 Task: Look for space in Arras, France from 2nd June, 2023 to 9th June, 2023 for 5 adults in price range Rs.7000 to Rs.13000. Place can be shared room with 2 bedrooms having 5 beds and 2 bathrooms. Property type can be house, flat, guest house. Amenities needed are: wifi, washing machine. Booking option can be shelf check-in. Required host language is English.
Action: Mouse moved to (485, 185)
Screenshot: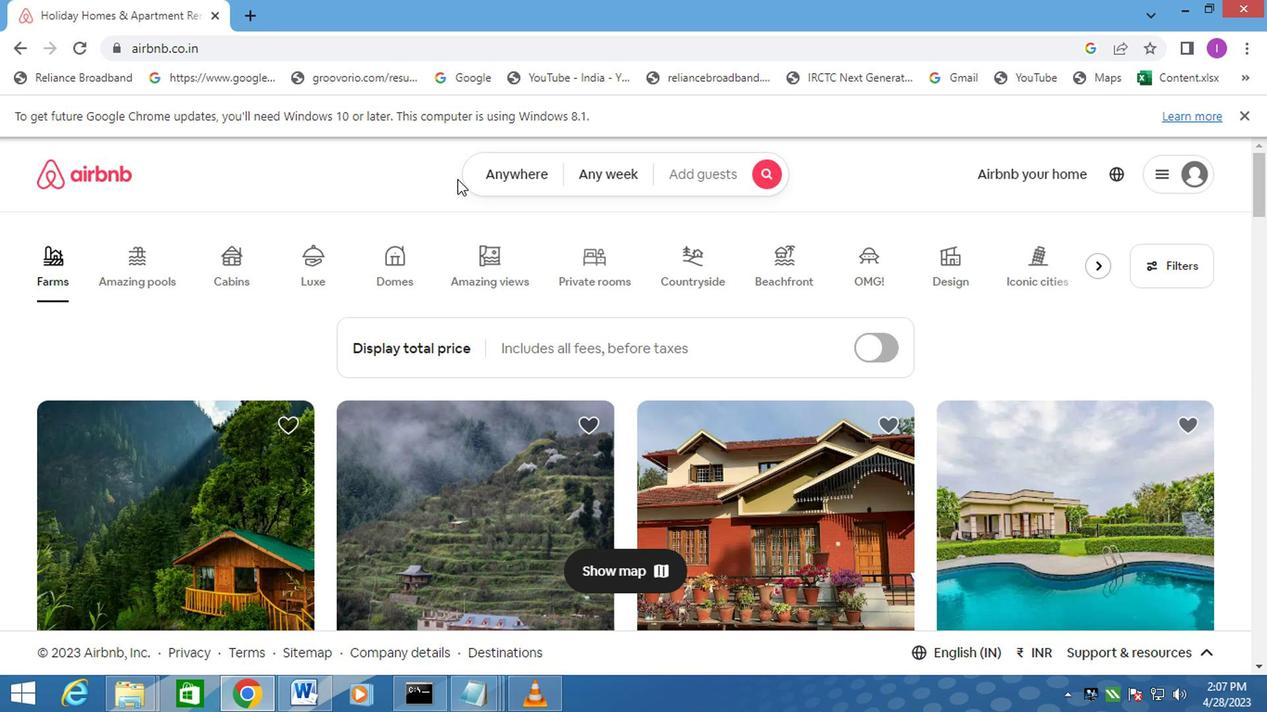 
Action: Mouse pressed left at (485, 185)
Screenshot: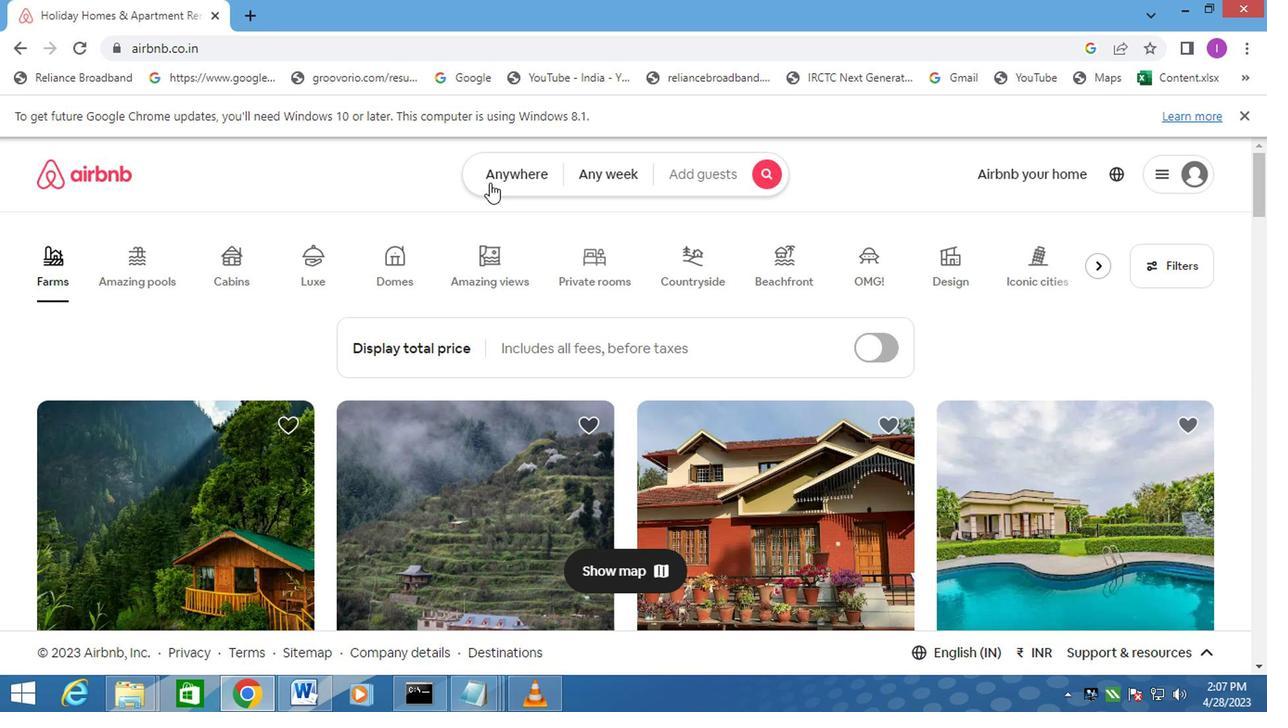 
Action: Mouse moved to (351, 255)
Screenshot: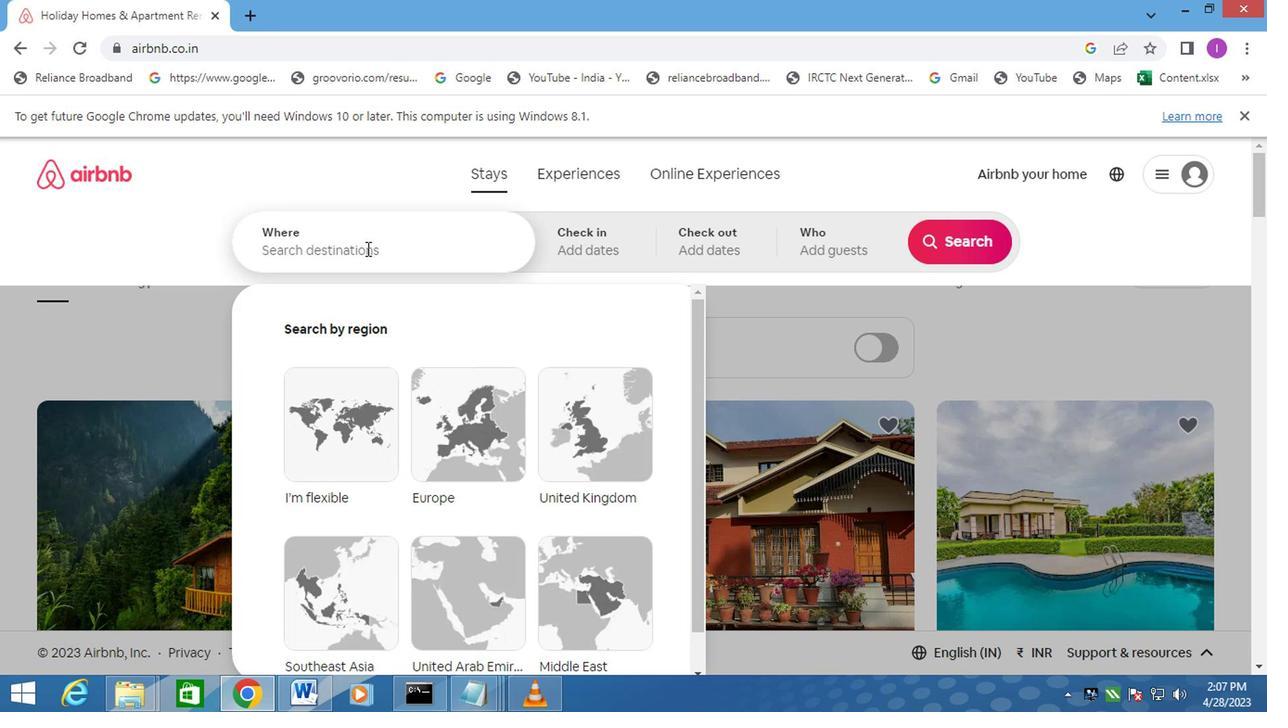 
Action: Mouse pressed left at (351, 255)
Screenshot: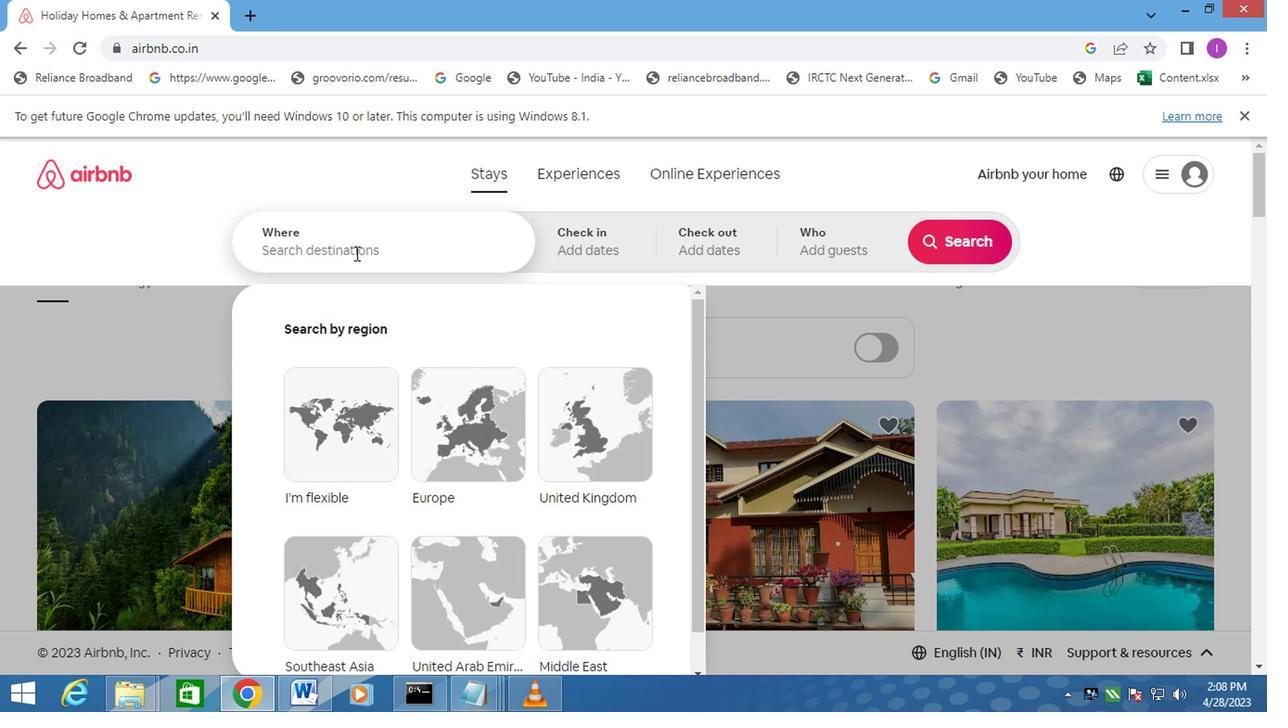 
Action: Mouse moved to (353, 256)
Screenshot: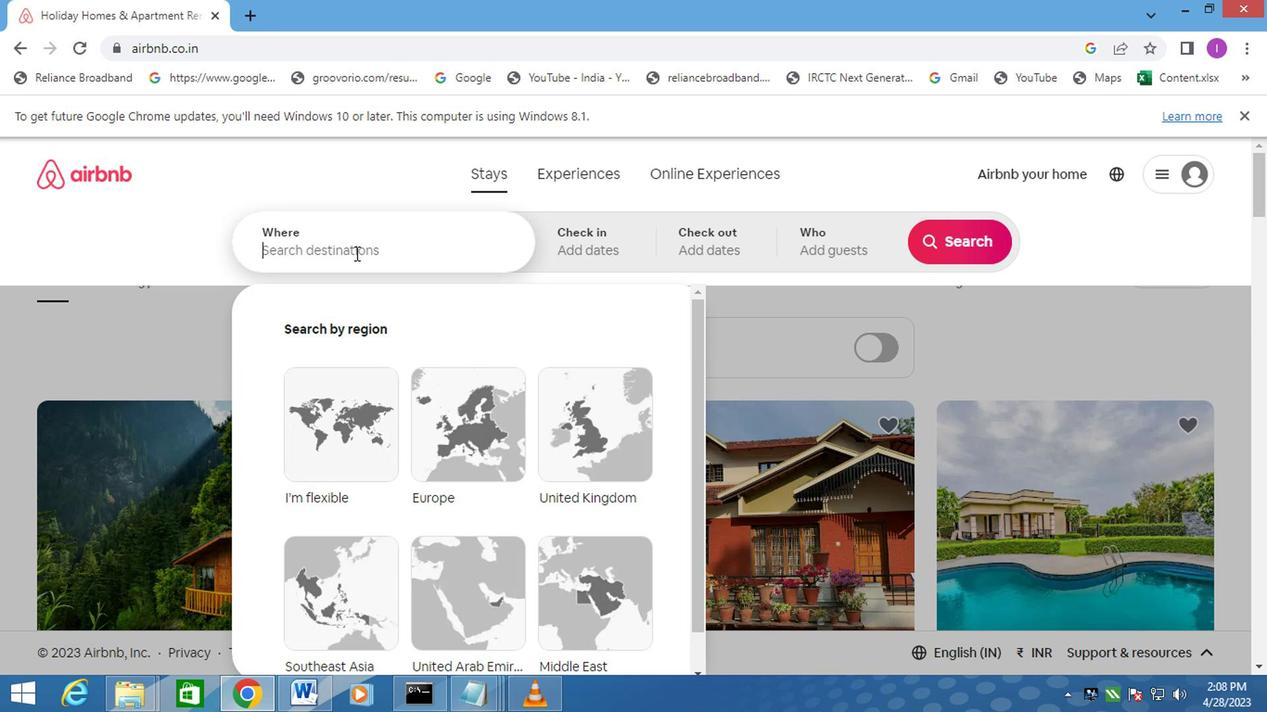 
Action: Key pressed <Key.shift>ARRAS,<Key.shift>FRANCE
Screenshot: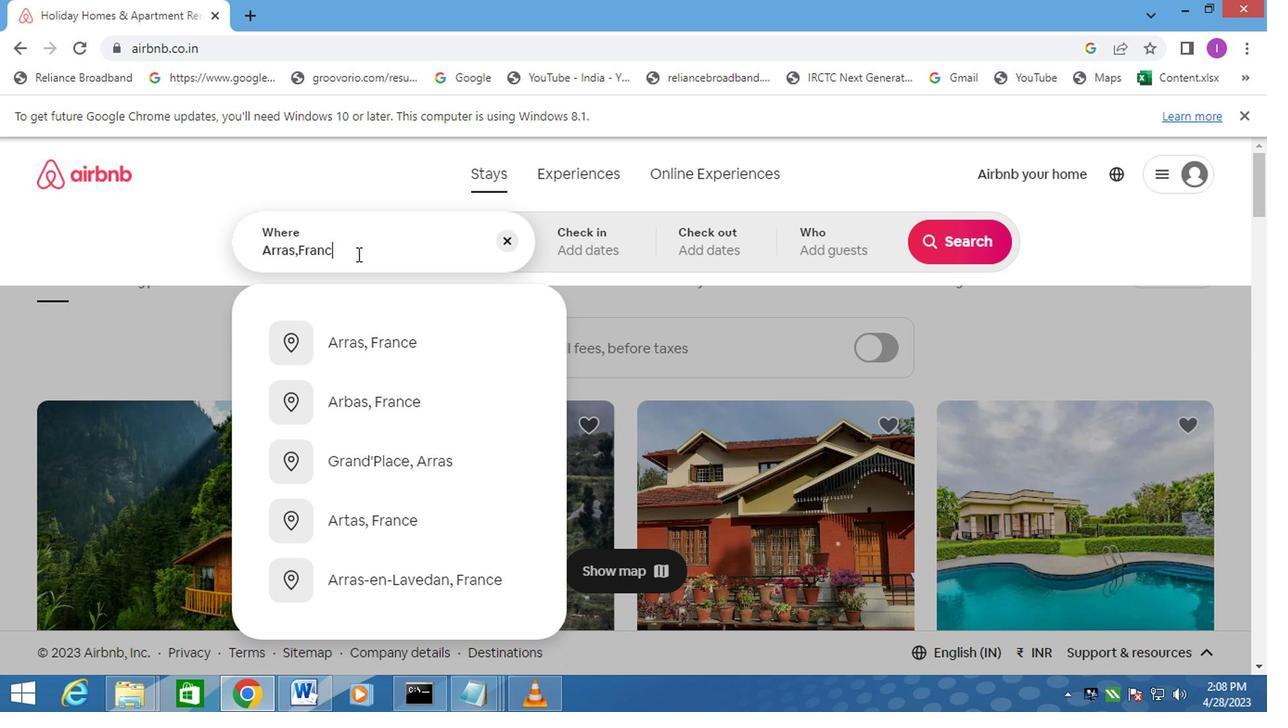 
Action: Mouse moved to (324, 342)
Screenshot: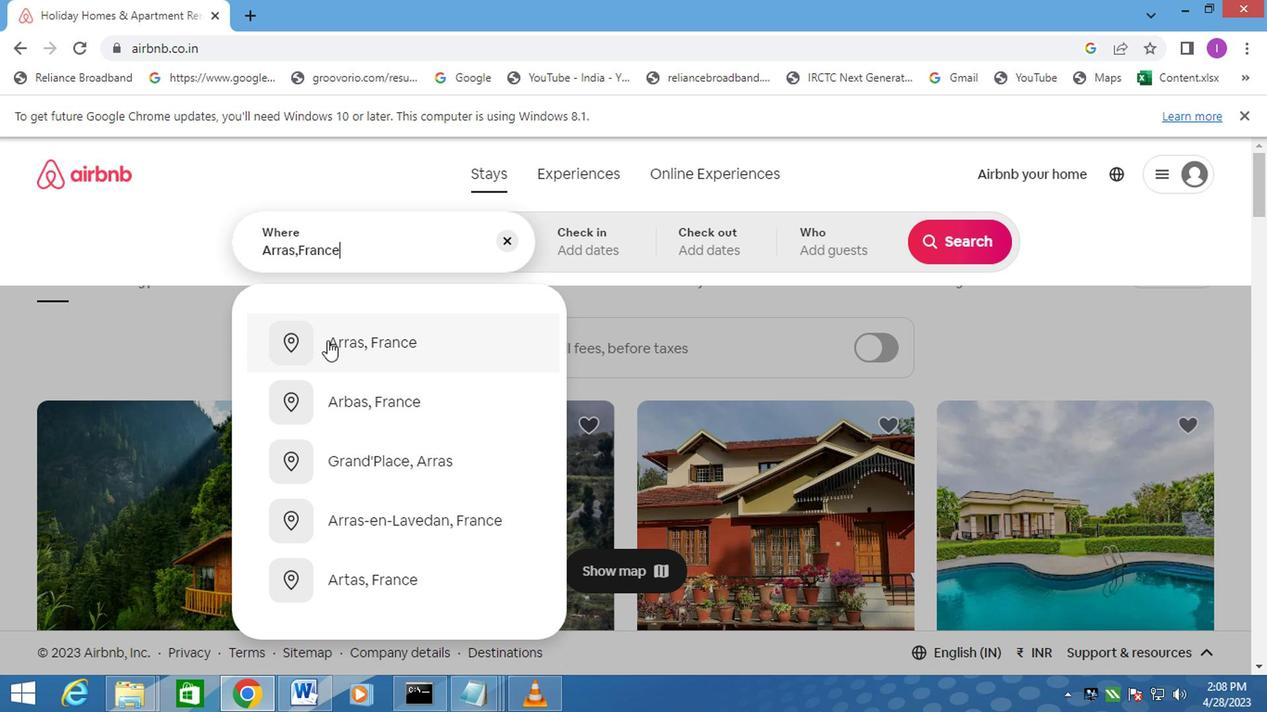 
Action: Mouse pressed left at (324, 342)
Screenshot: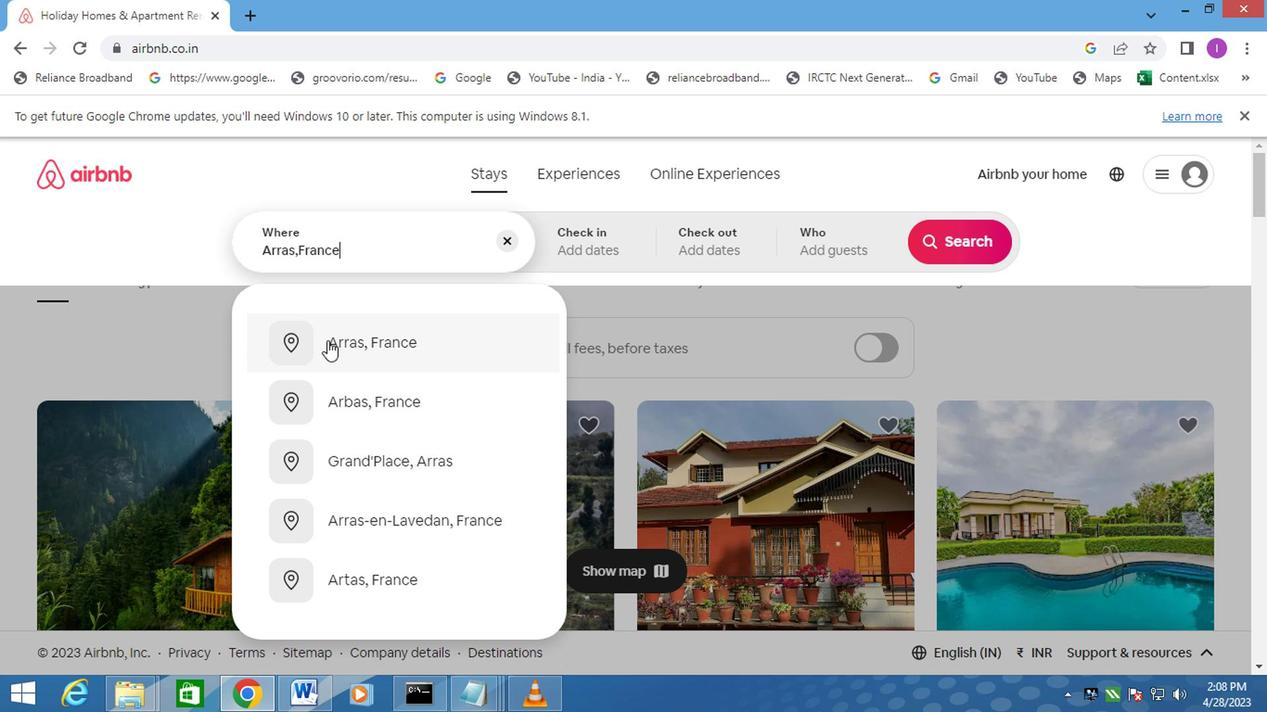 
Action: Mouse moved to (941, 395)
Screenshot: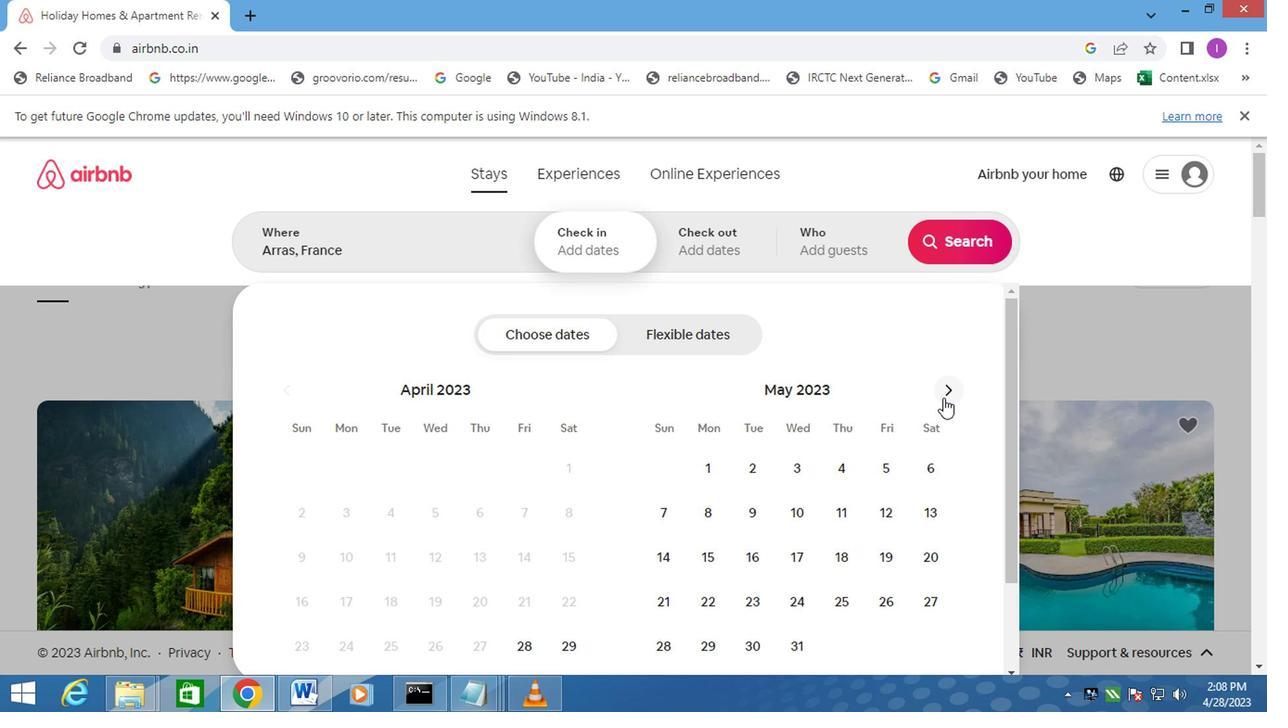 
Action: Mouse pressed left at (941, 395)
Screenshot: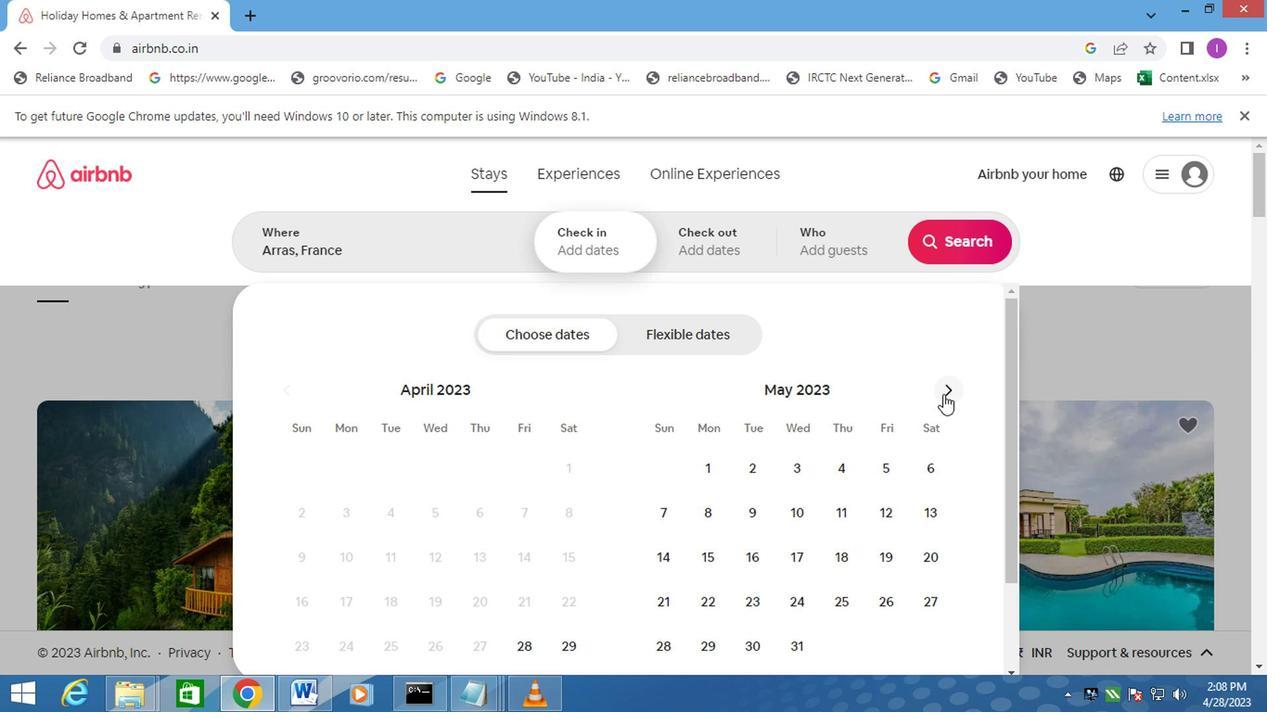
Action: Mouse pressed left at (941, 395)
Screenshot: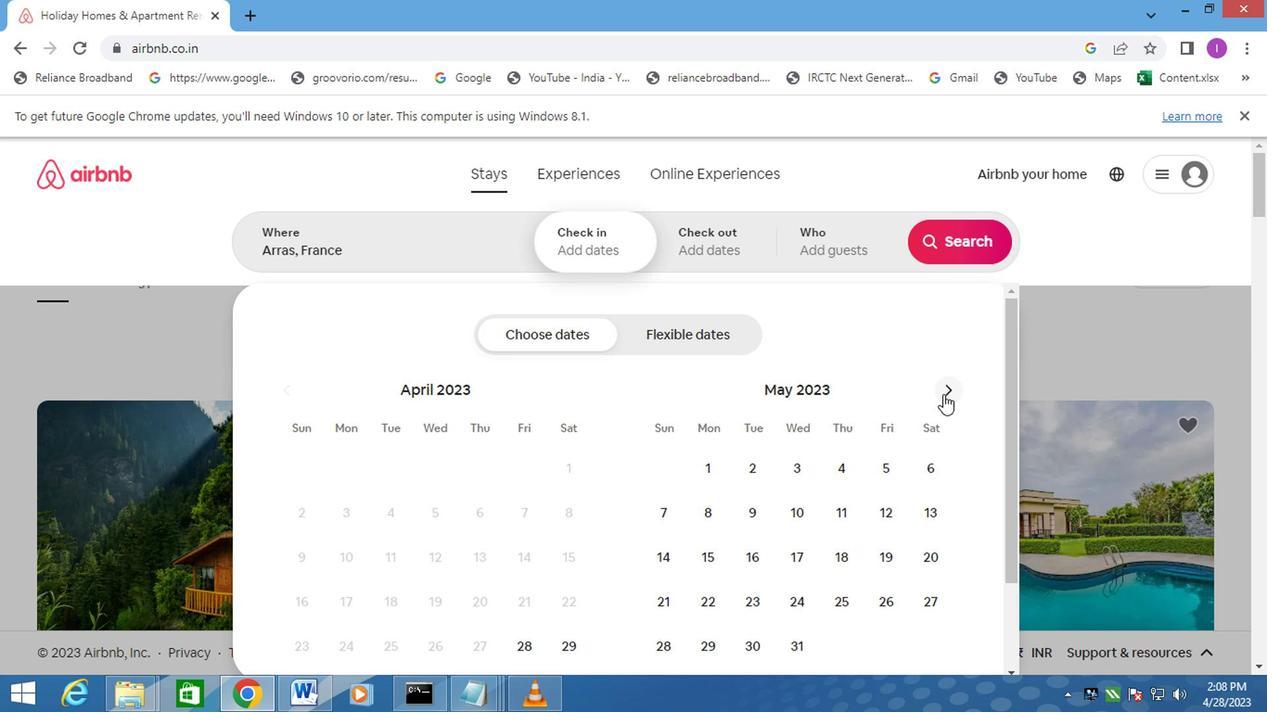 
Action: Mouse moved to (517, 467)
Screenshot: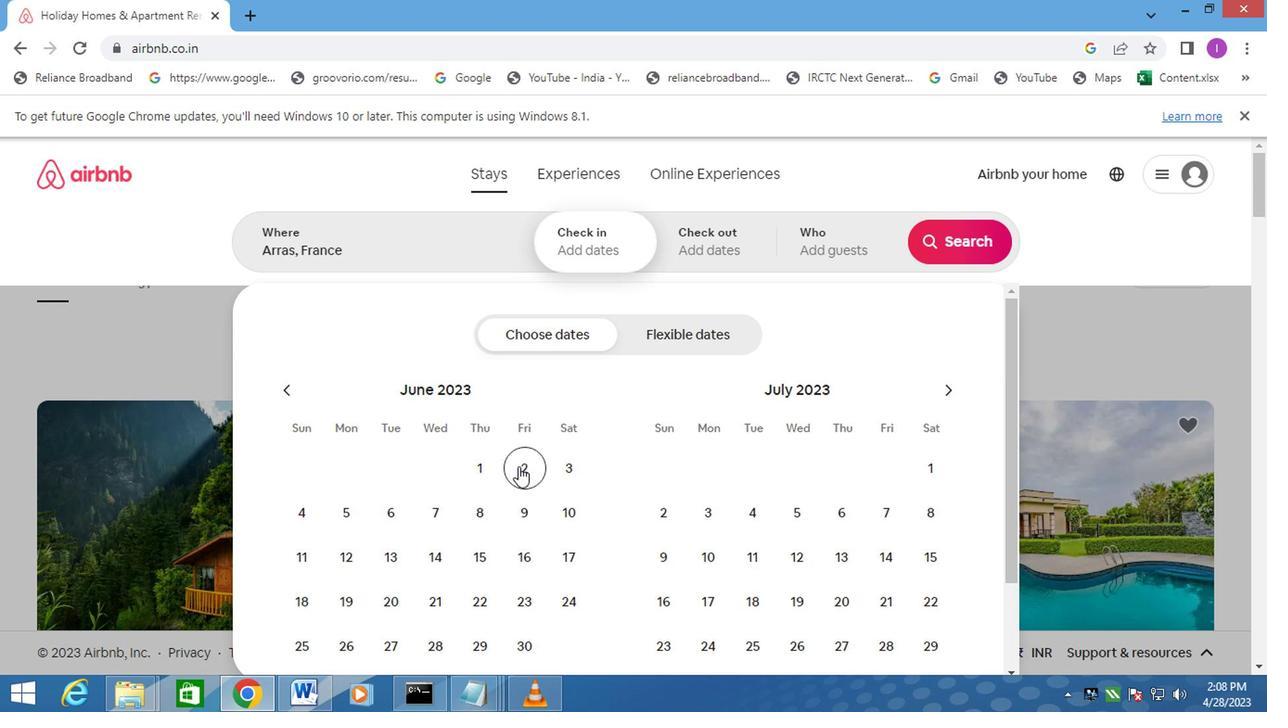 
Action: Mouse pressed left at (517, 467)
Screenshot: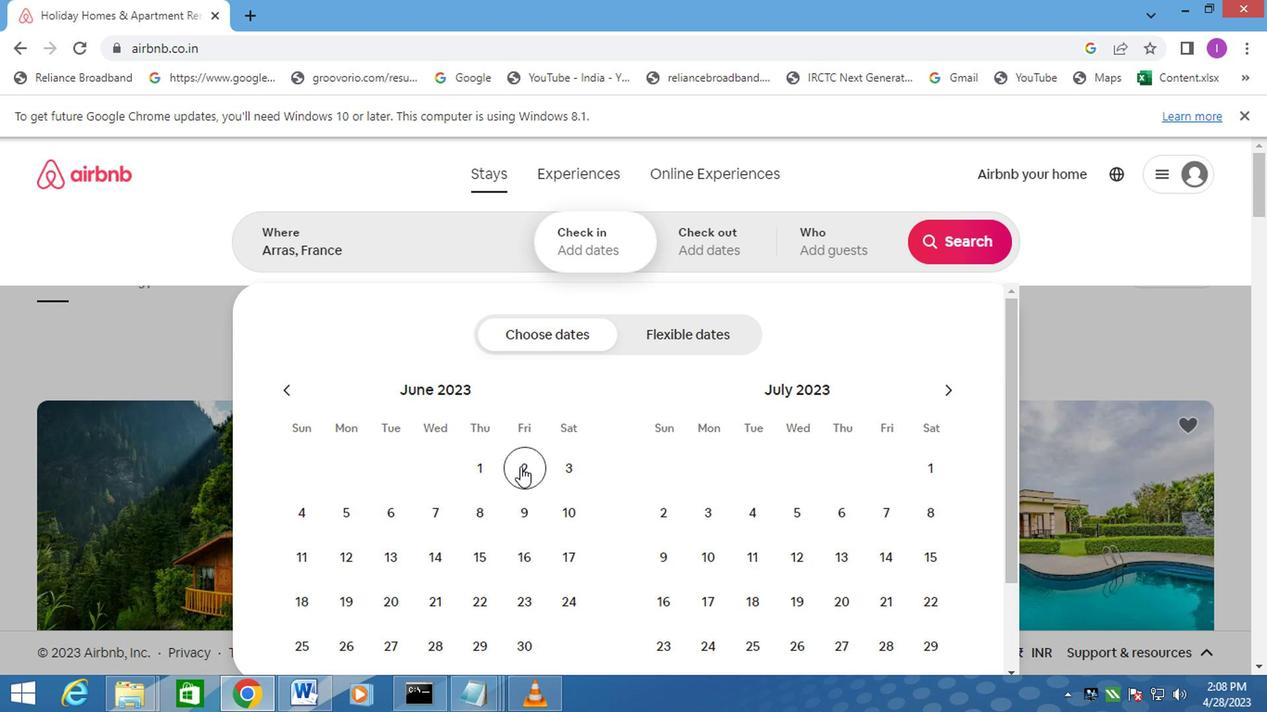 
Action: Mouse moved to (514, 504)
Screenshot: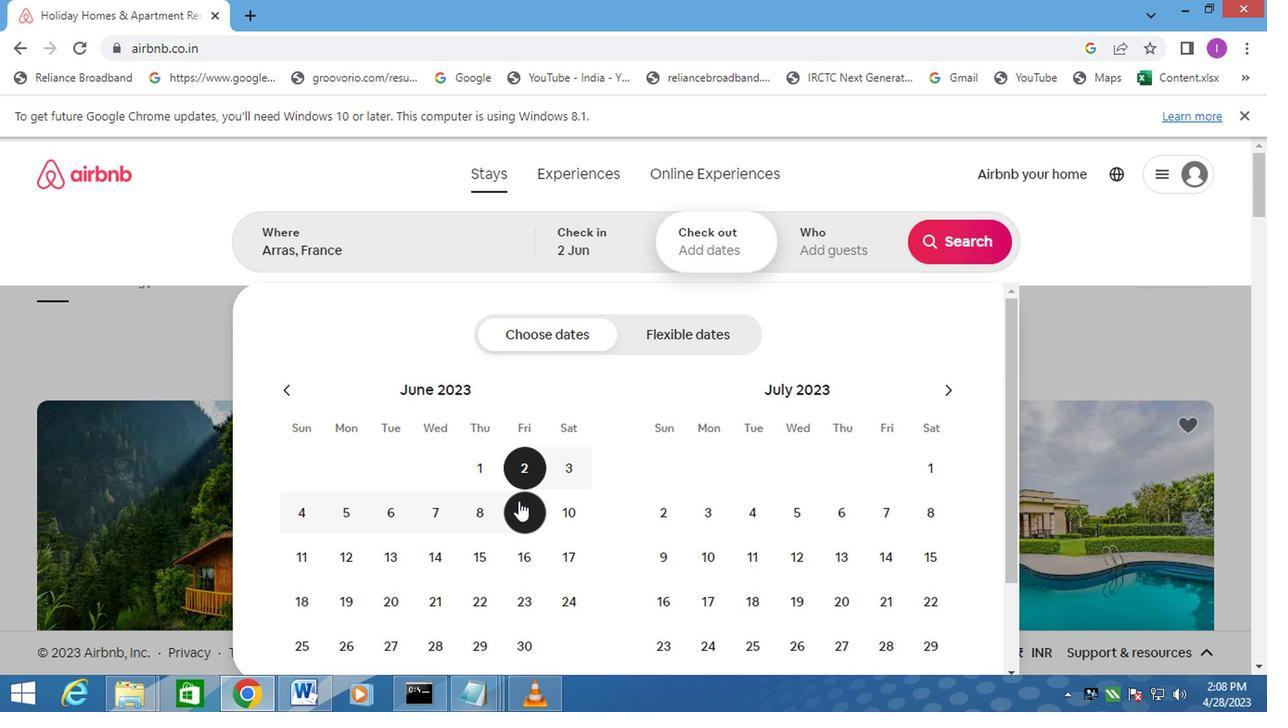 
Action: Mouse pressed left at (514, 504)
Screenshot: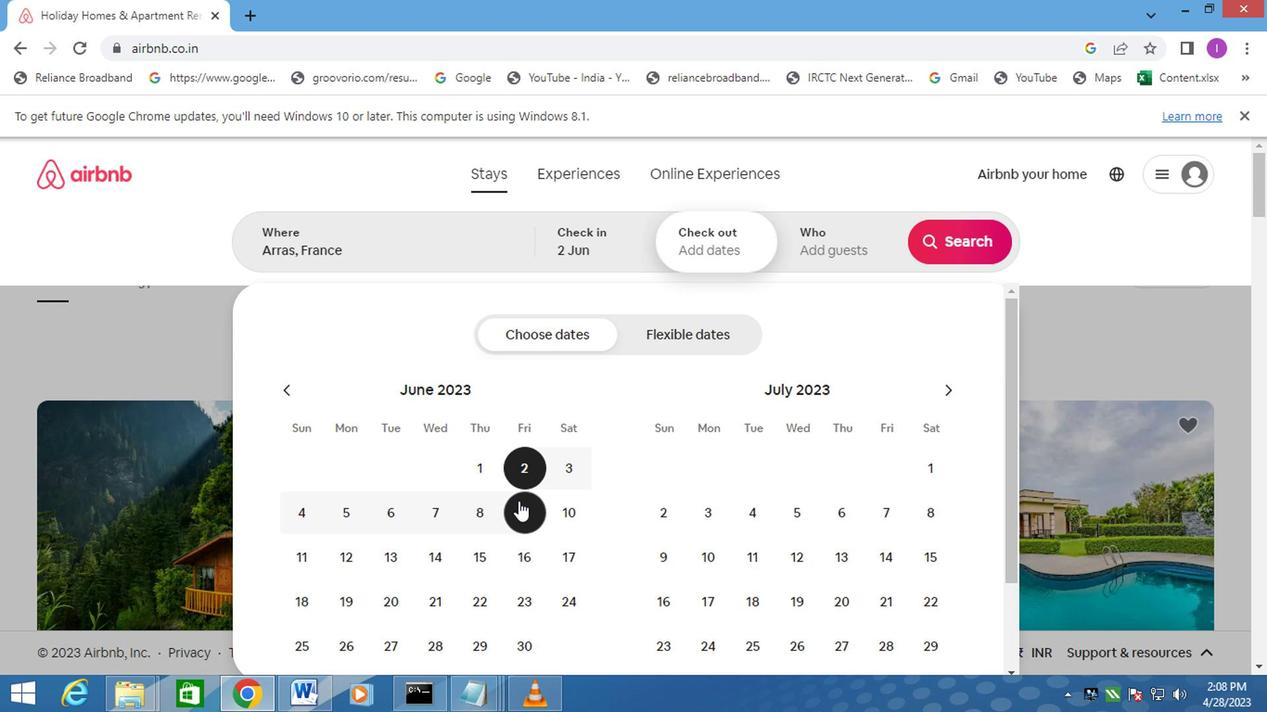 
Action: Mouse moved to (820, 254)
Screenshot: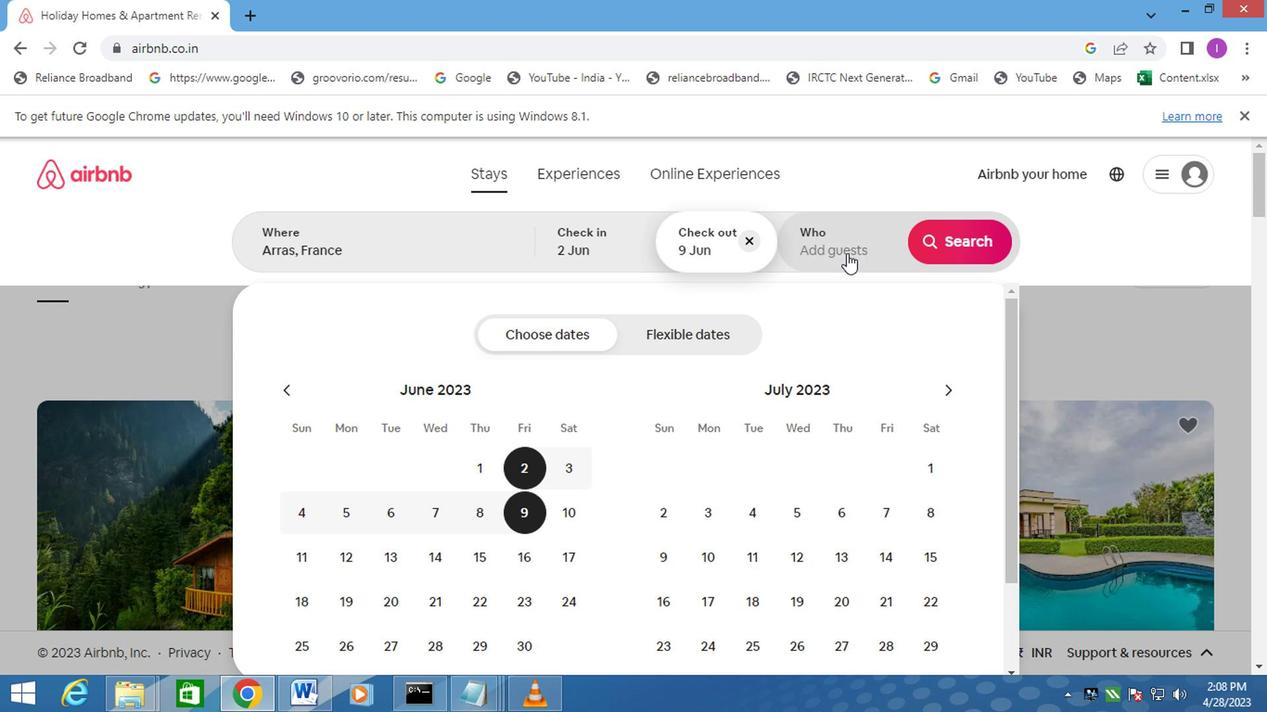 
Action: Mouse pressed left at (820, 254)
Screenshot: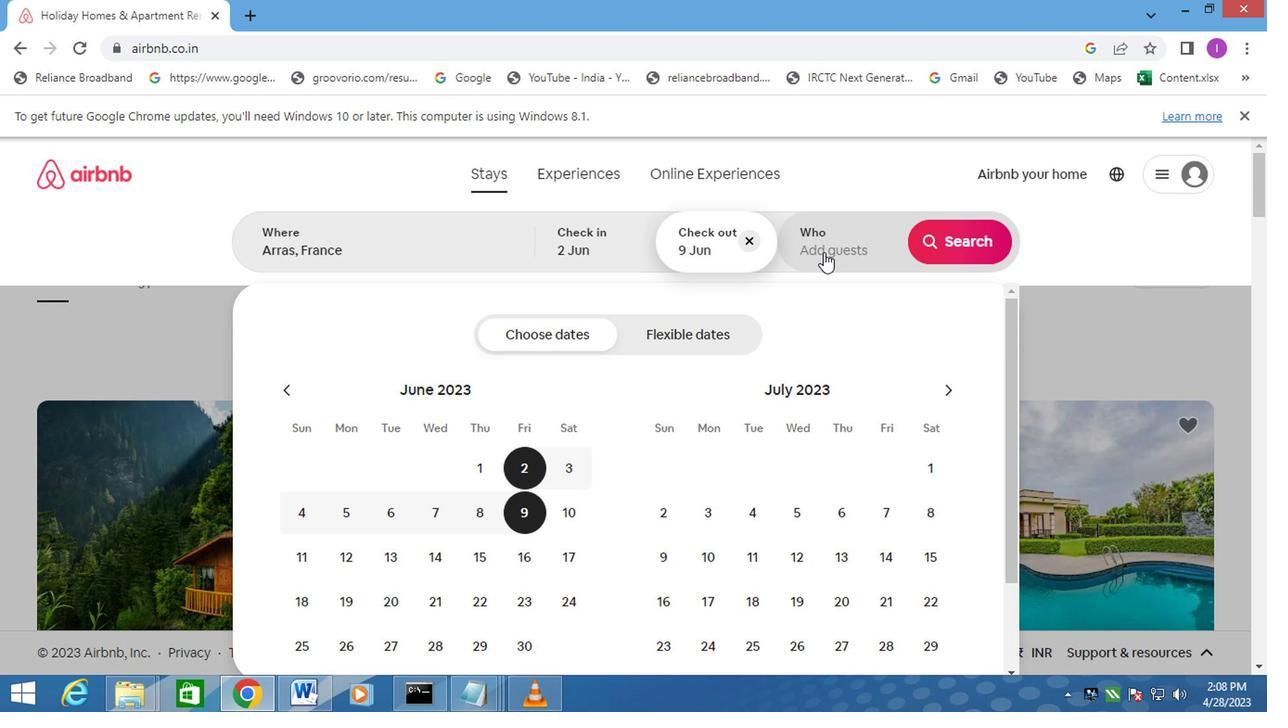 
Action: Mouse moved to (951, 339)
Screenshot: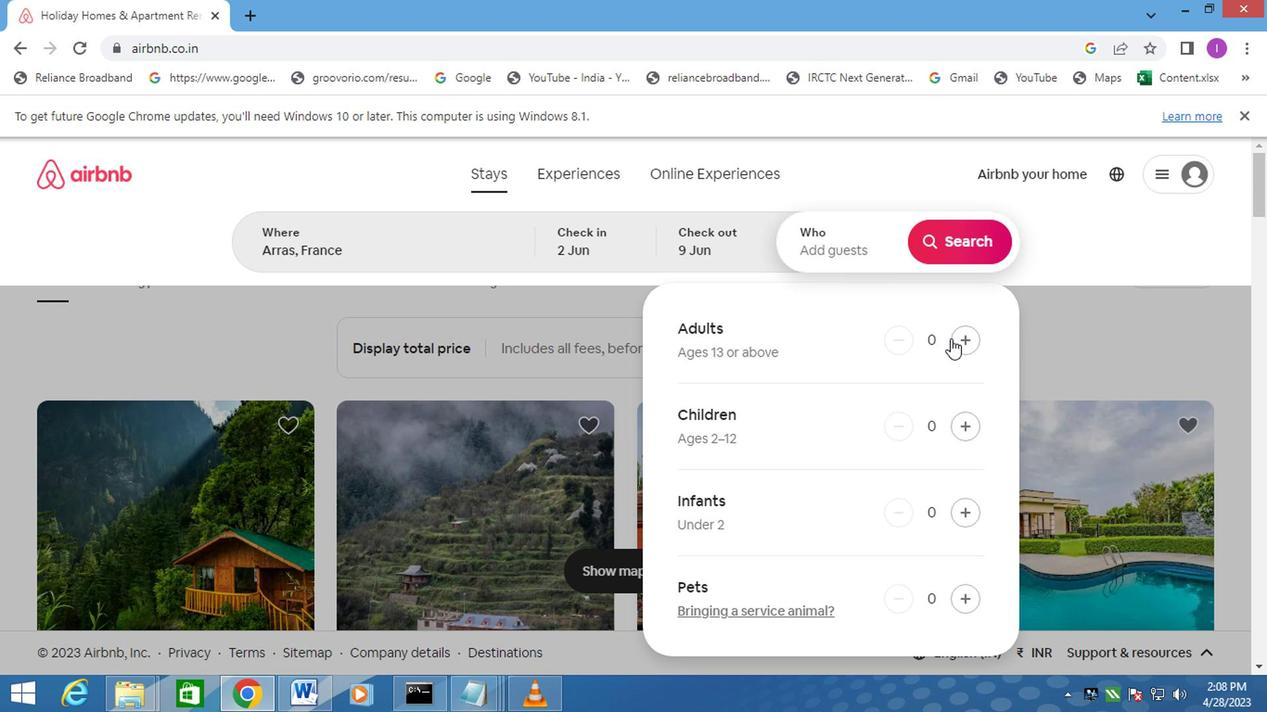 
Action: Mouse pressed left at (951, 339)
Screenshot: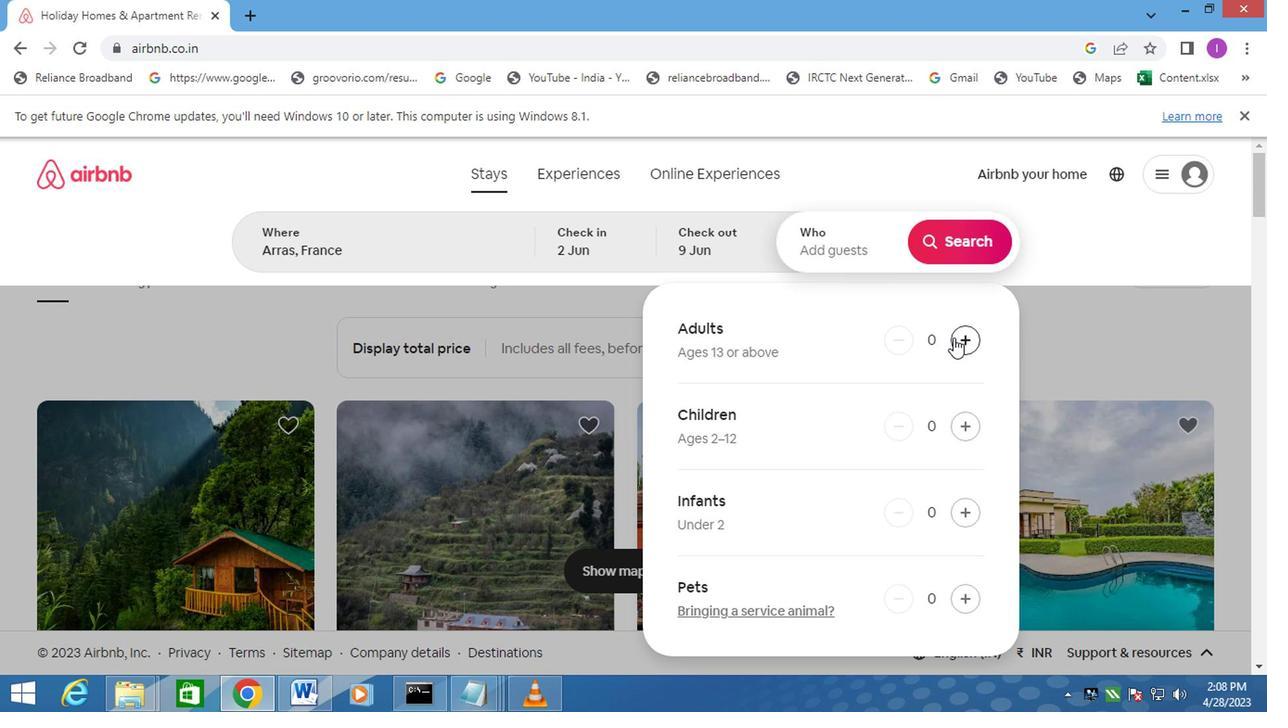 
Action: Mouse pressed left at (951, 339)
Screenshot: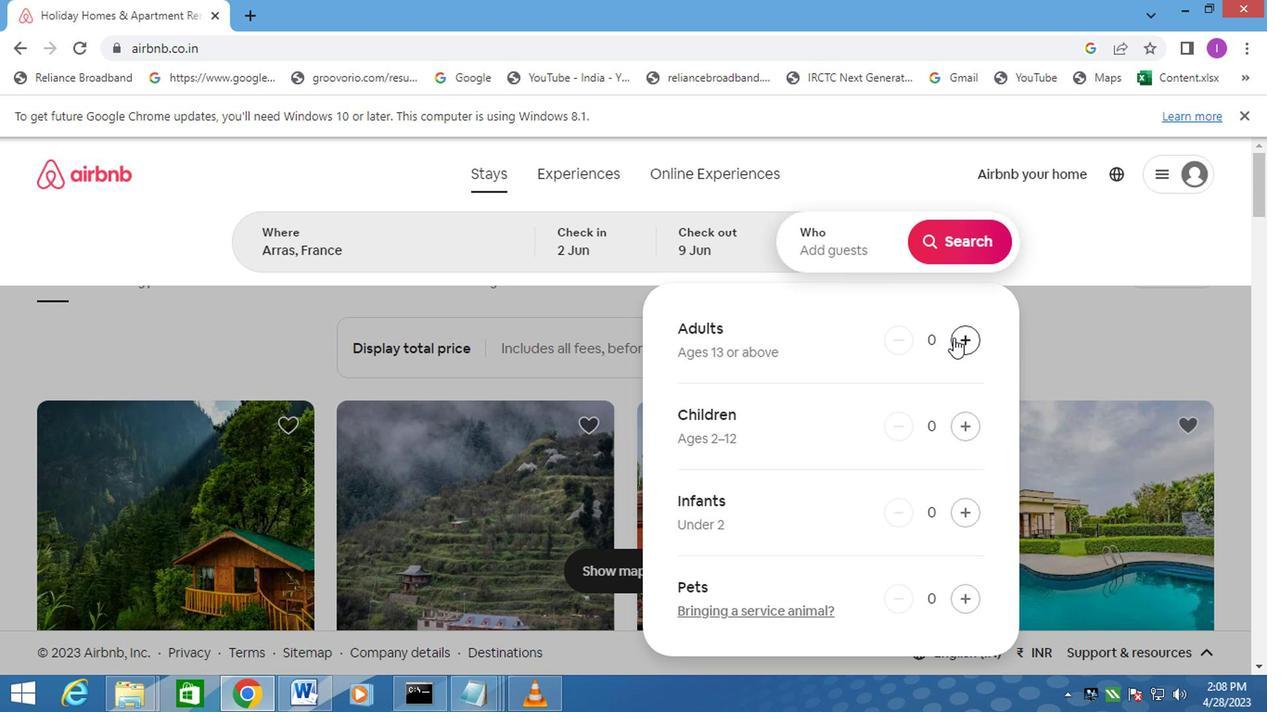 
Action: Mouse moved to (953, 339)
Screenshot: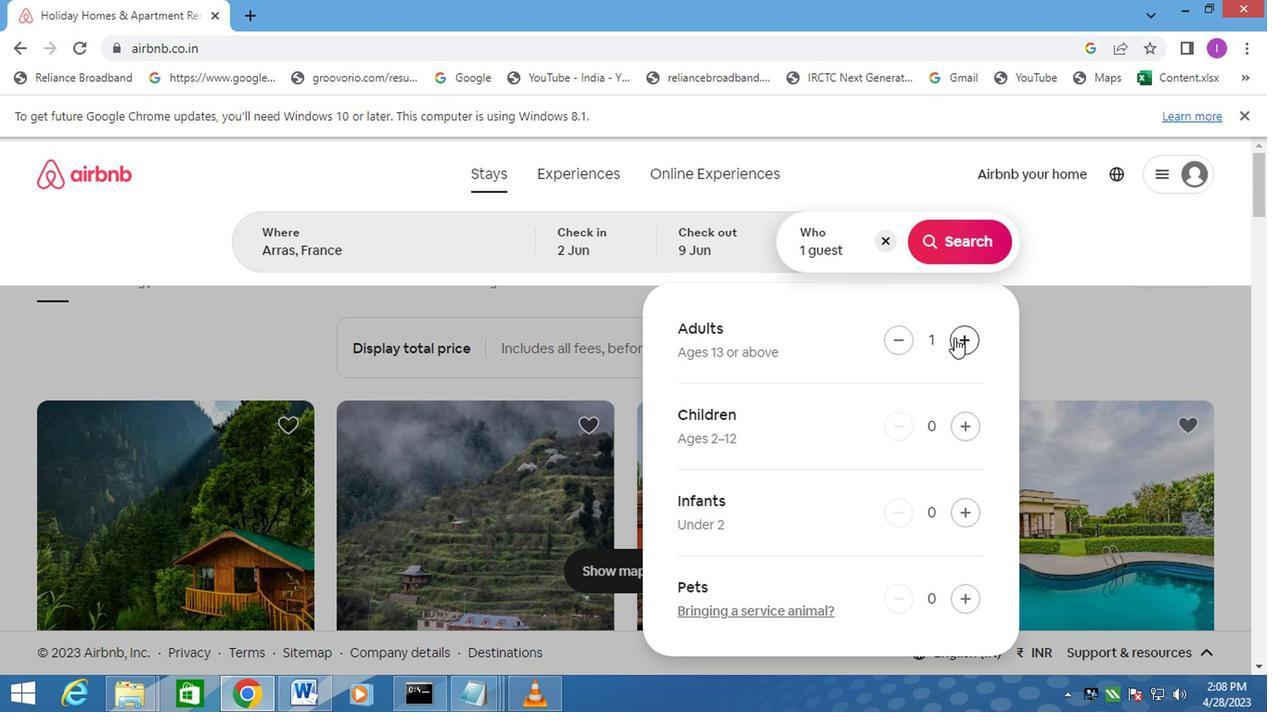 
Action: Mouse pressed left at (953, 339)
Screenshot: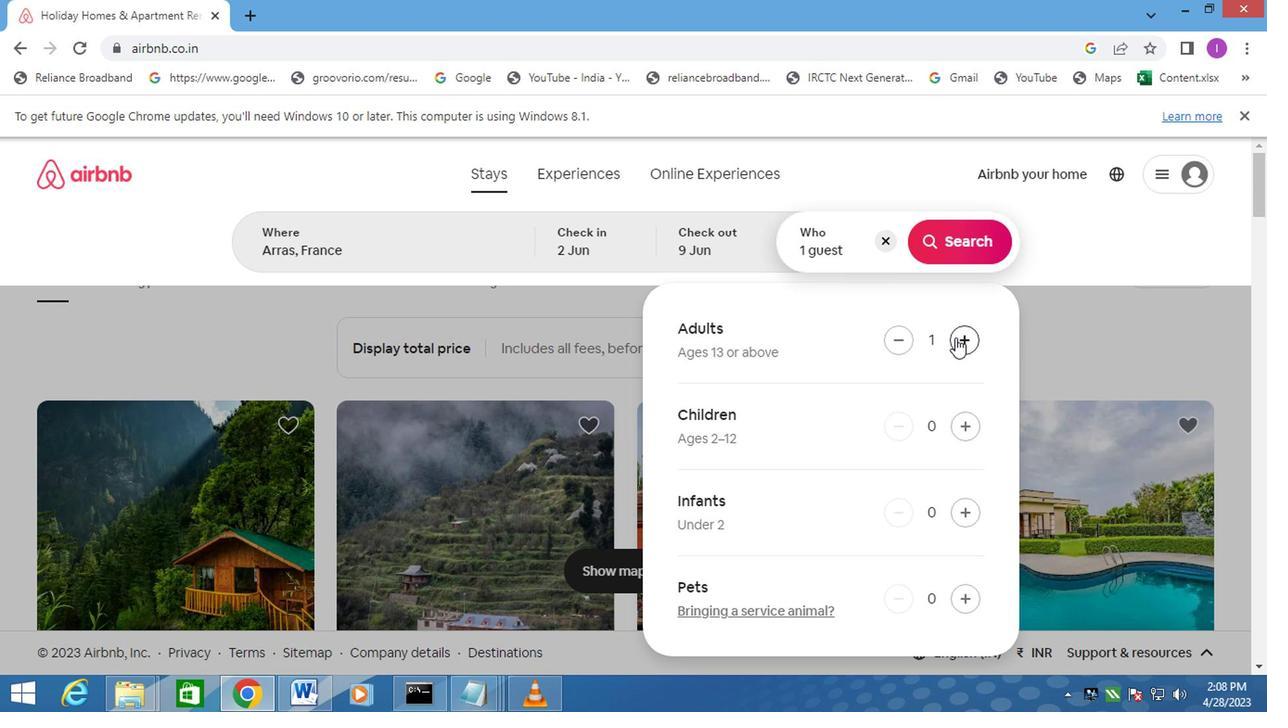 
Action: Mouse moved to (954, 339)
Screenshot: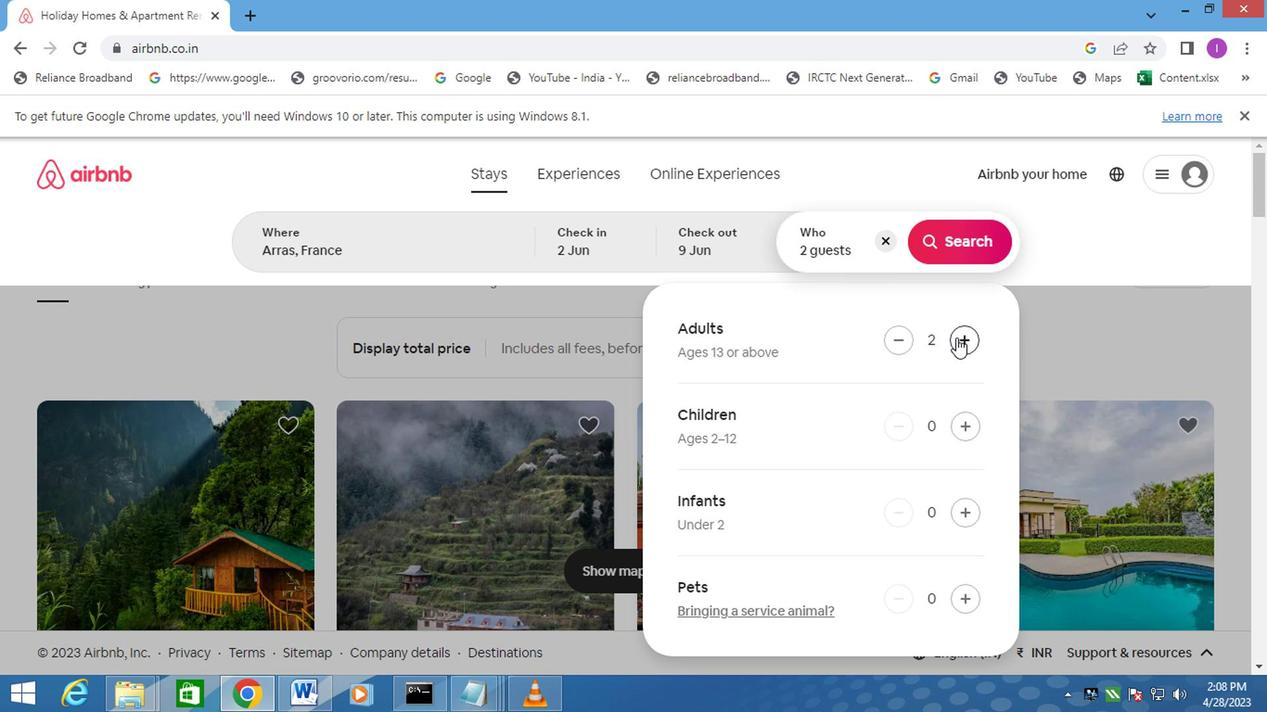 
Action: Mouse pressed left at (954, 339)
Screenshot: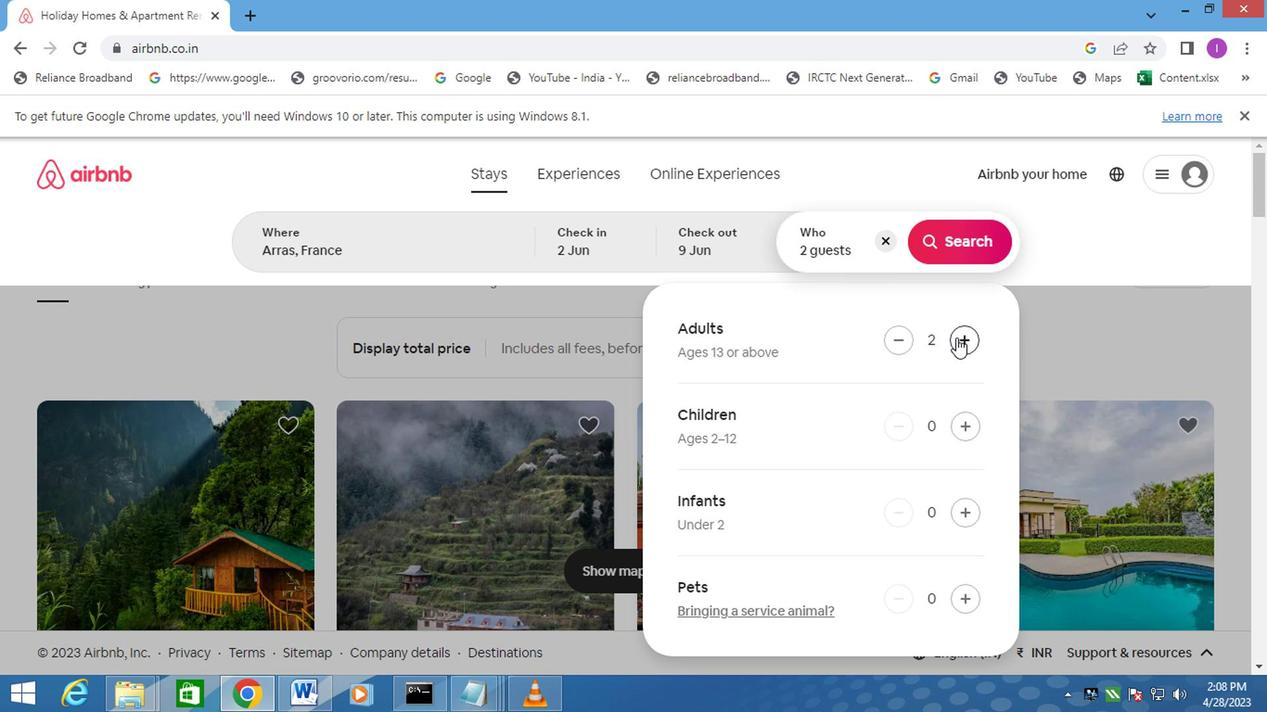 
Action: Mouse moved to (958, 338)
Screenshot: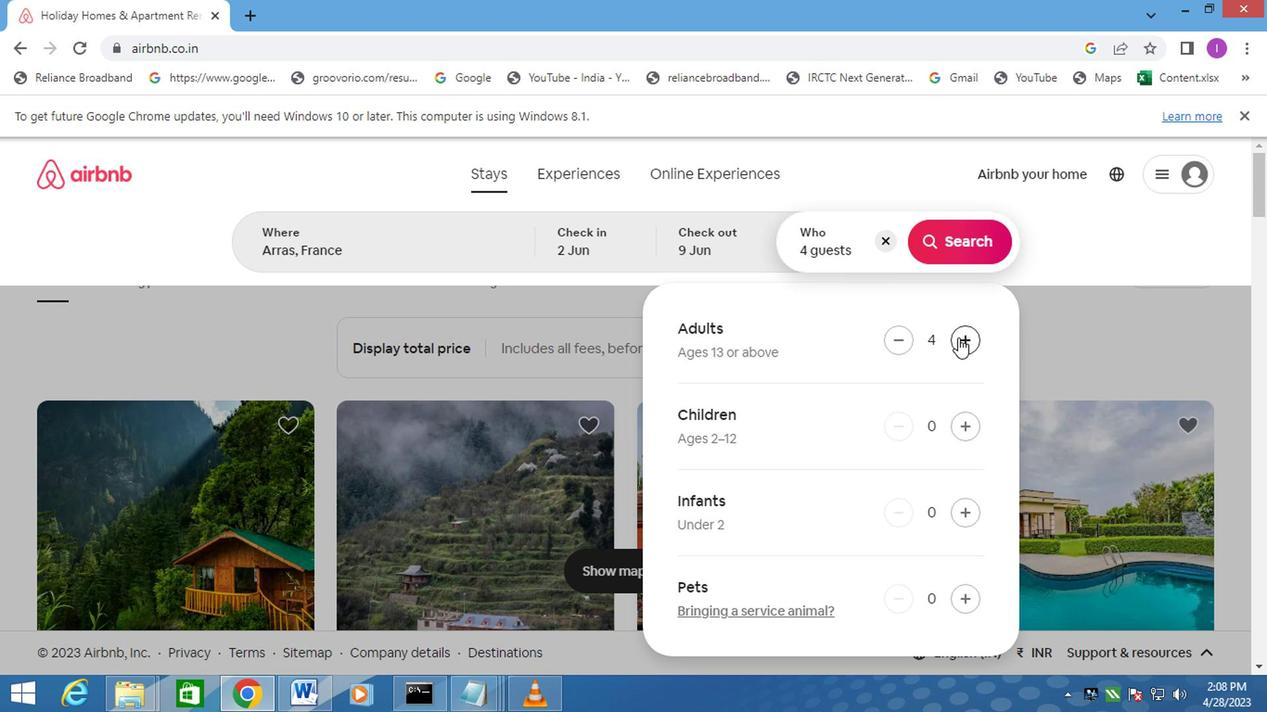 
Action: Mouse pressed left at (958, 338)
Screenshot: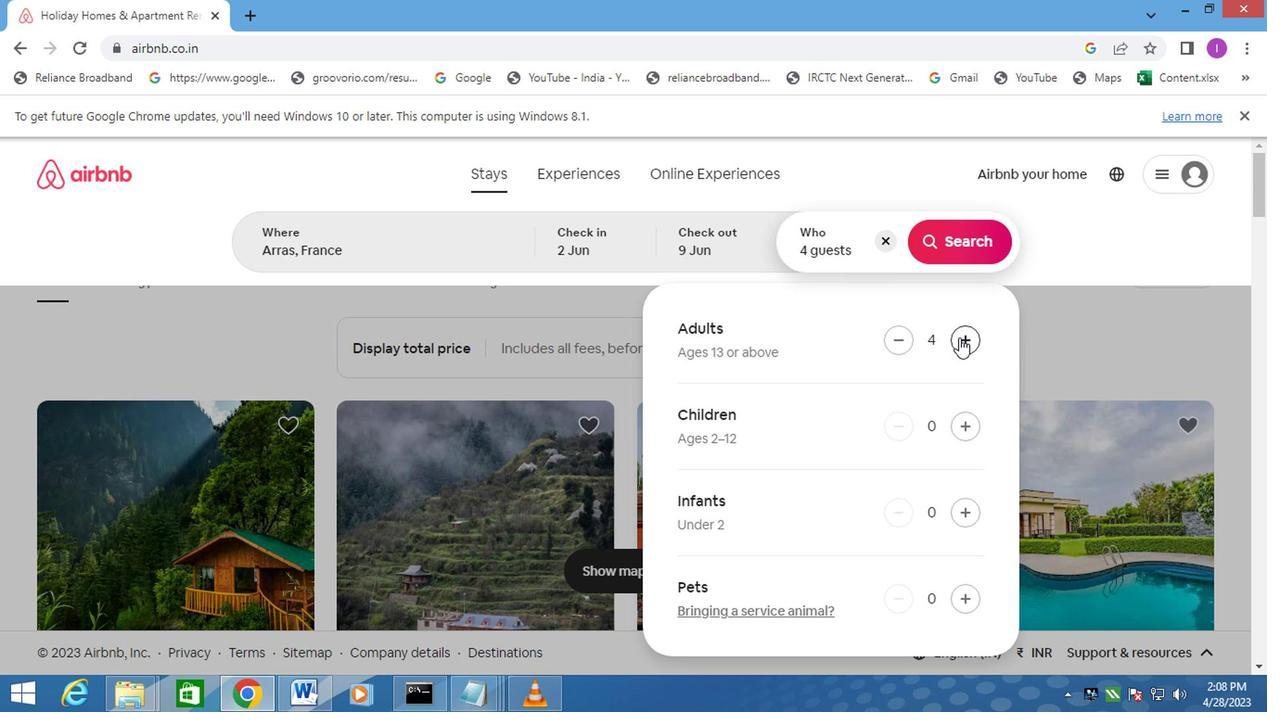 
Action: Mouse moved to (953, 236)
Screenshot: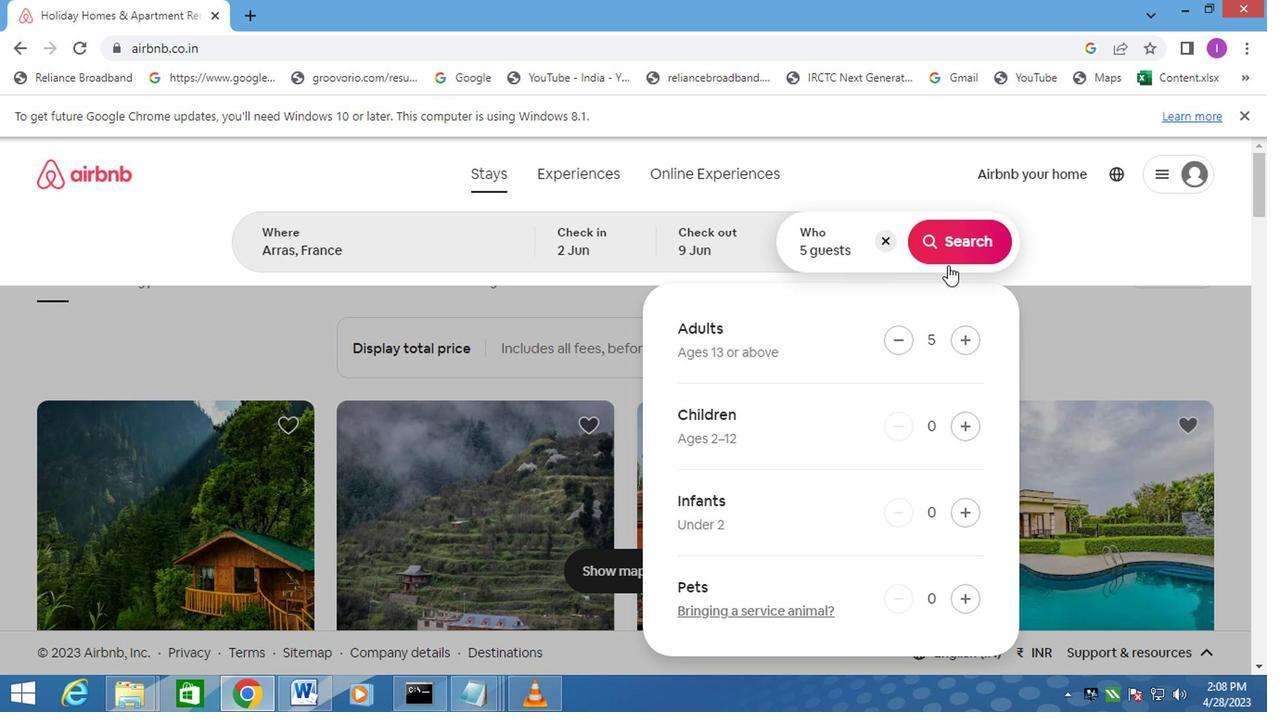 
Action: Mouse pressed left at (953, 236)
Screenshot: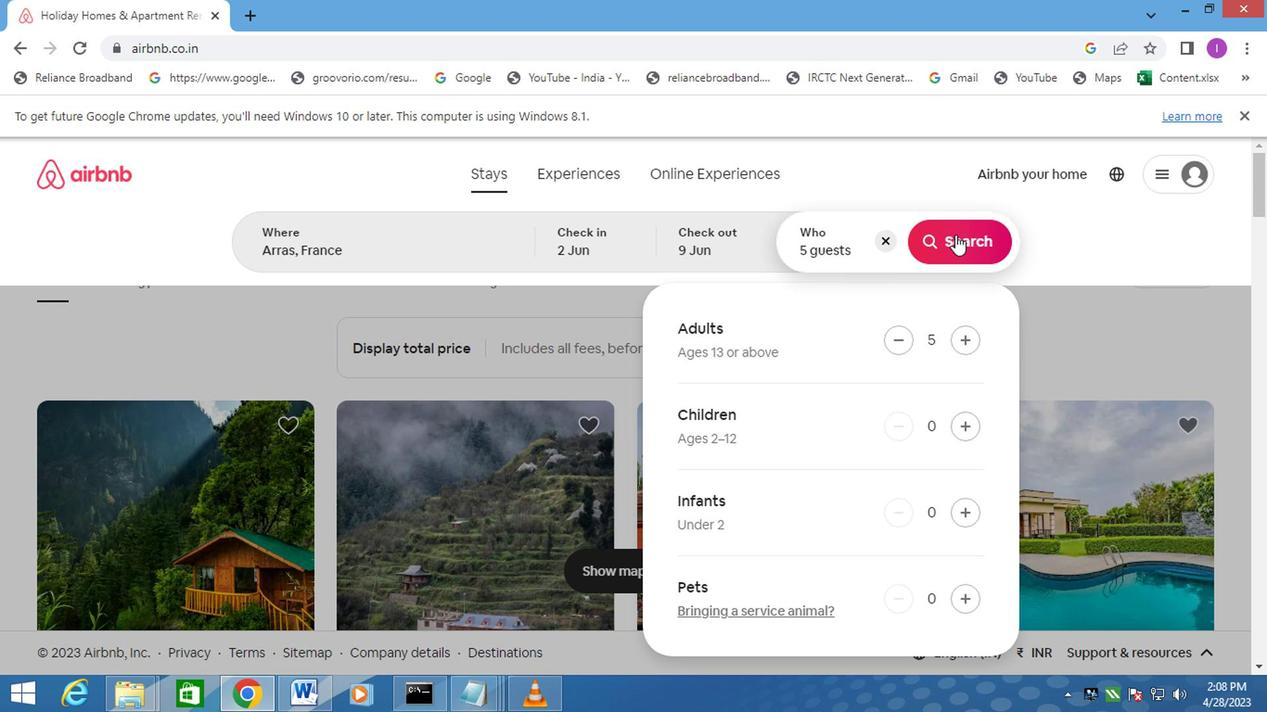 
Action: Mouse moved to (1197, 254)
Screenshot: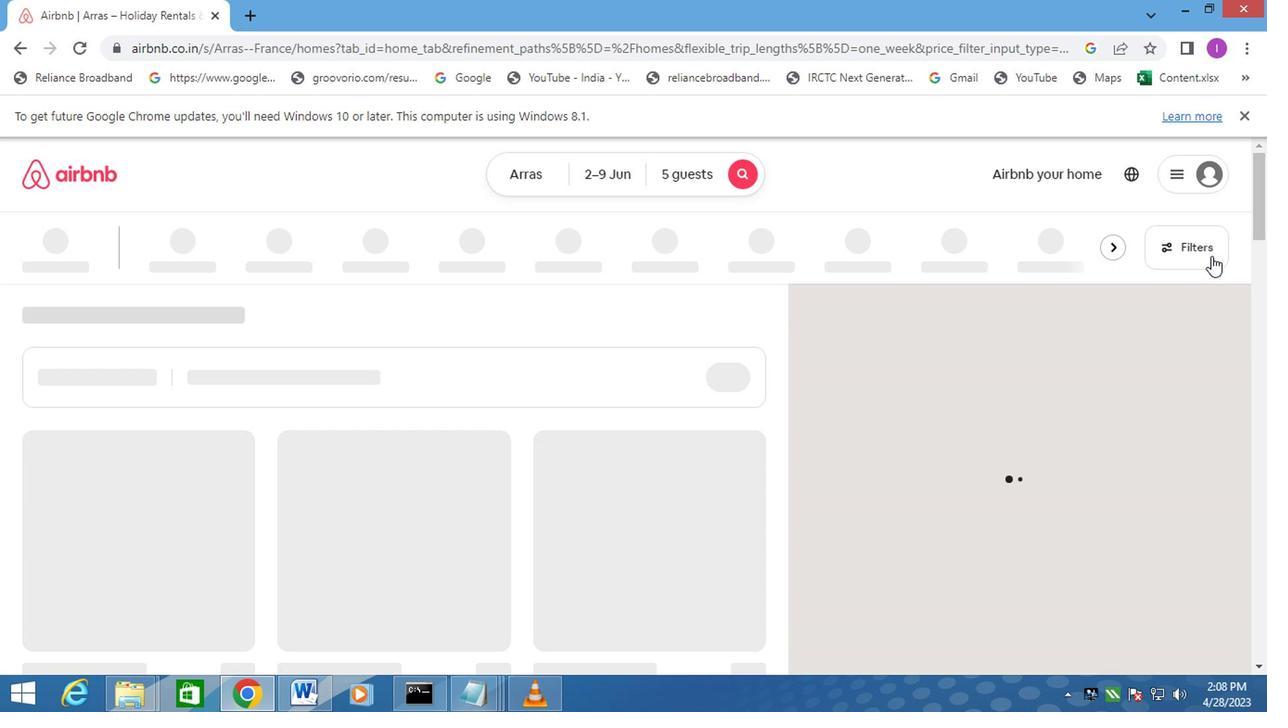 
Action: Mouse pressed left at (1197, 254)
Screenshot: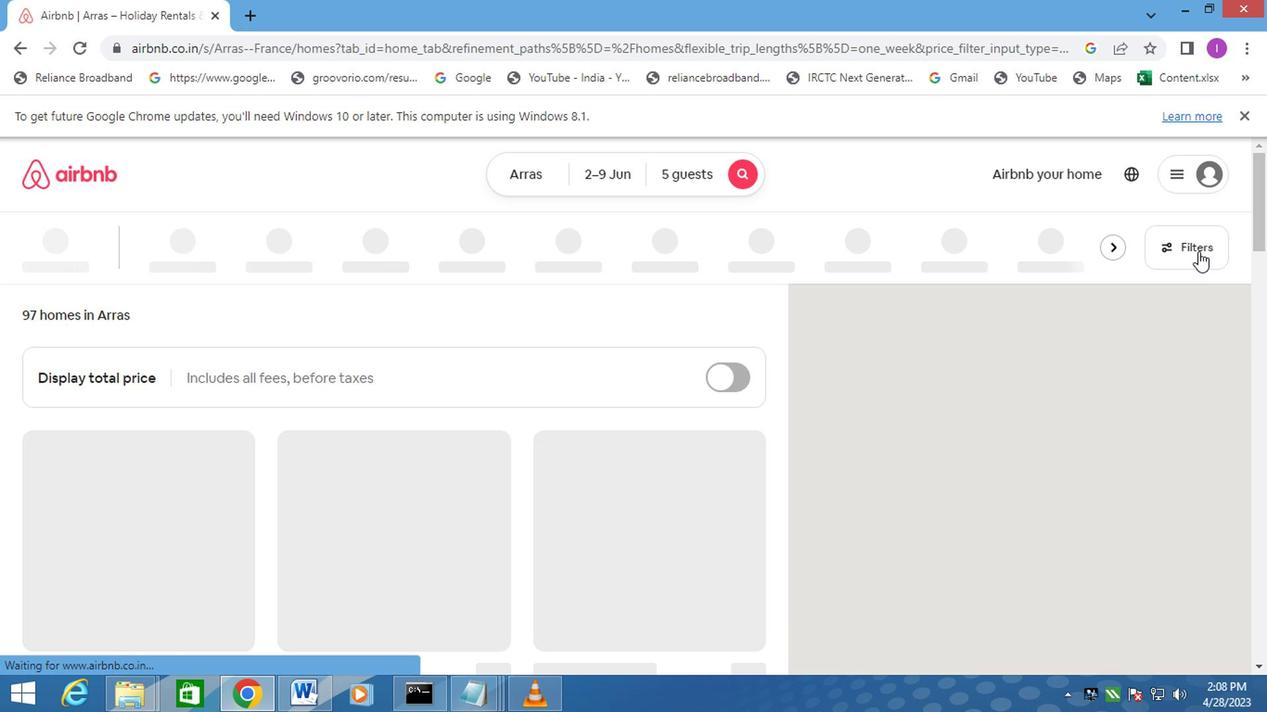 
Action: Mouse moved to (384, 482)
Screenshot: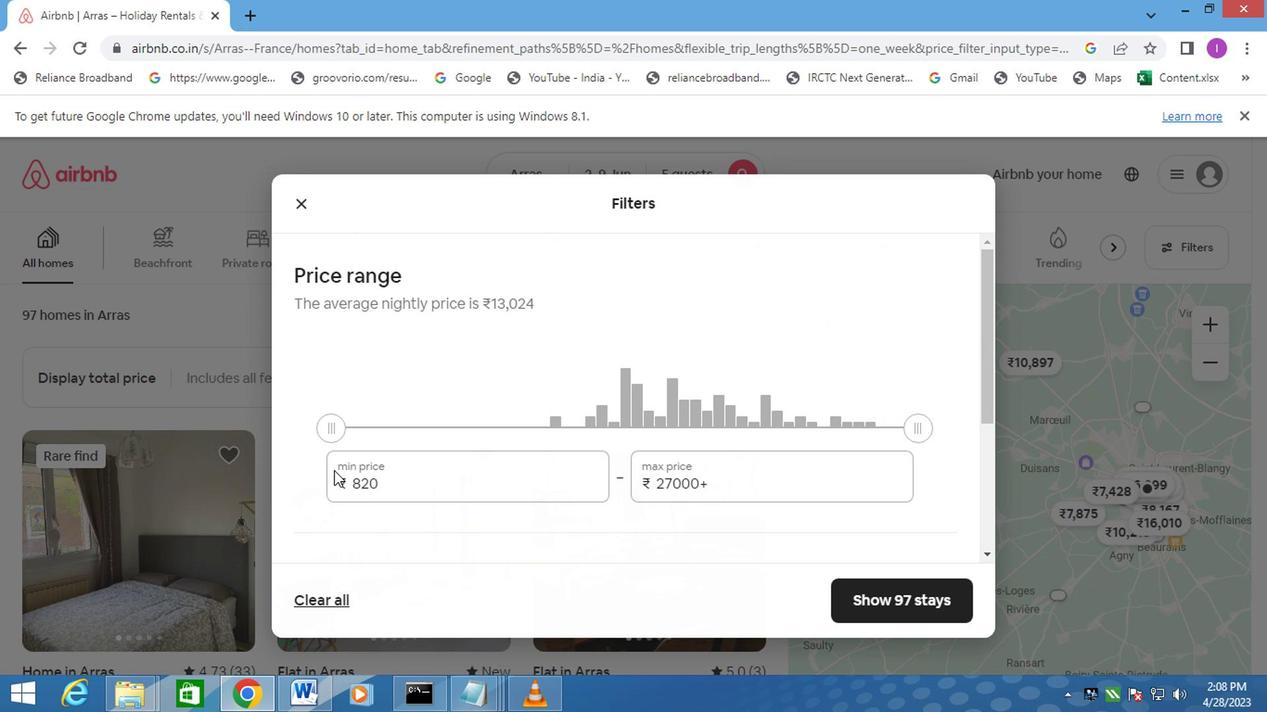 
Action: Mouse pressed left at (384, 482)
Screenshot: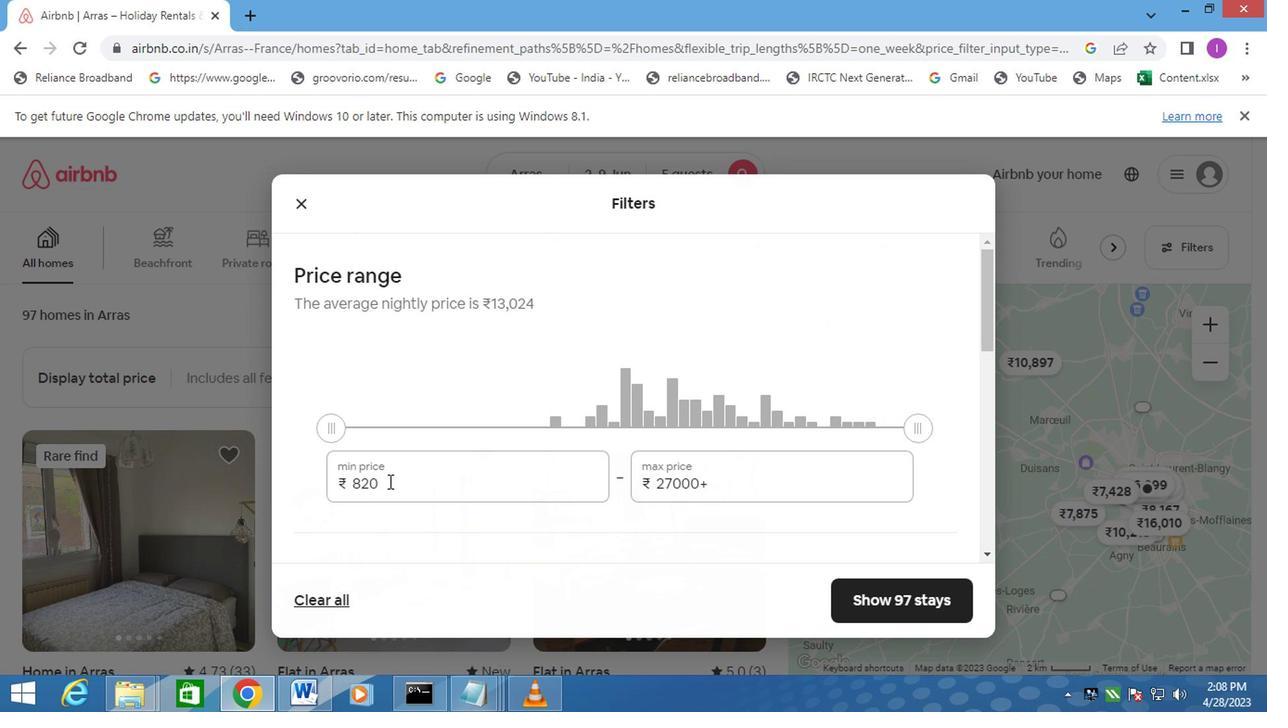 
Action: Mouse moved to (337, 482)
Screenshot: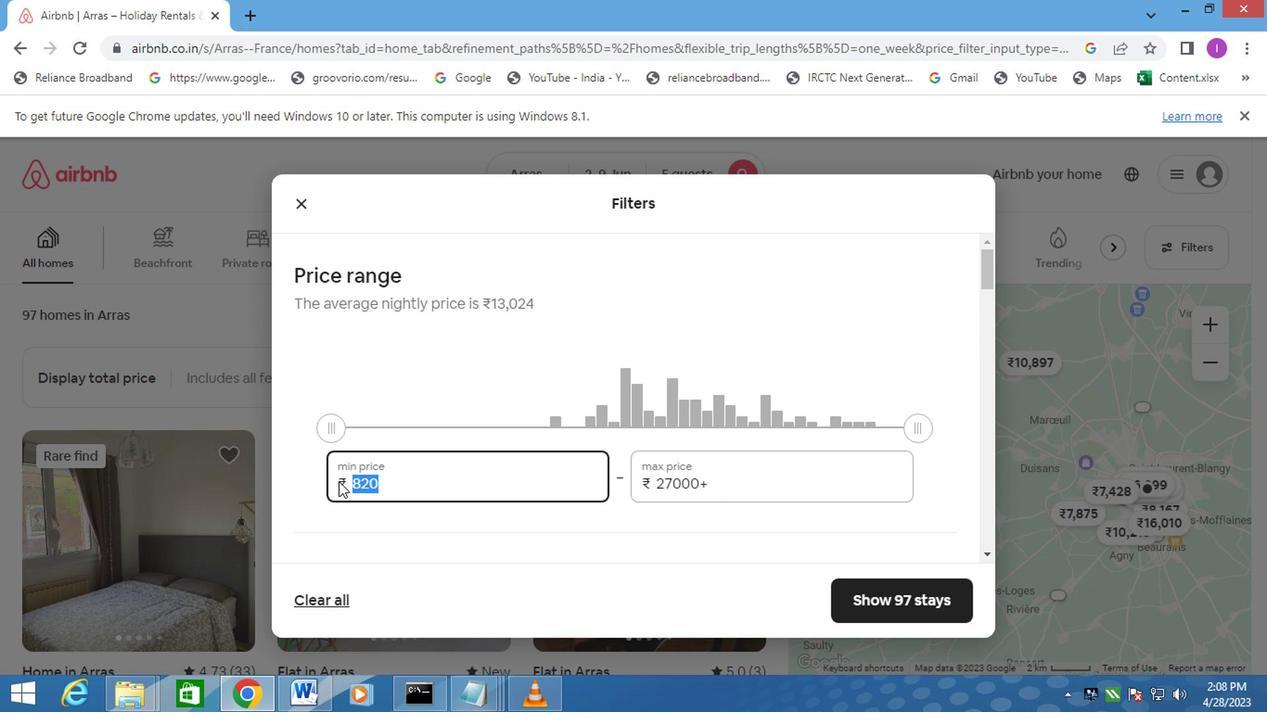 
Action: Key pressed 7000
Screenshot: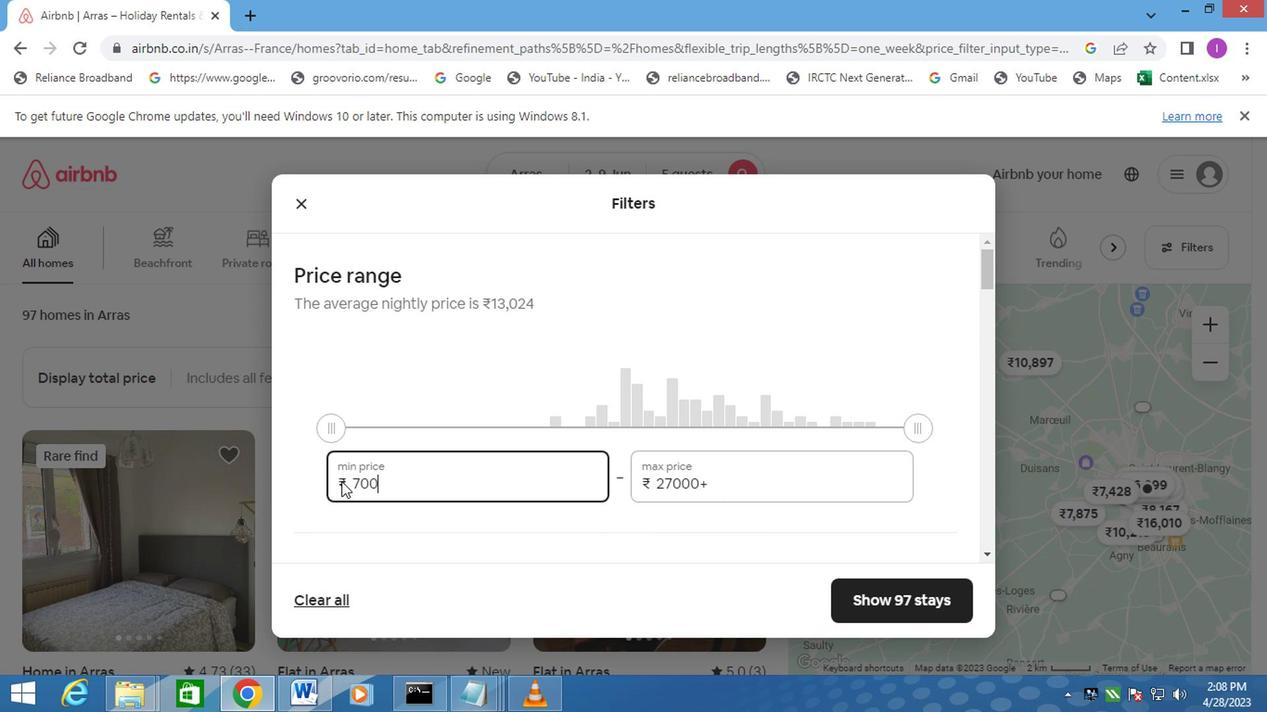 
Action: Mouse moved to (711, 484)
Screenshot: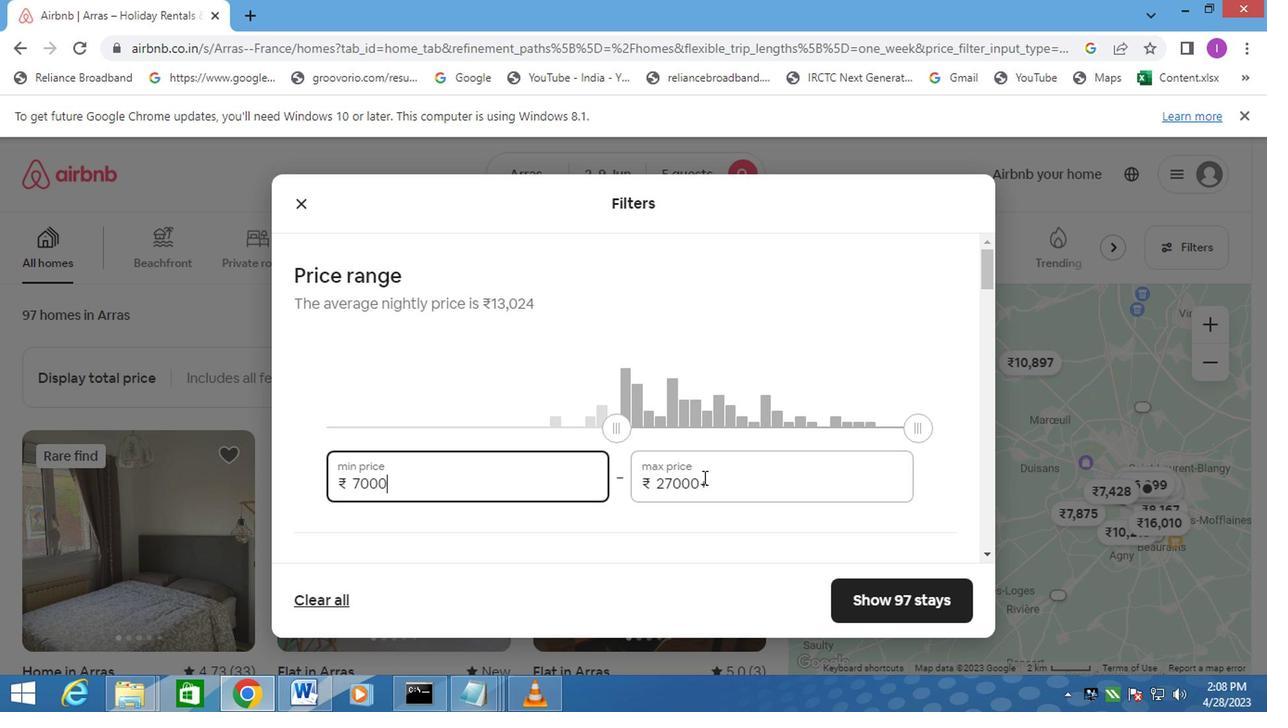 
Action: Mouse pressed left at (711, 484)
Screenshot: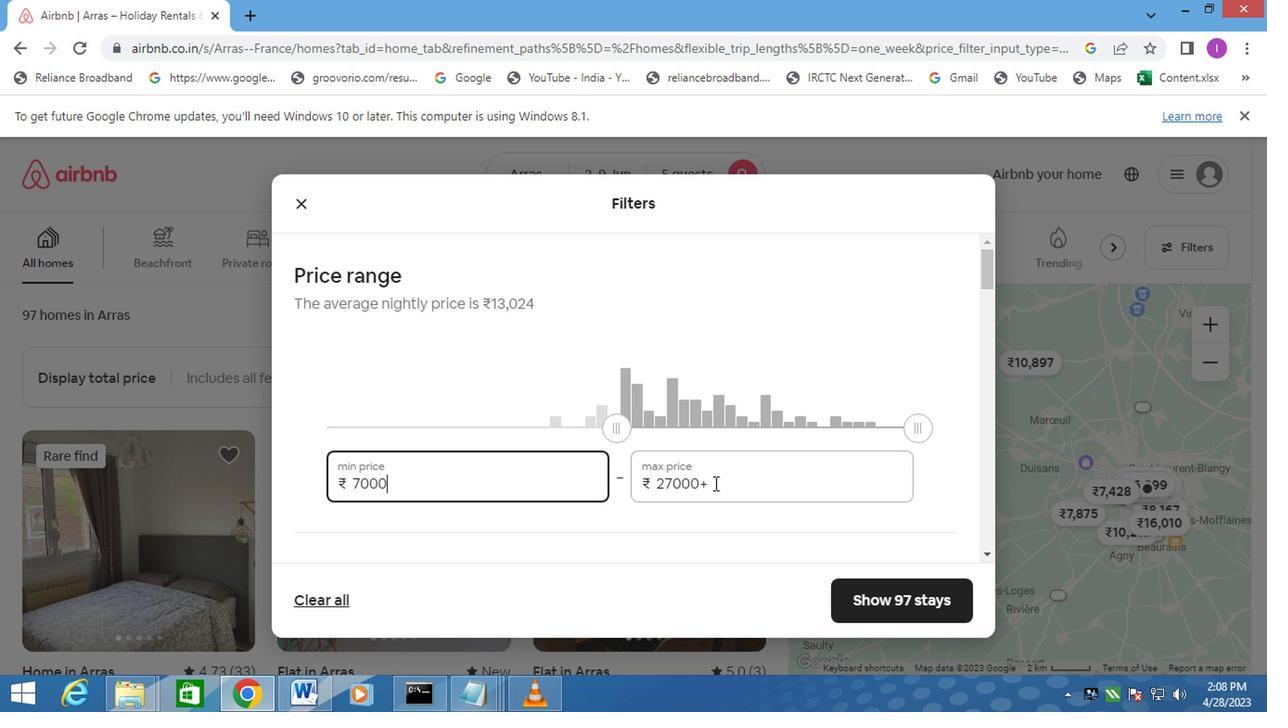 
Action: Mouse moved to (632, 485)
Screenshot: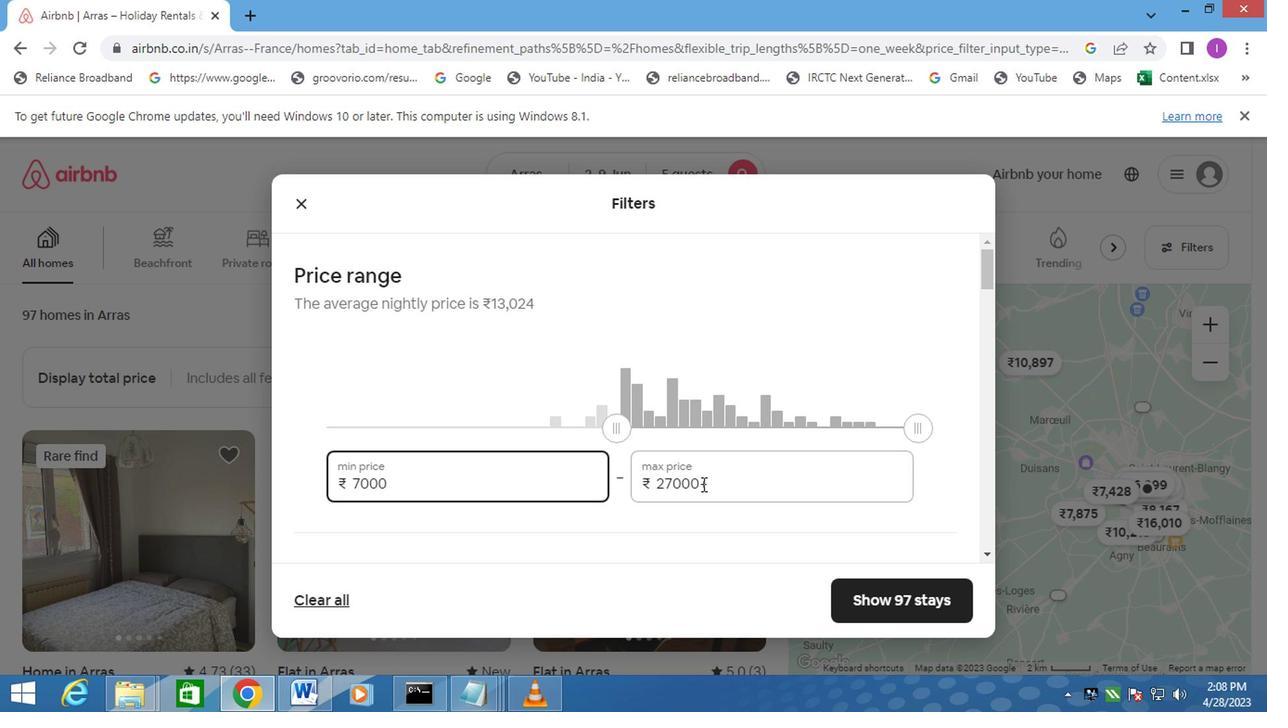 
Action: Key pressed 13000
Screenshot: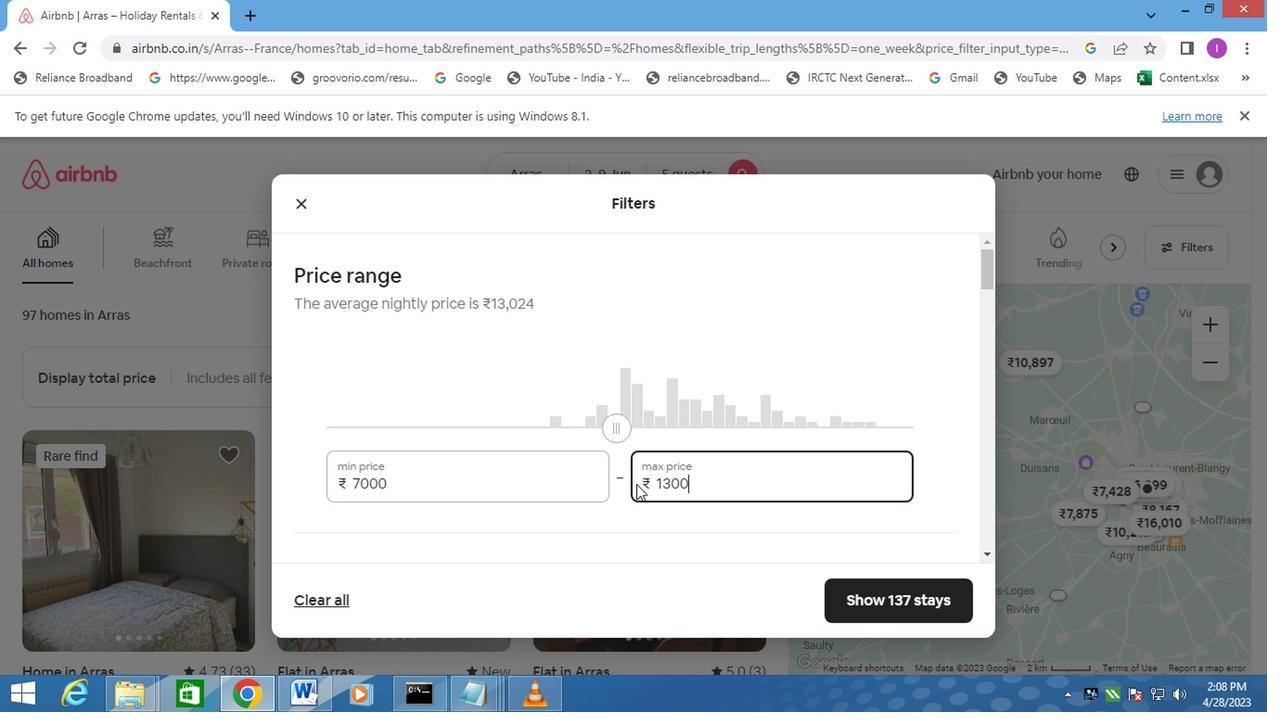 
Action: Mouse moved to (564, 390)
Screenshot: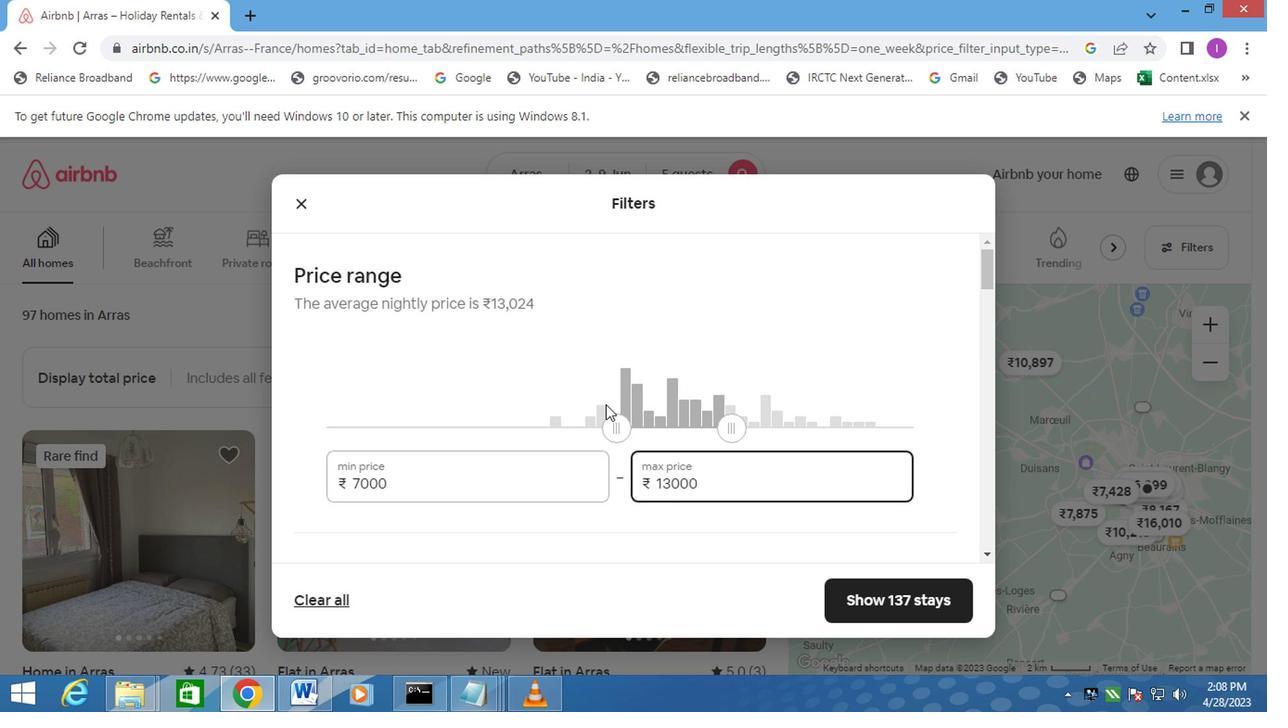 
Action: Mouse scrolled (564, 389) with delta (0, -1)
Screenshot: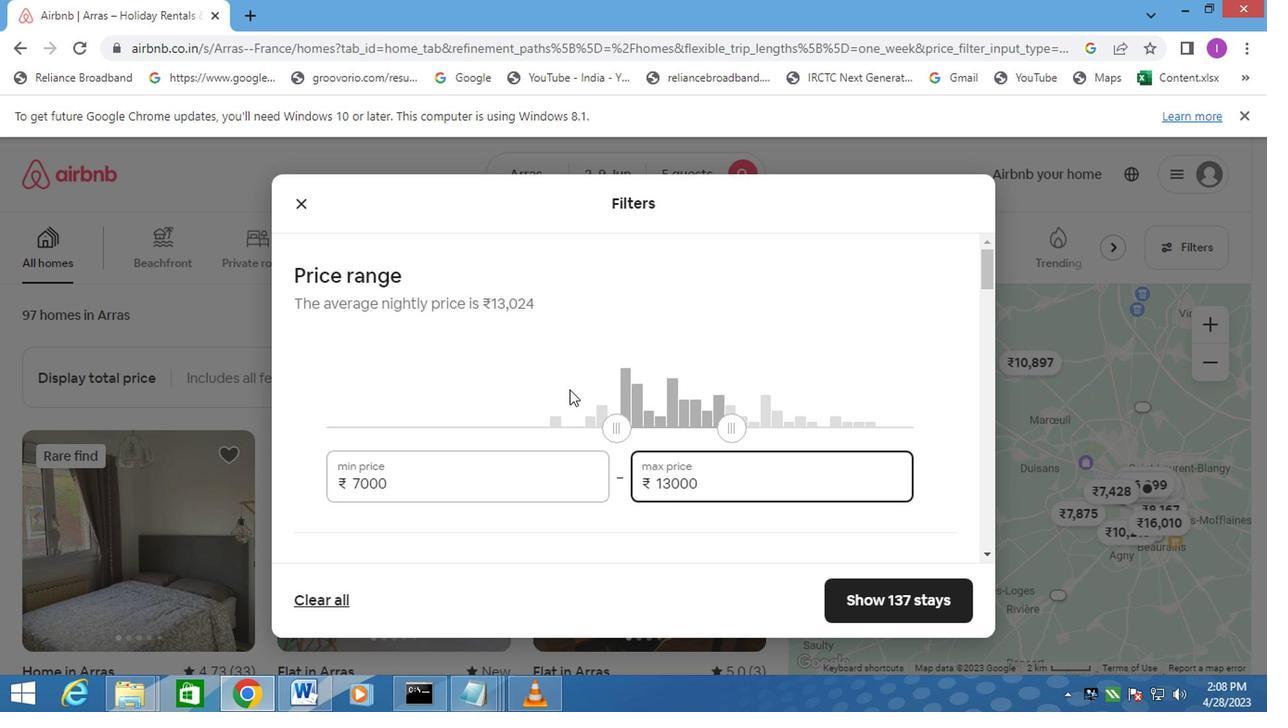 
Action: Mouse scrolled (564, 389) with delta (0, -1)
Screenshot: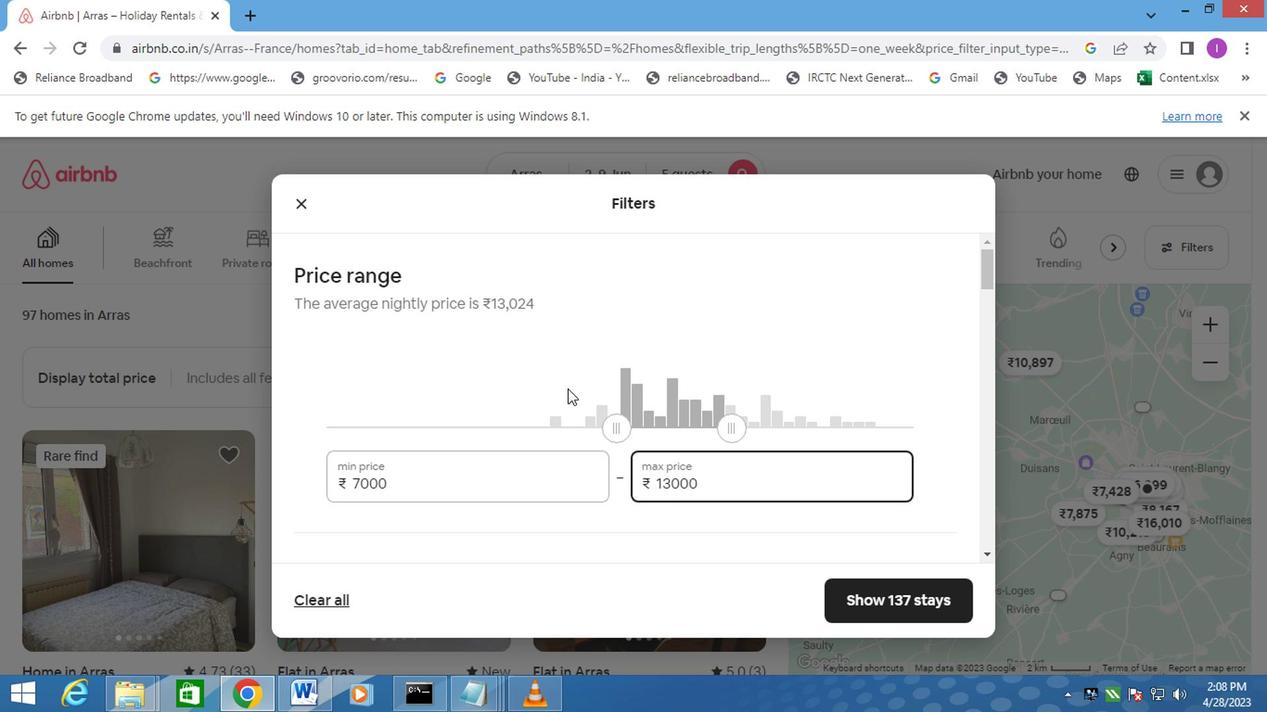 
Action: Mouse scrolled (564, 389) with delta (0, -1)
Screenshot: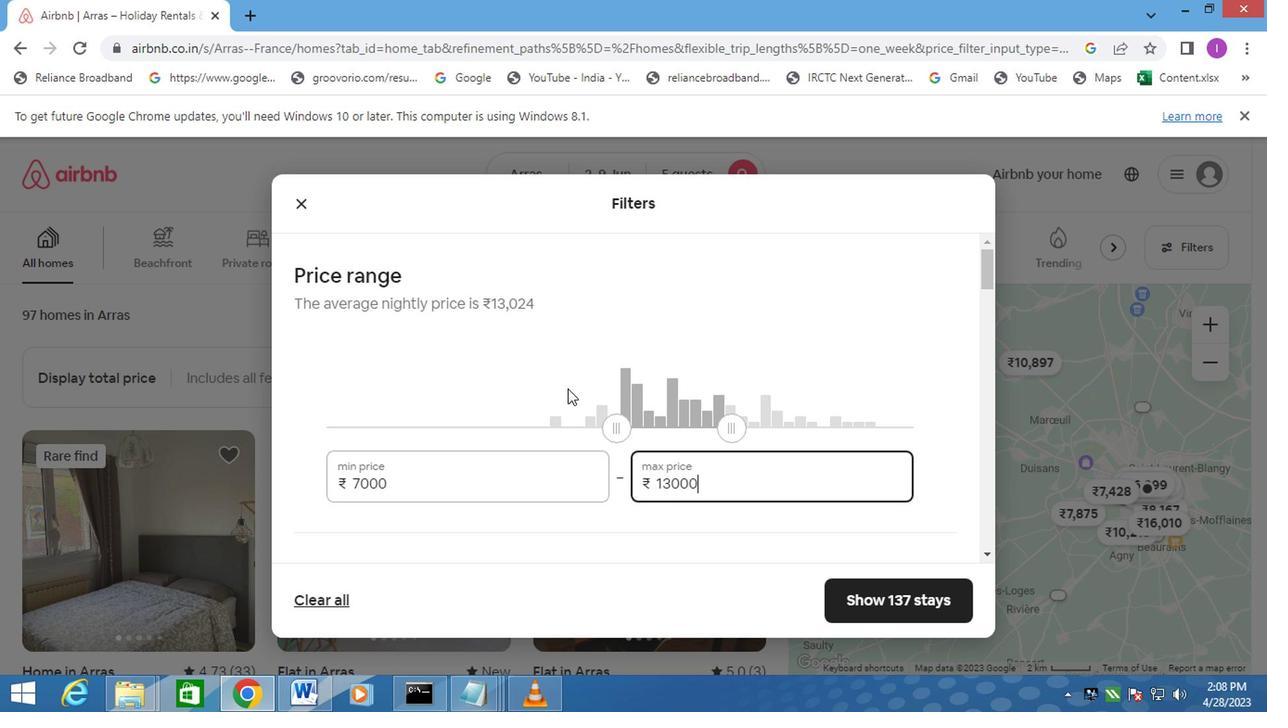
Action: Mouse moved to (308, 350)
Screenshot: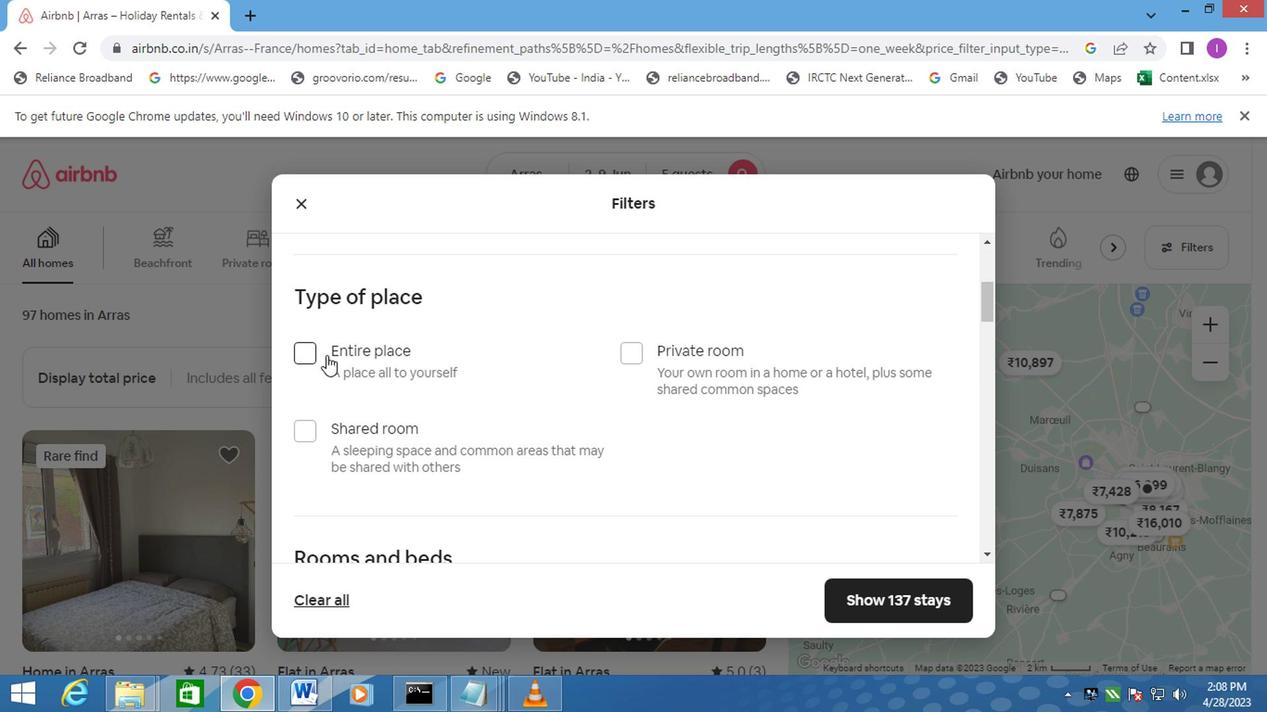 
Action: Mouse pressed left at (308, 350)
Screenshot: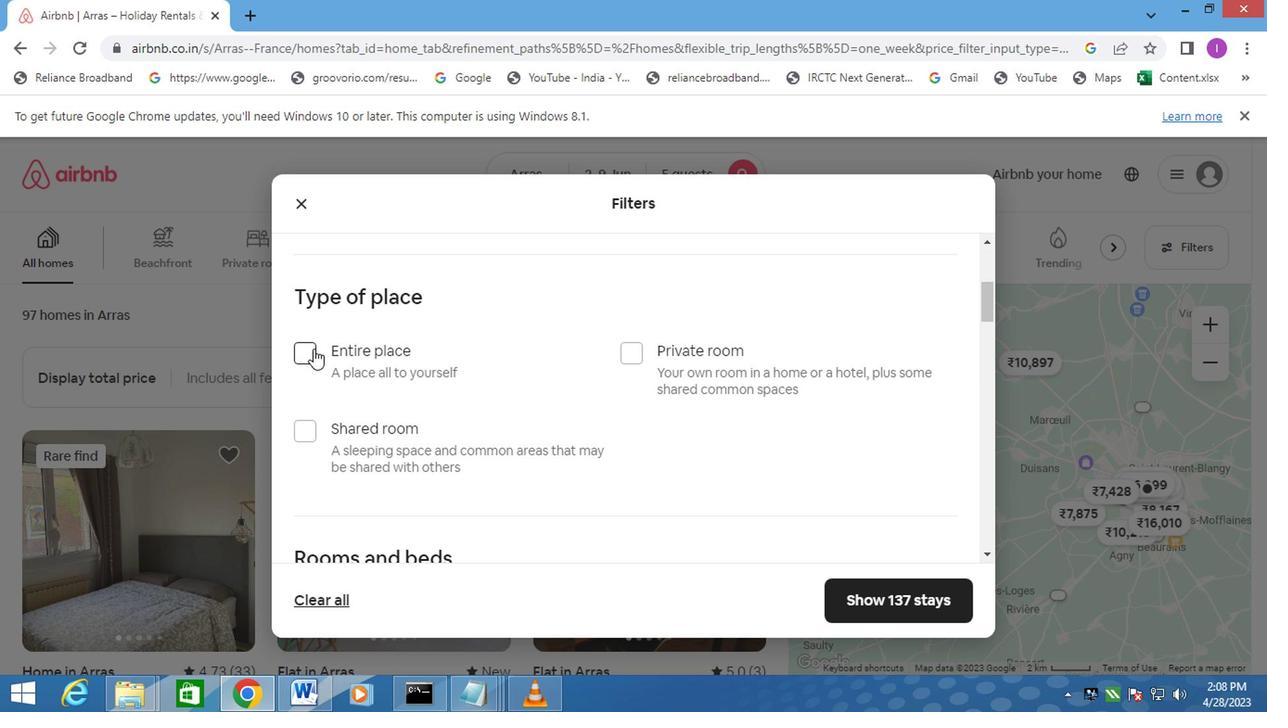 
Action: Mouse moved to (421, 337)
Screenshot: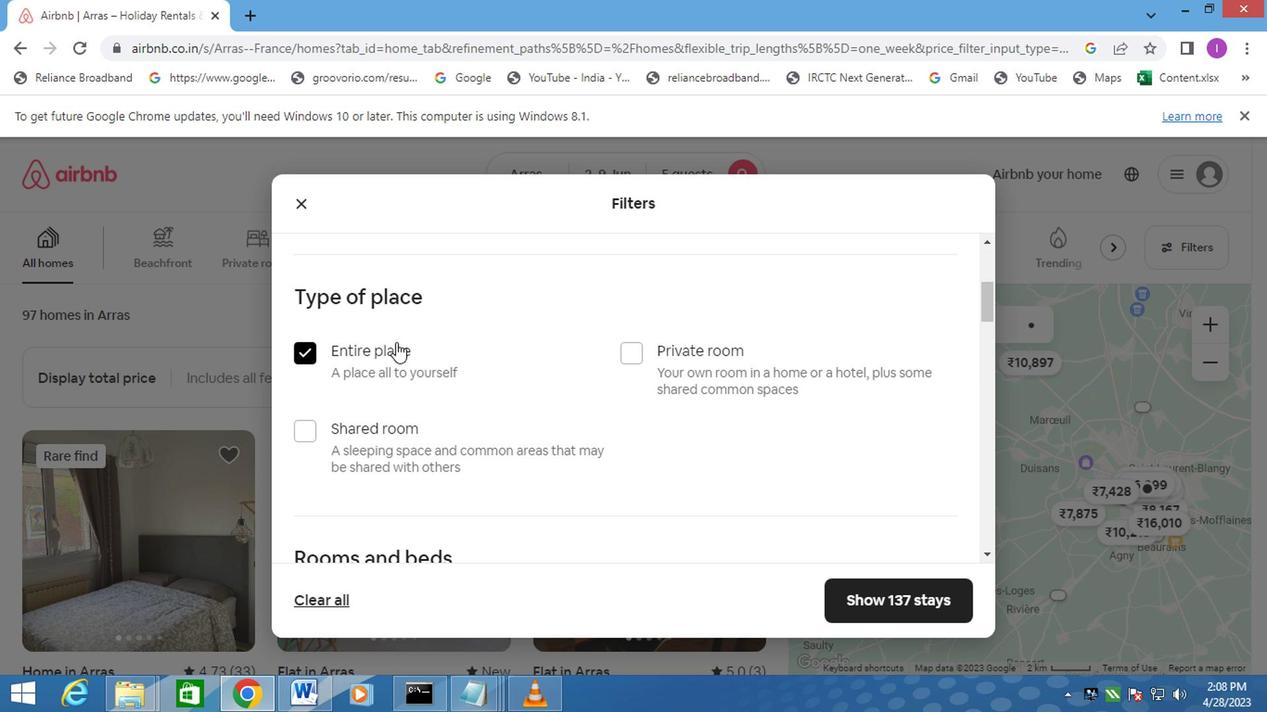 
Action: Mouse scrolled (421, 336) with delta (0, -1)
Screenshot: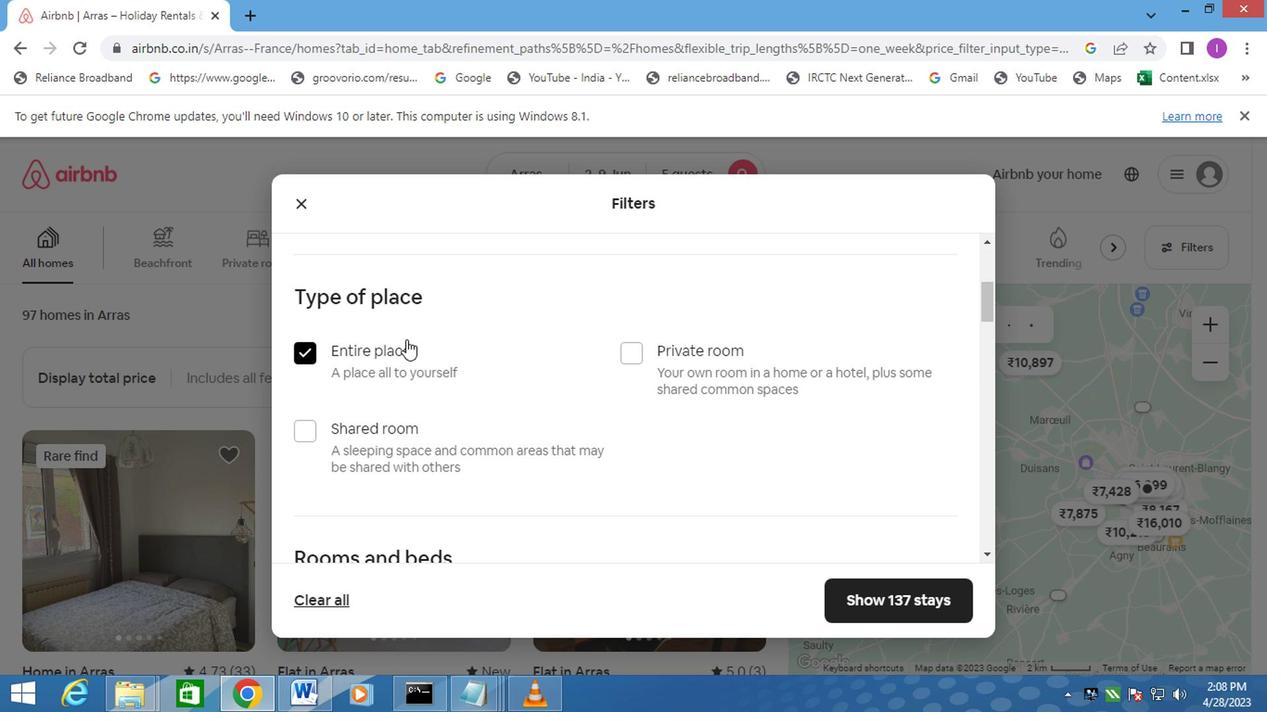 
Action: Mouse scrolled (421, 336) with delta (0, -1)
Screenshot: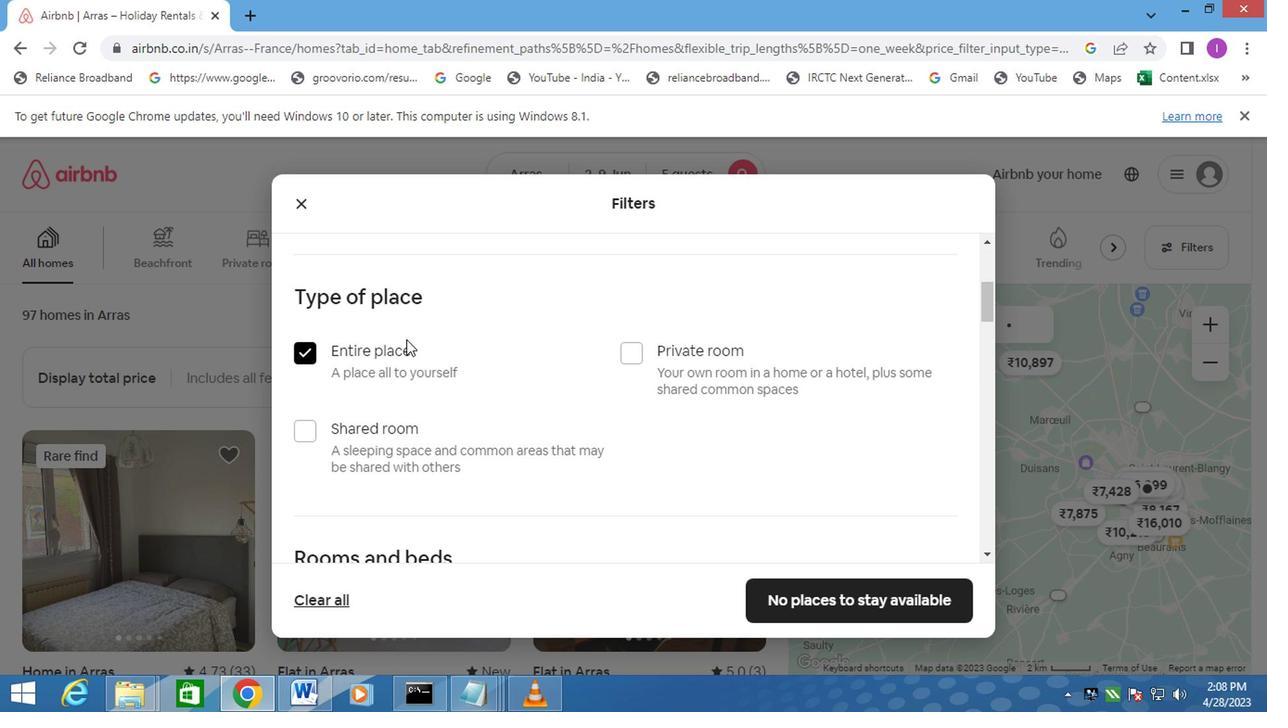 
Action: Mouse moved to (426, 335)
Screenshot: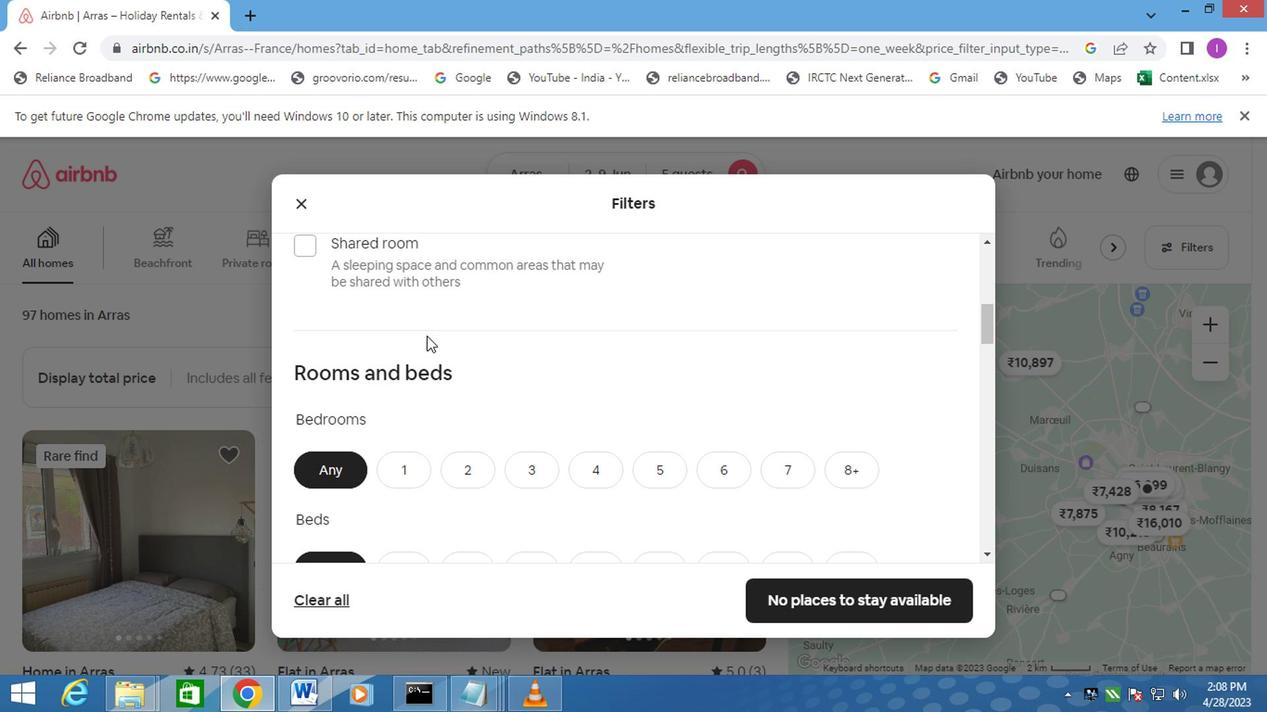 
Action: Mouse scrolled (426, 335) with delta (0, 0)
Screenshot: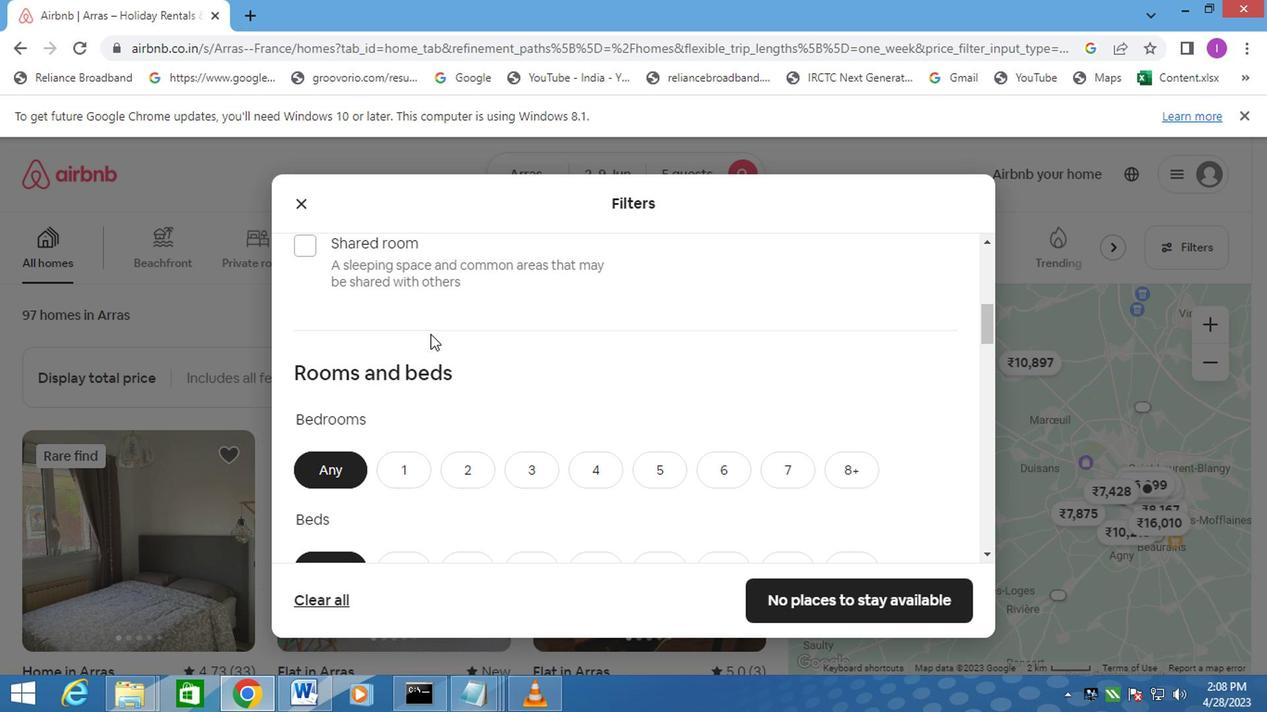 
Action: Mouse scrolled (426, 335) with delta (0, 0)
Screenshot: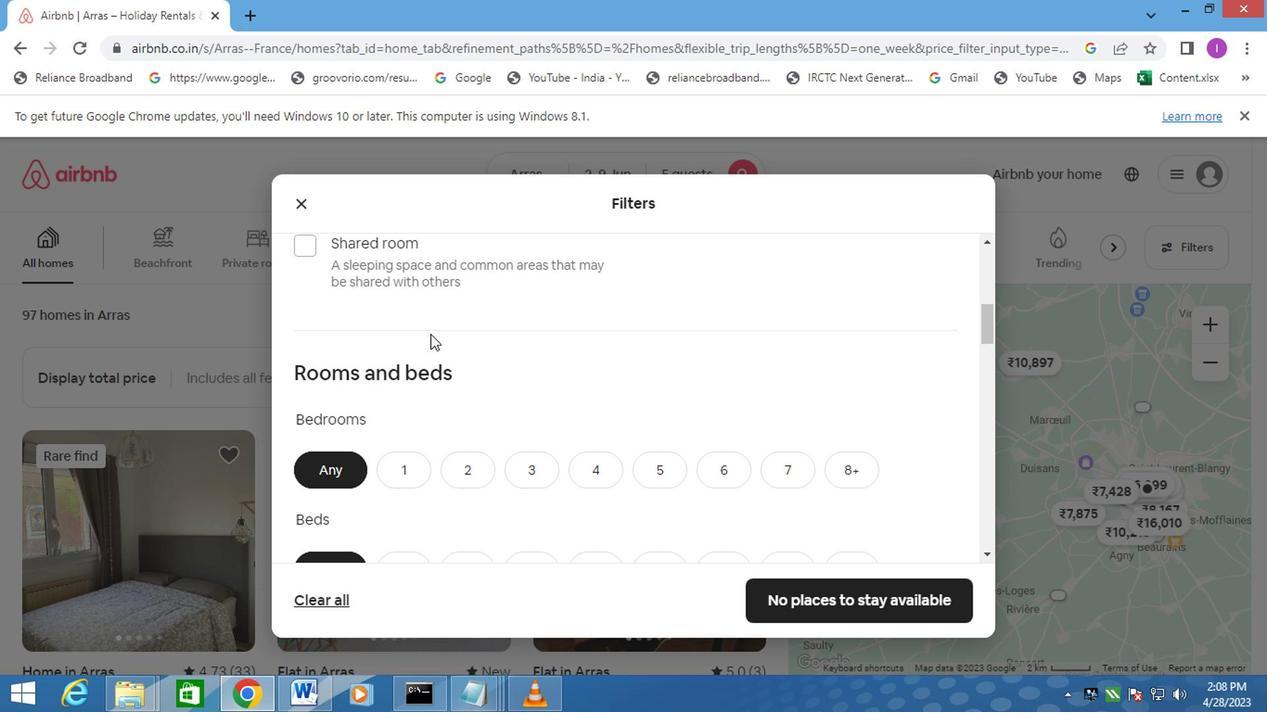 
Action: Mouse moved to (480, 291)
Screenshot: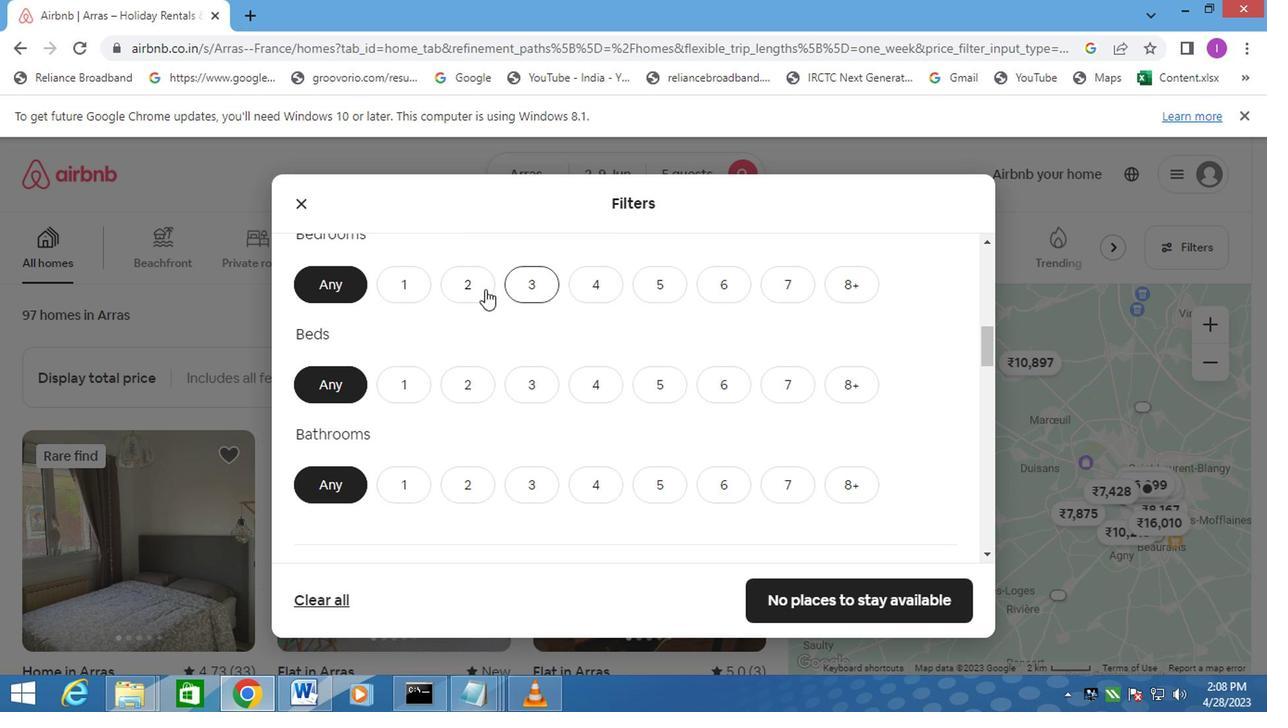 
Action: Mouse pressed left at (480, 291)
Screenshot: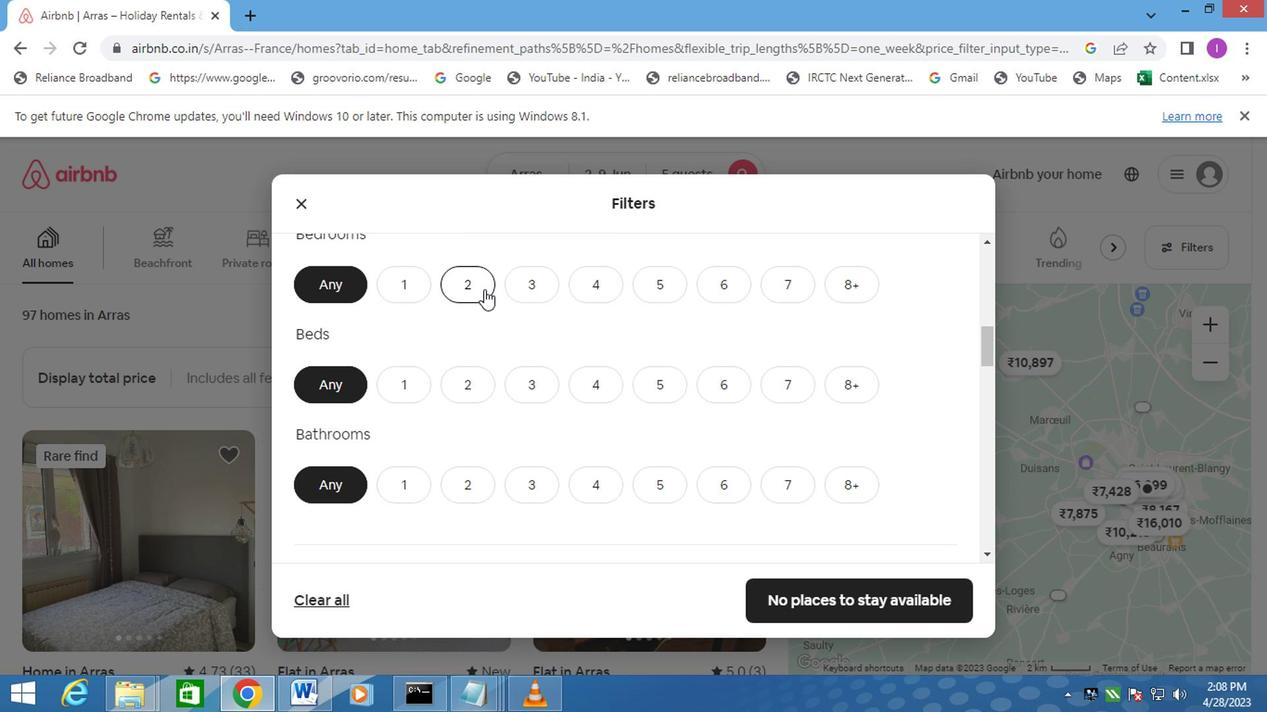 
Action: Mouse moved to (650, 381)
Screenshot: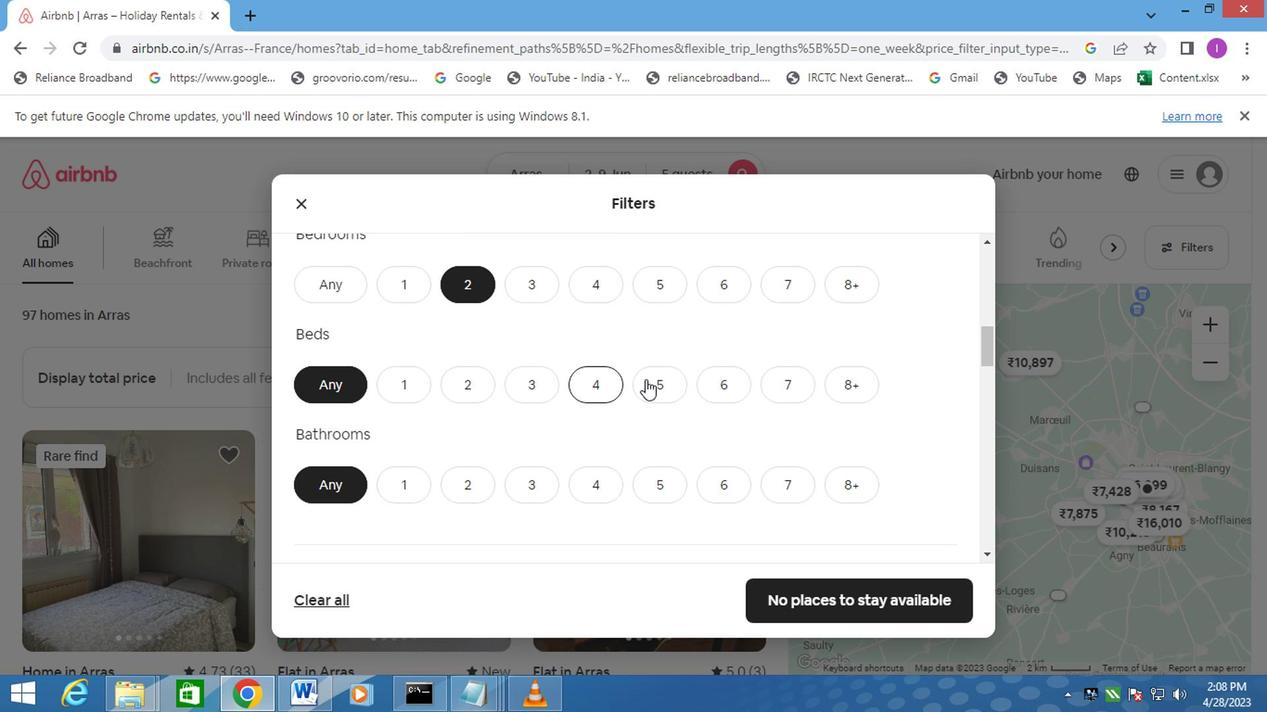 
Action: Mouse pressed left at (650, 381)
Screenshot: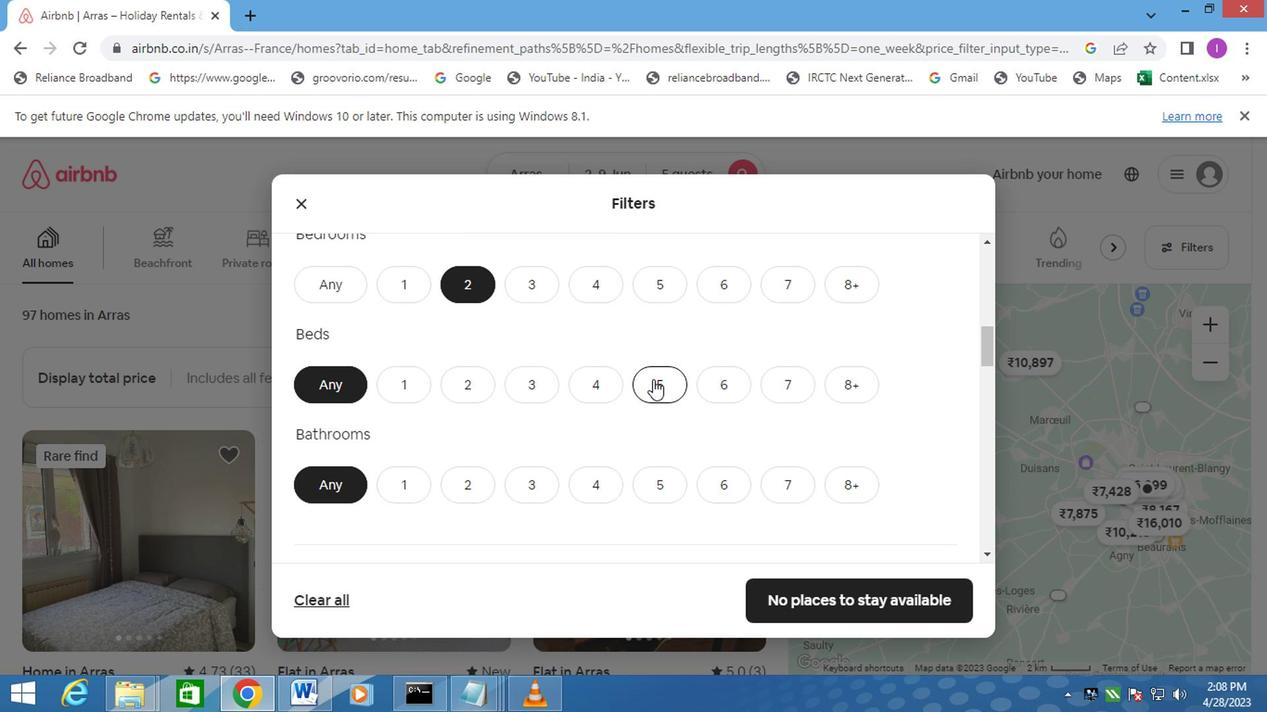 
Action: Mouse moved to (473, 477)
Screenshot: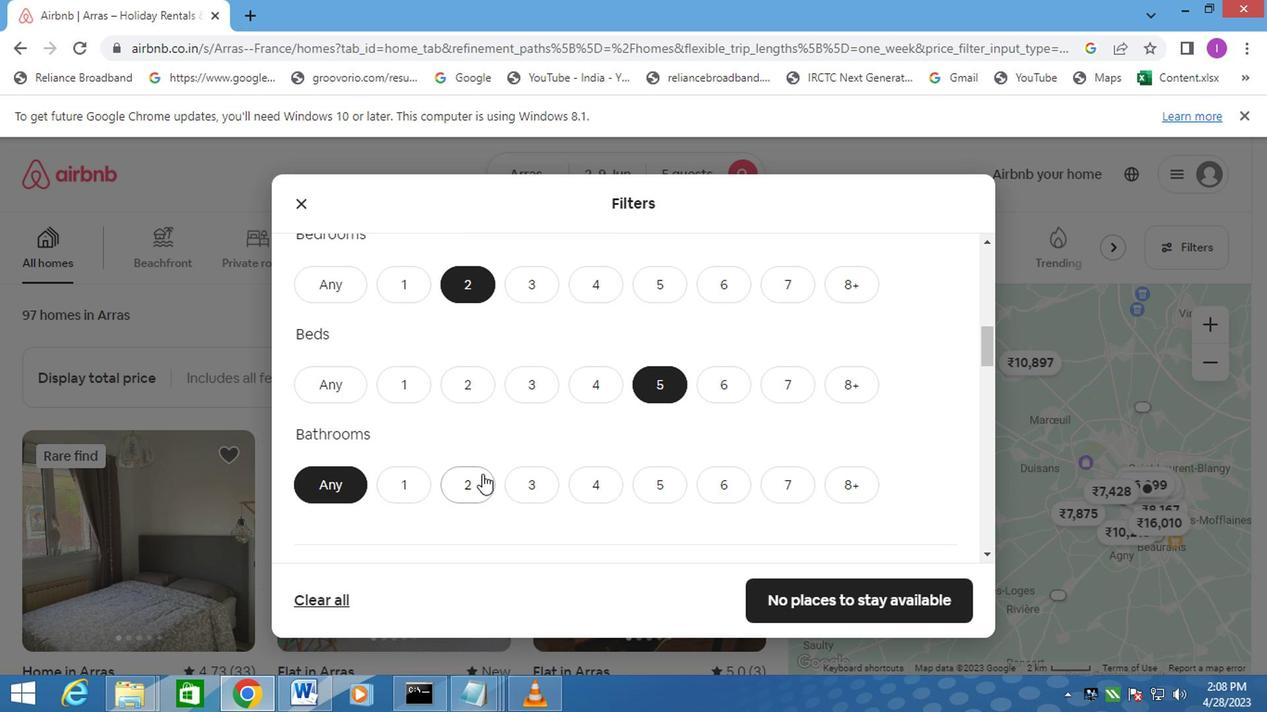 
Action: Mouse pressed left at (473, 477)
Screenshot: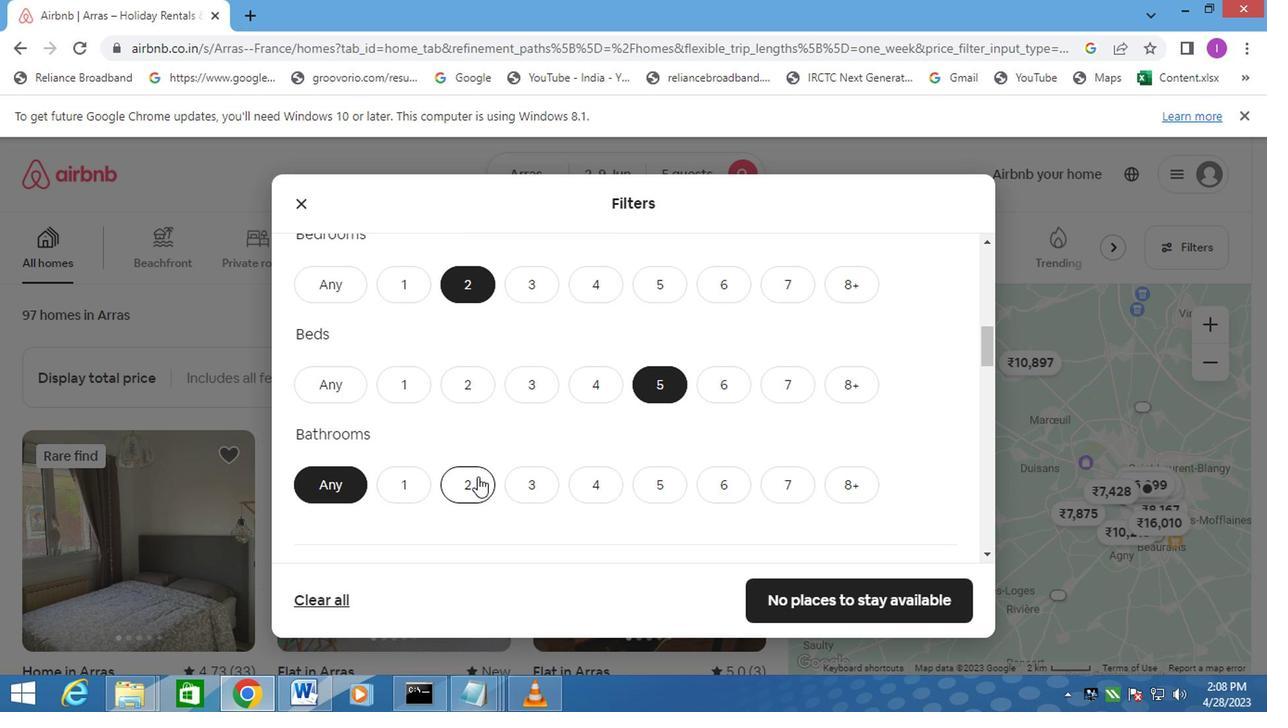 
Action: Mouse moved to (591, 439)
Screenshot: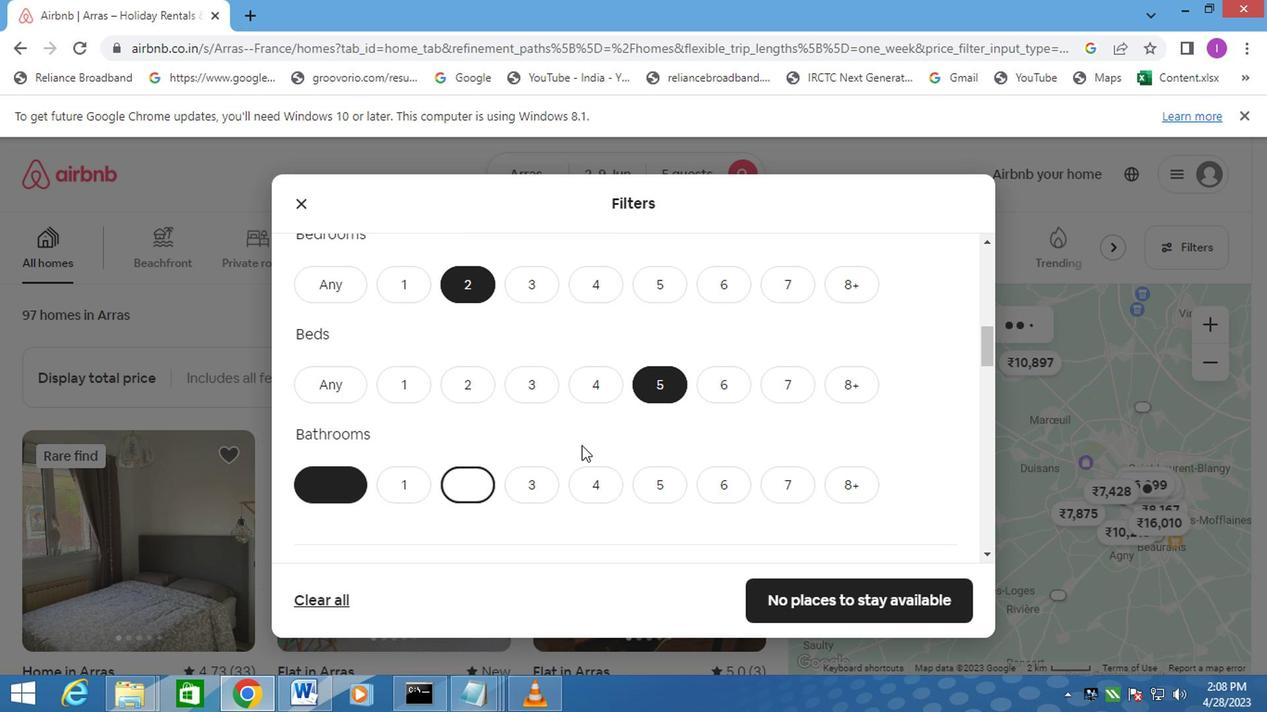 
Action: Mouse scrolled (591, 438) with delta (0, -1)
Screenshot: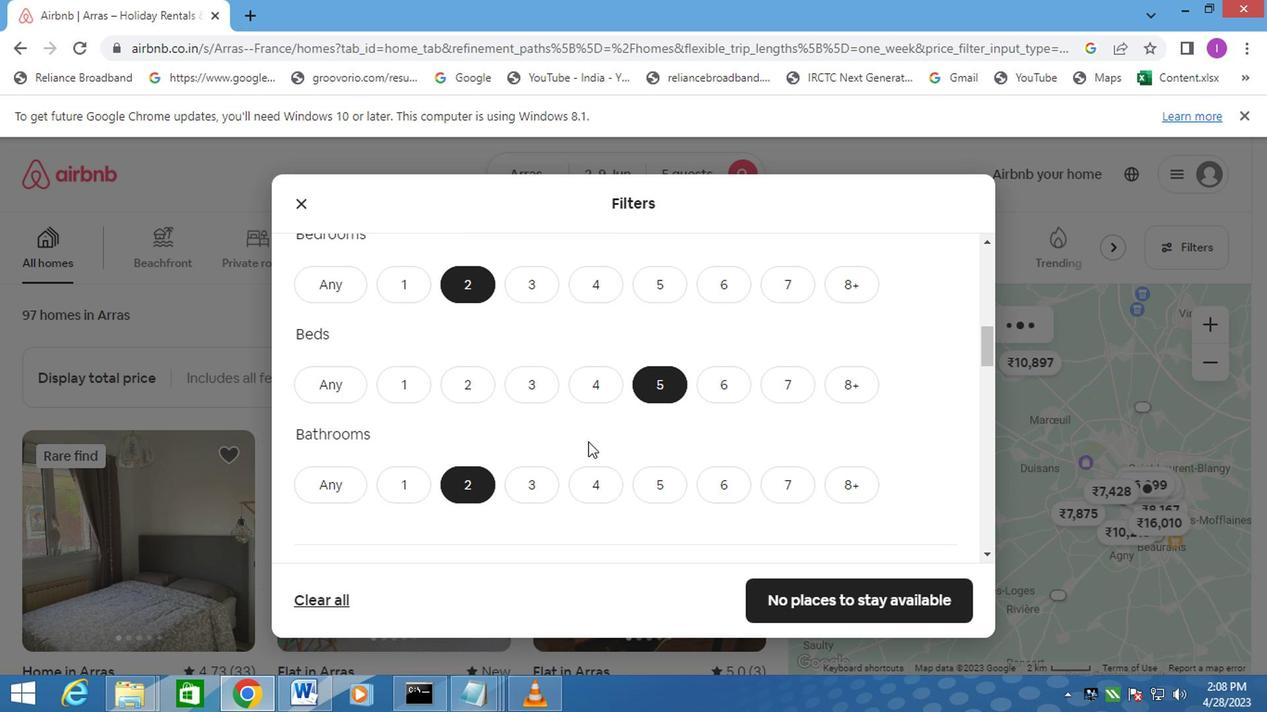 
Action: Mouse scrolled (591, 438) with delta (0, -1)
Screenshot: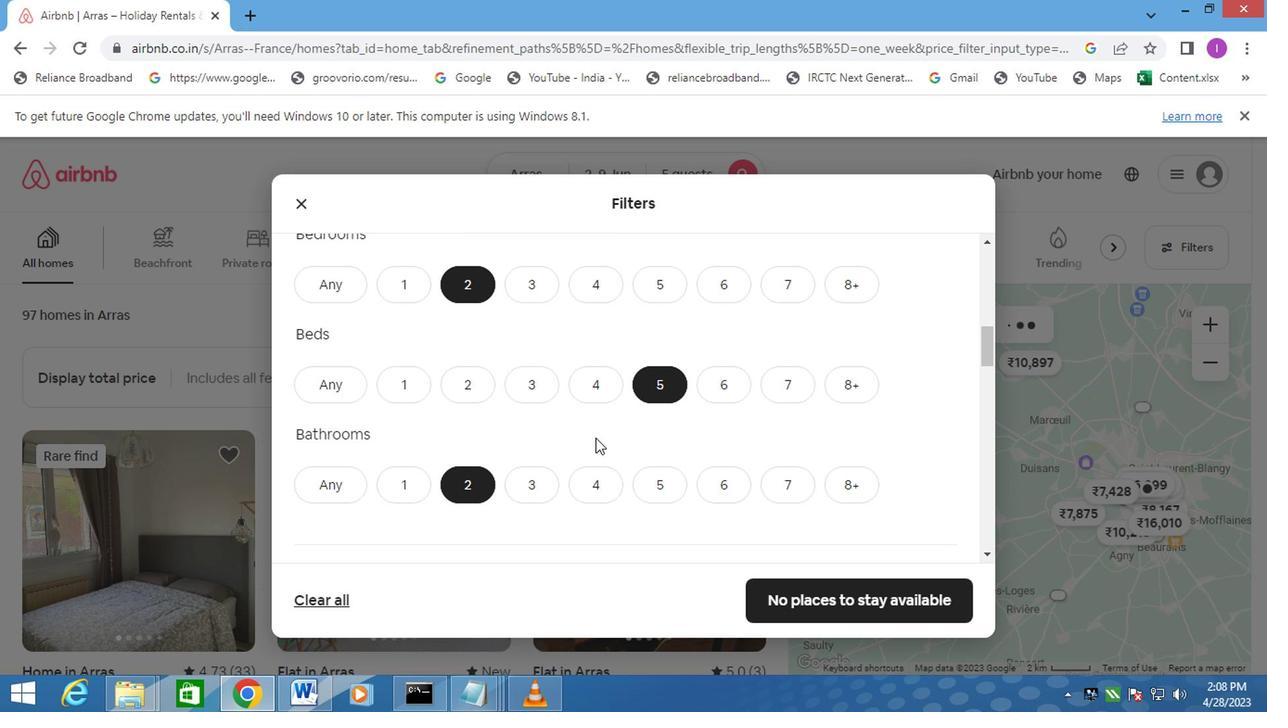 
Action: Mouse moved to (405, 489)
Screenshot: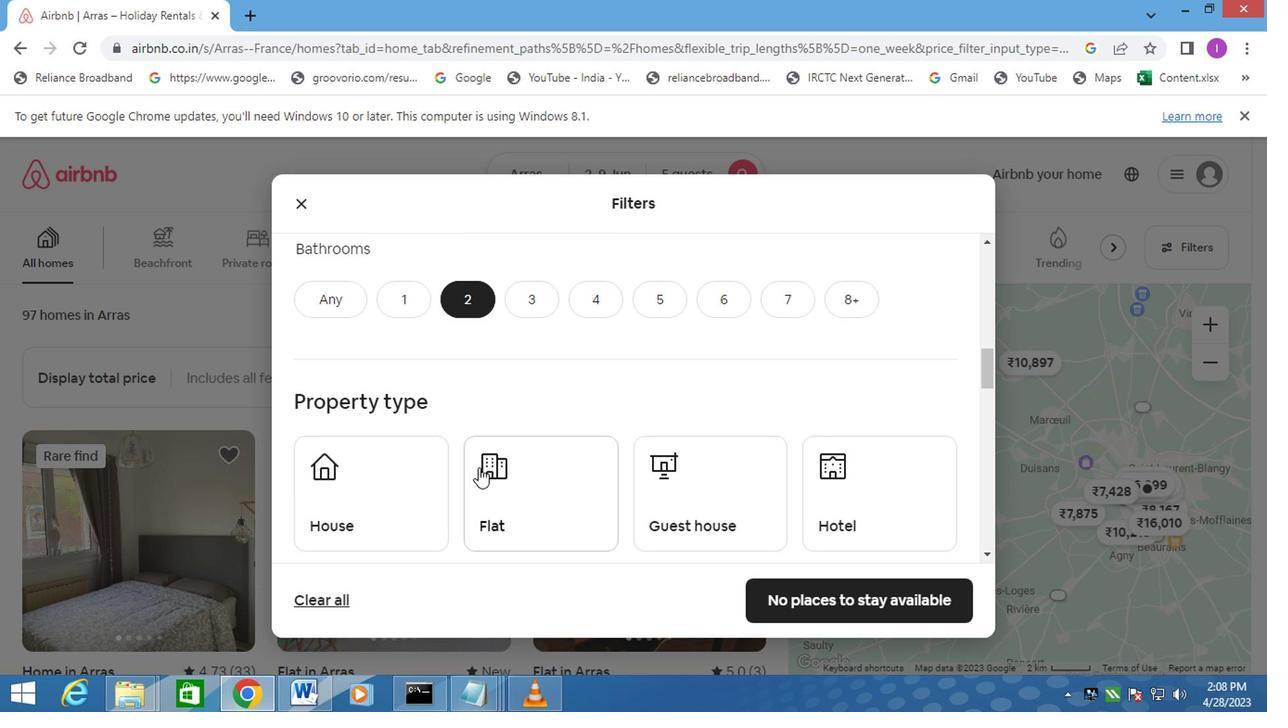 
Action: Mouse pressed left at (405, 489)
Screenshot: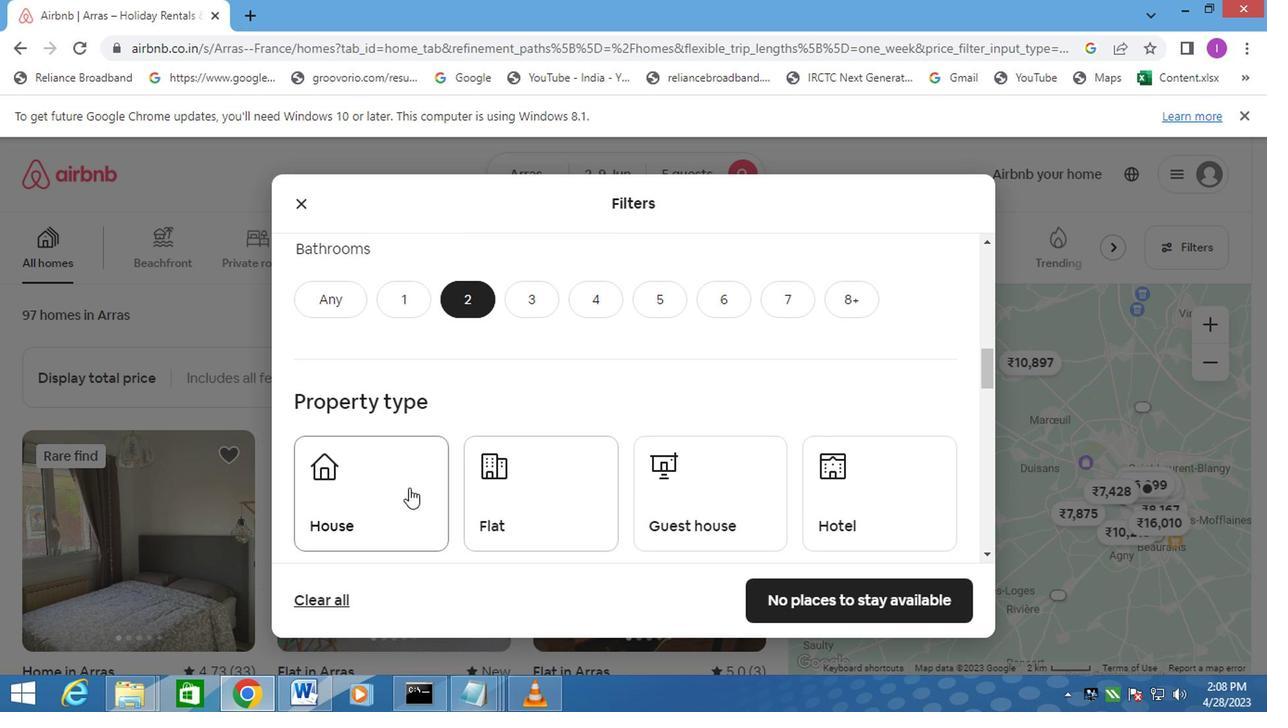 
Action: Mouse moved to (539, 473)
Screenshot: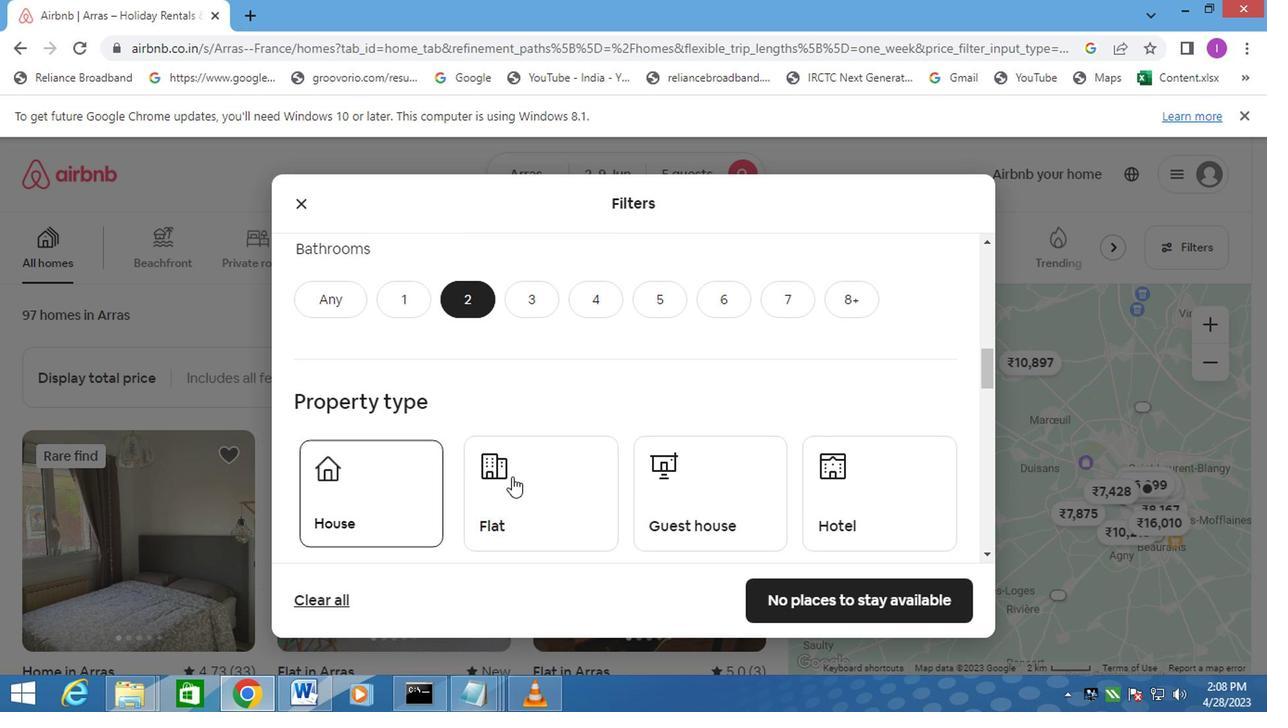 
Action: Mouse pressed left at (539, 473)
Screenshot: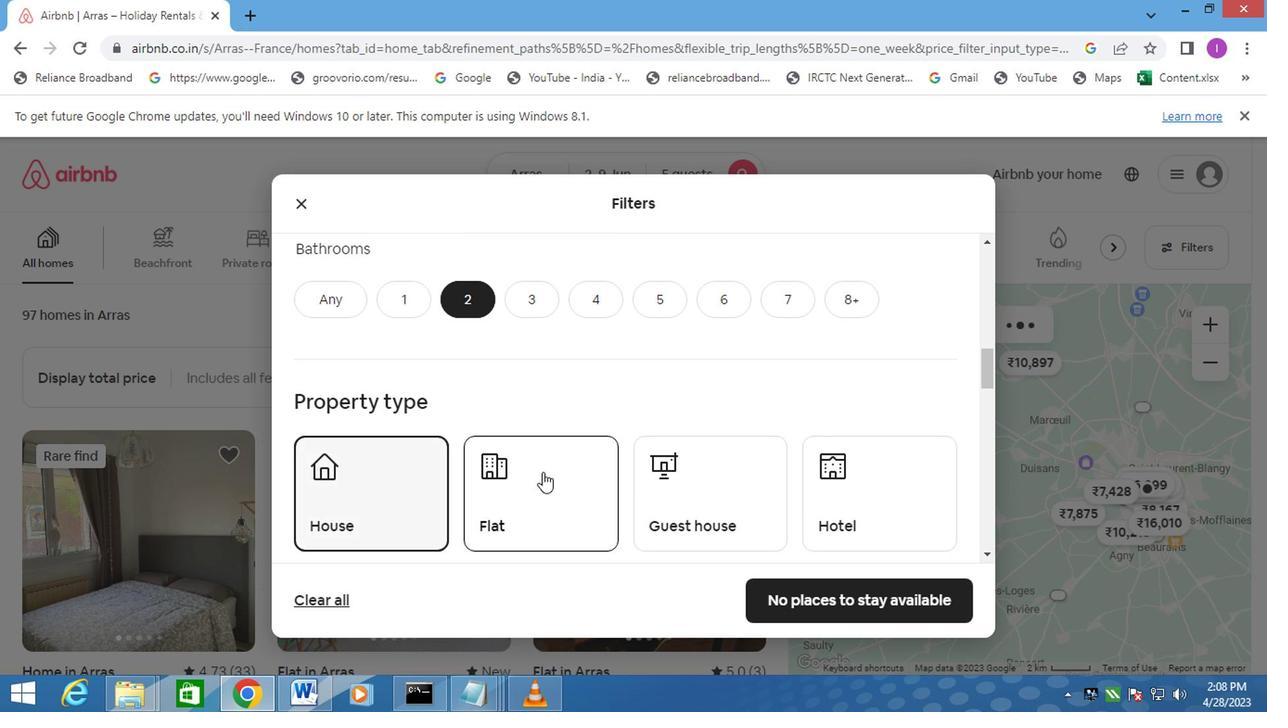 
Action: Mouse moved to (694, 491)
Screenshot: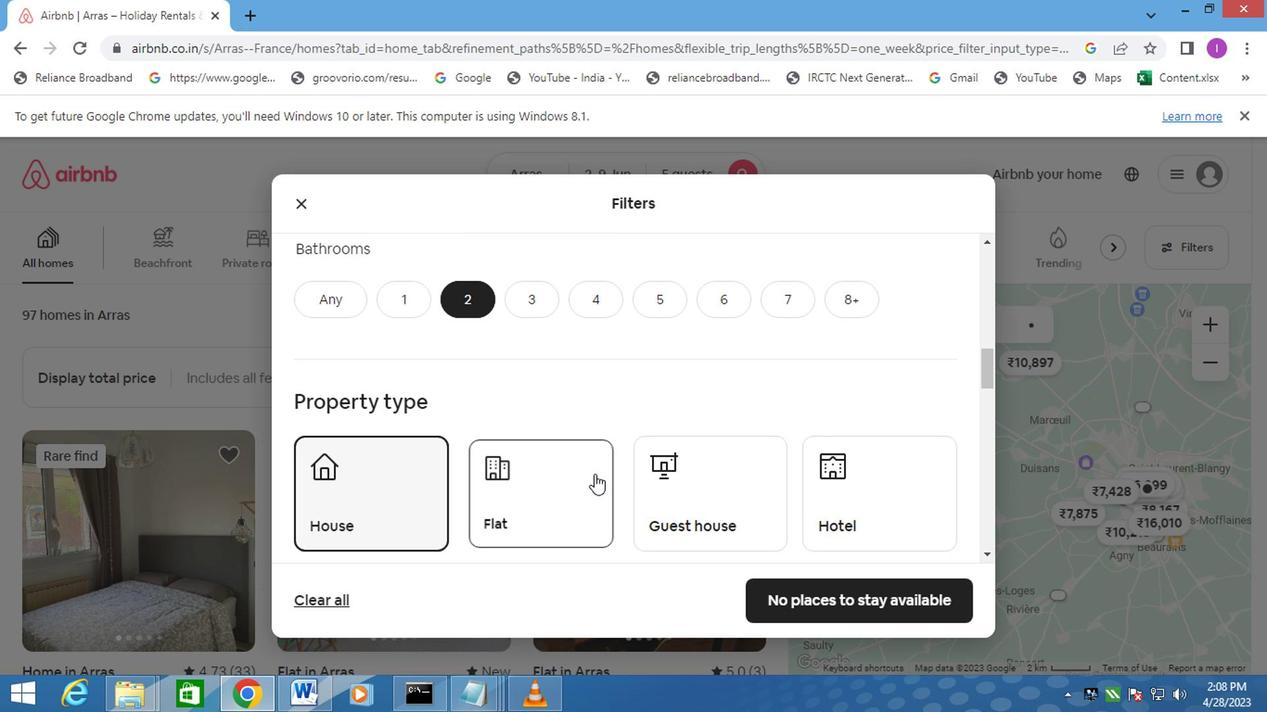 
Action: Mouse pressed left at (694, 491)
Screenshot: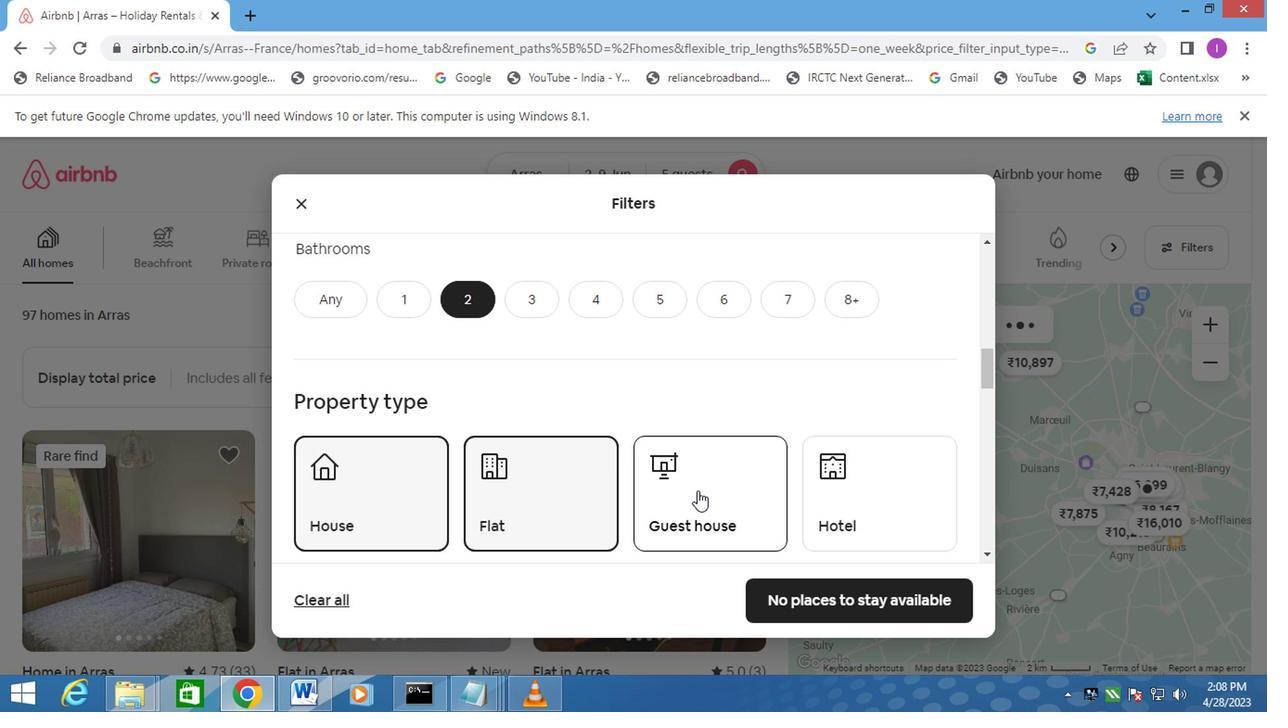 
Action: Mouse moved to (683, 504)
Screenshot: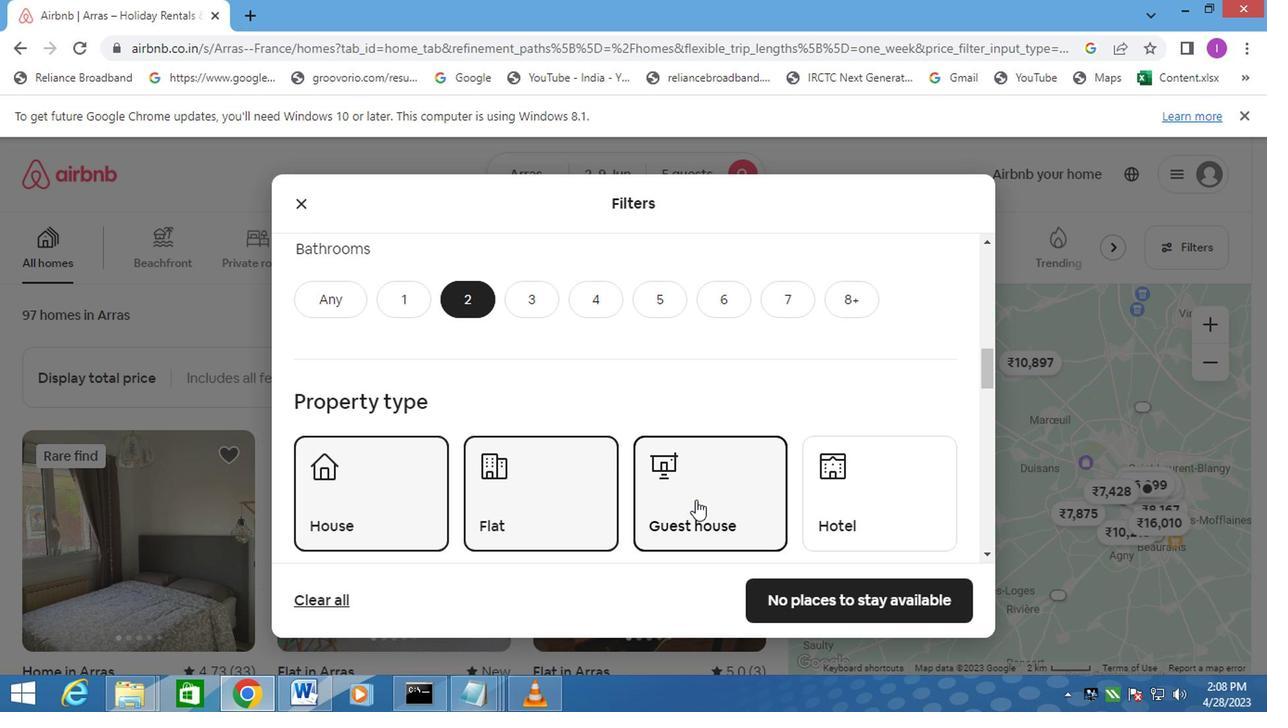 
Action: Mouse scrolled (683, 502) with delta (0, -1)
Screenshot: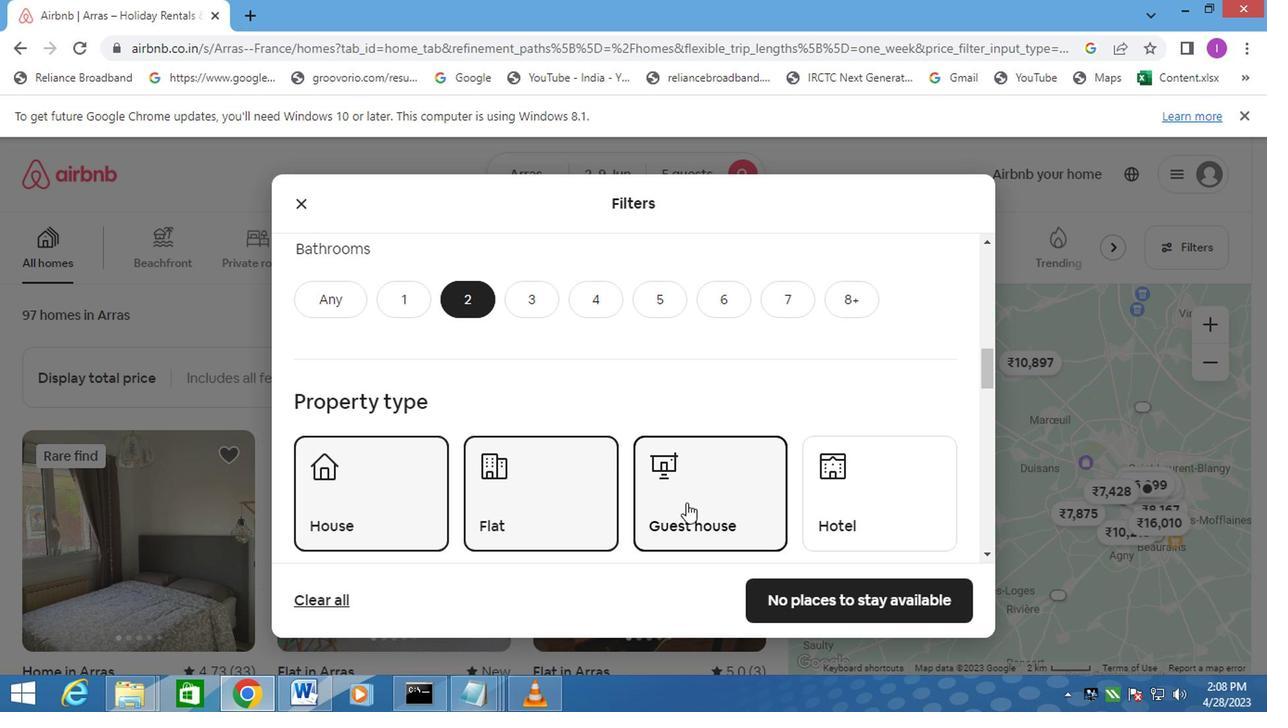 
Action: Mouse scrolled (683, 502) with delta (0, -1)
Screenshot: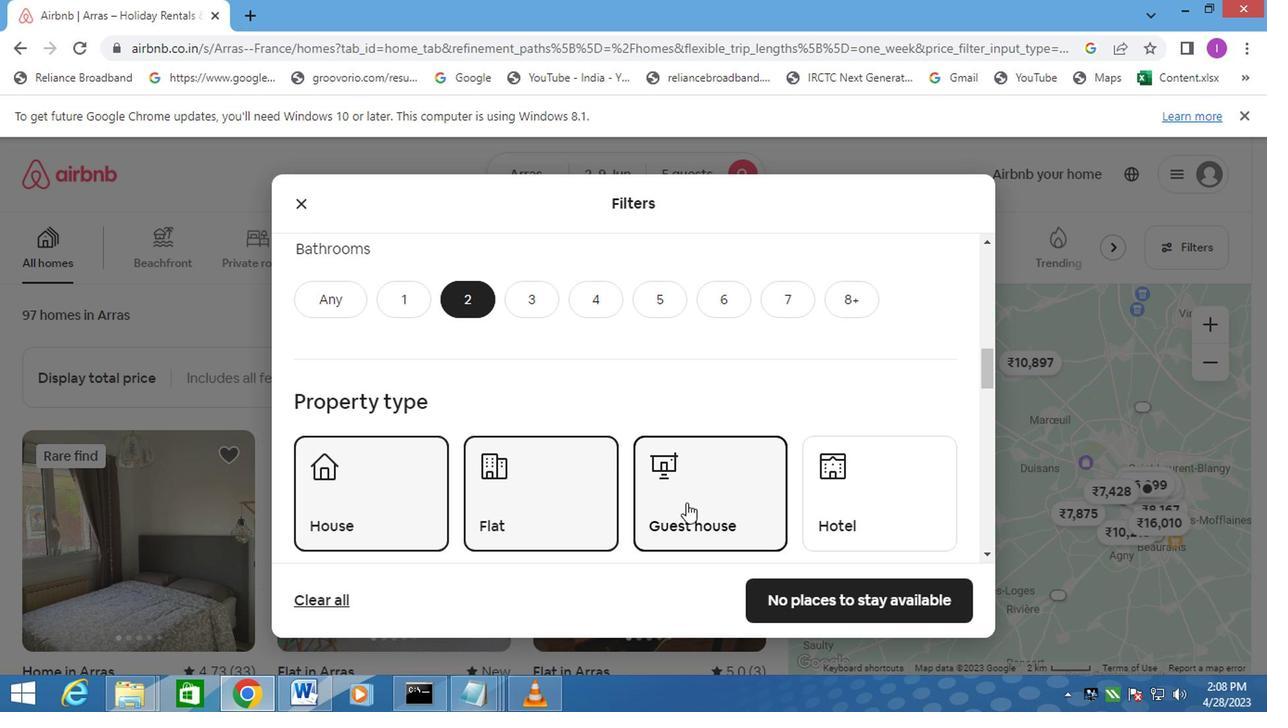
Action: Mouse scrolled (683, 502) with delta (0, -1)
Screenshot: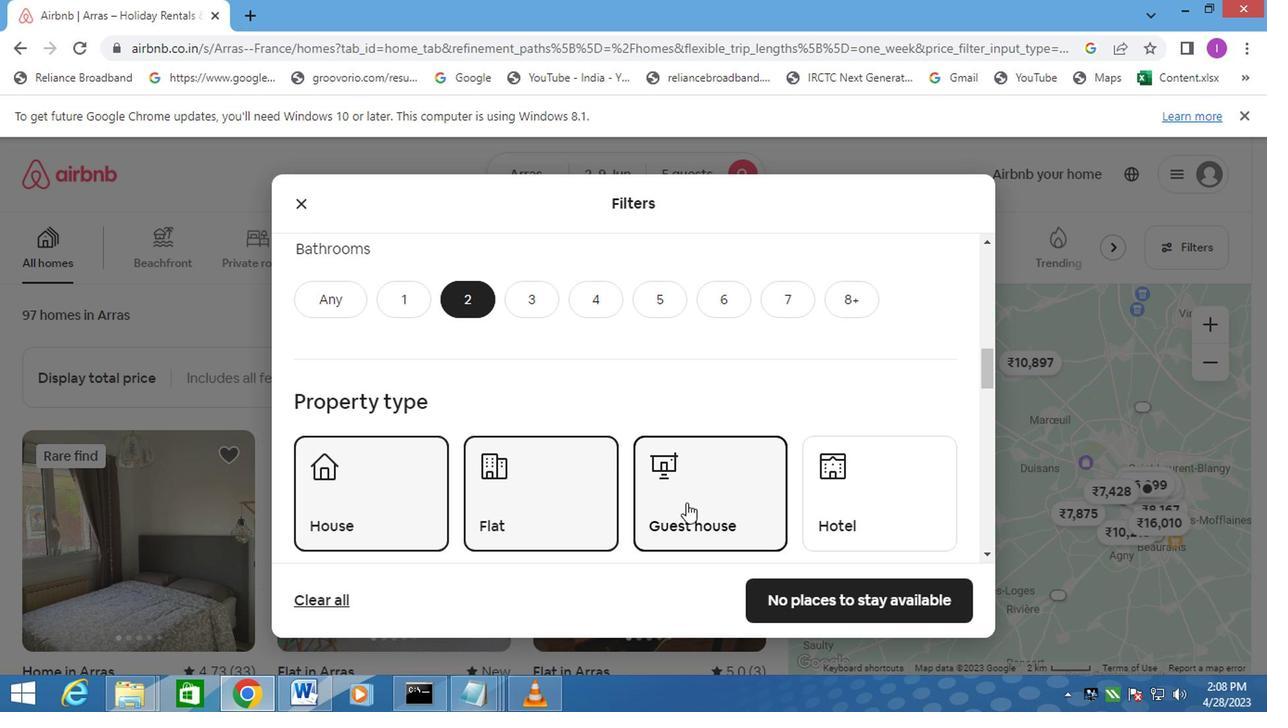 
Action: Mouse moved to (673, 489)
Screenshot: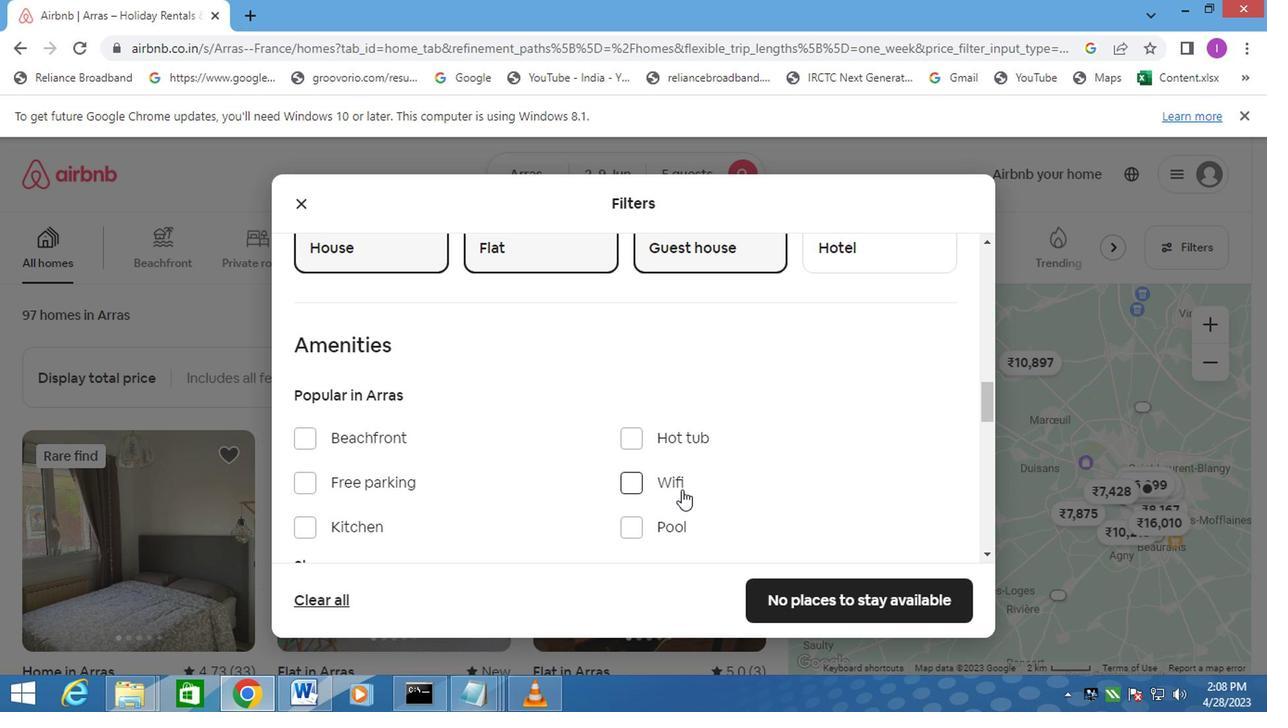 
Action: Mouse scrolled (673, 488) with delta (0, 0)
Screenshot: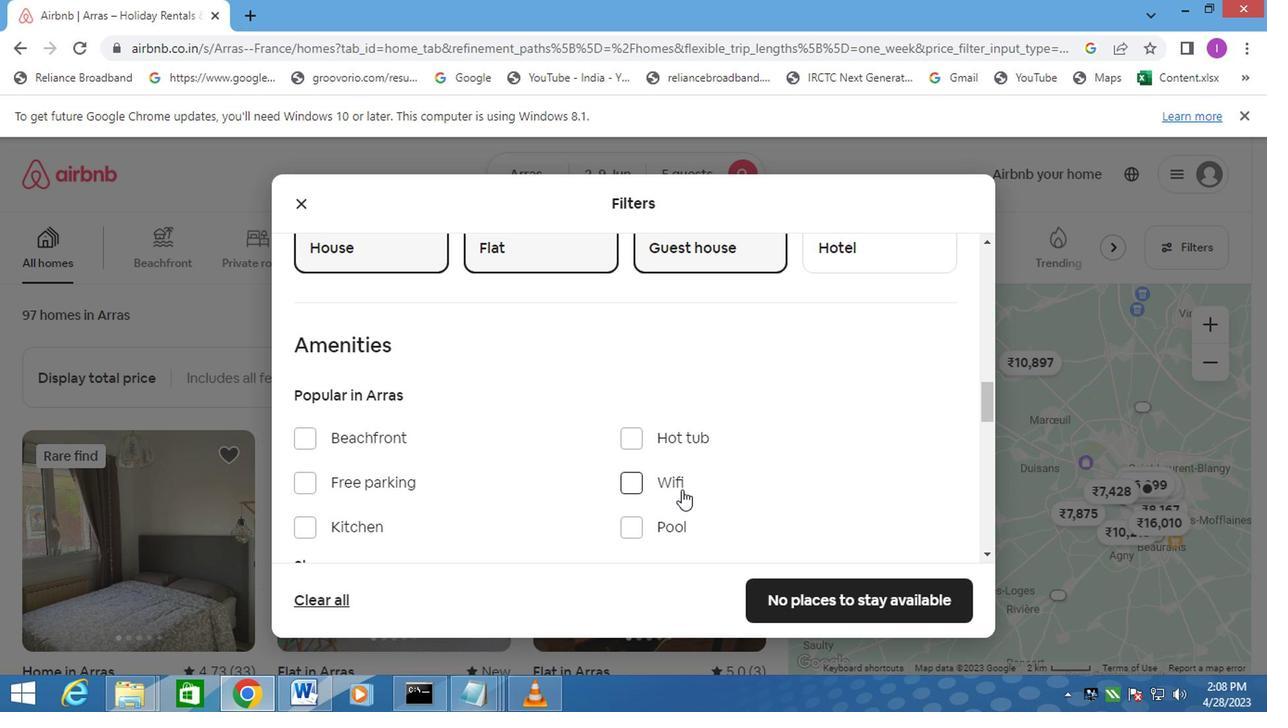 
Action: Mouse moved to (636, 391)
Screenshot: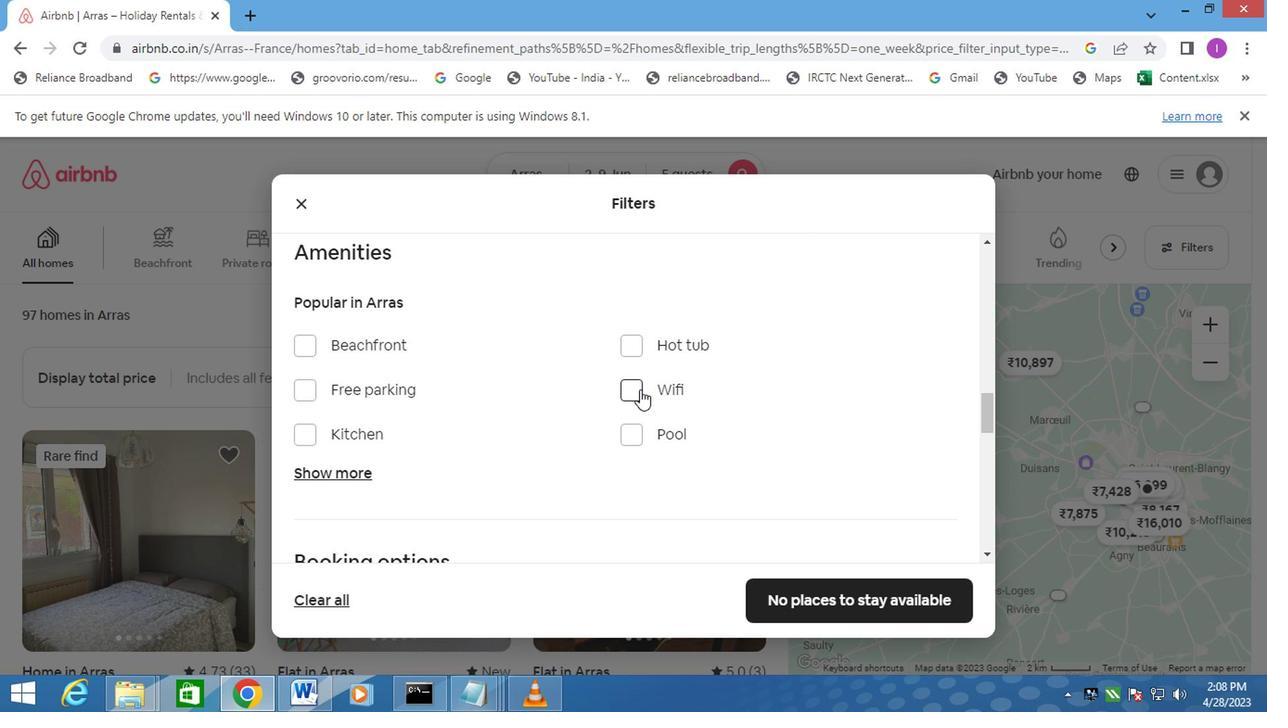 
Action: Mouse pressed left at (636, 391)
Screenshot: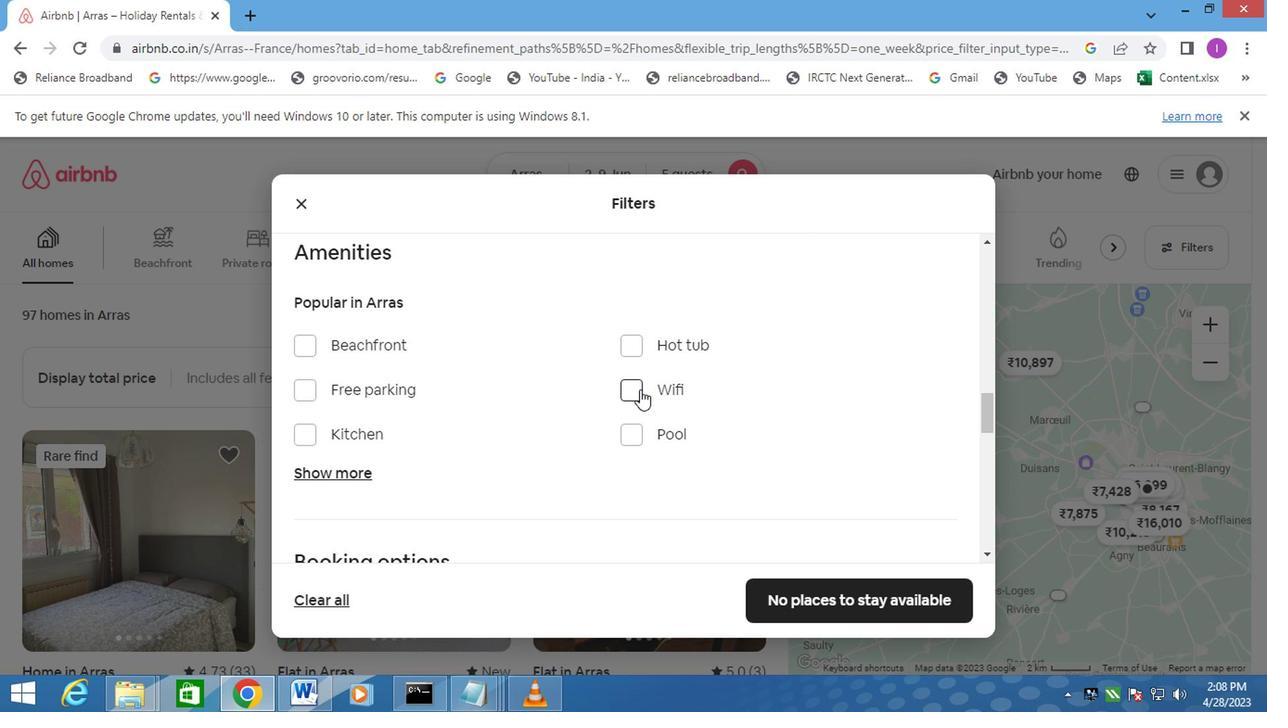 
Action: Mouse moved to (328, 476)
Screenshot: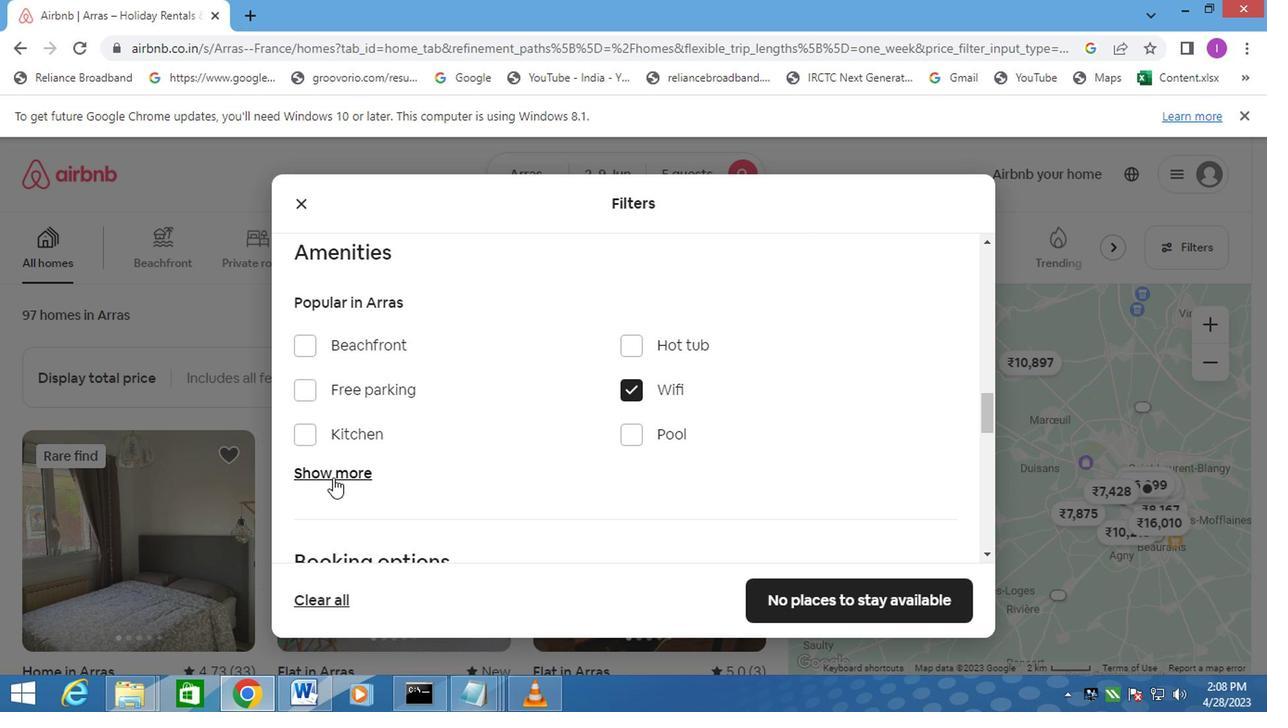 
Action: Mouse pressed left at (328, 476)
Screenshot: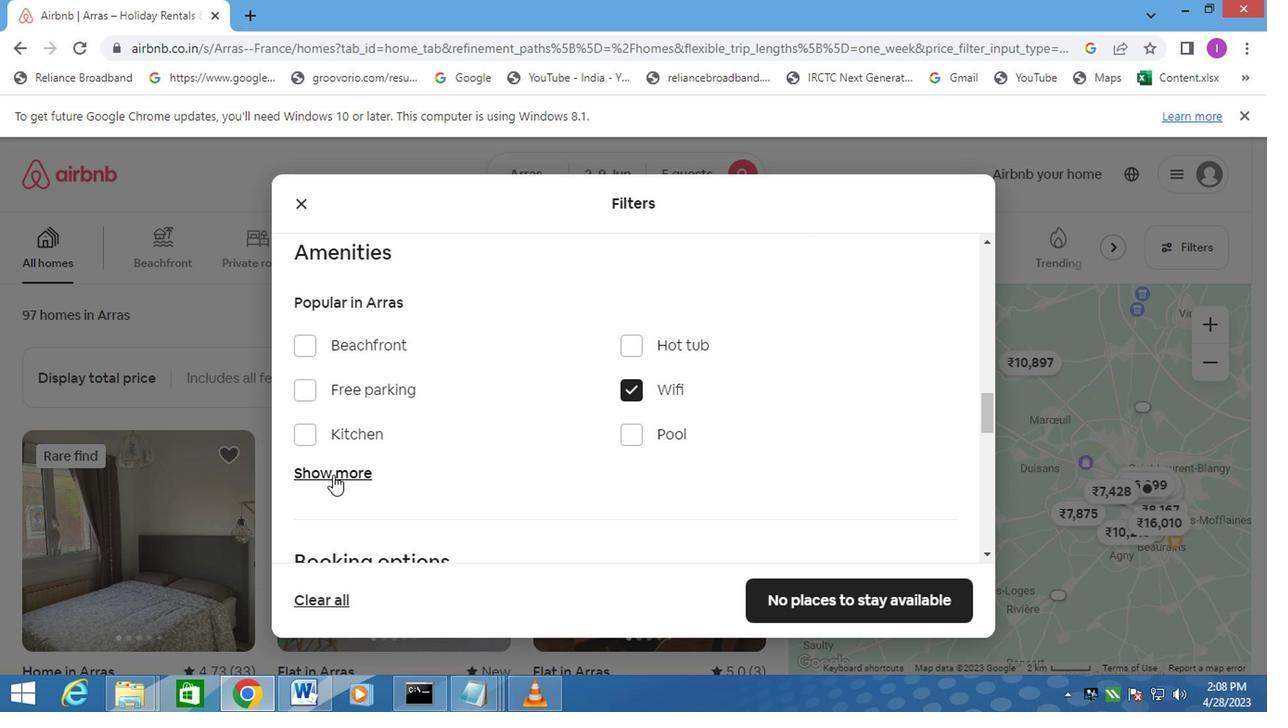 
Action: Mouse moved to (296, 539)
Screenshot: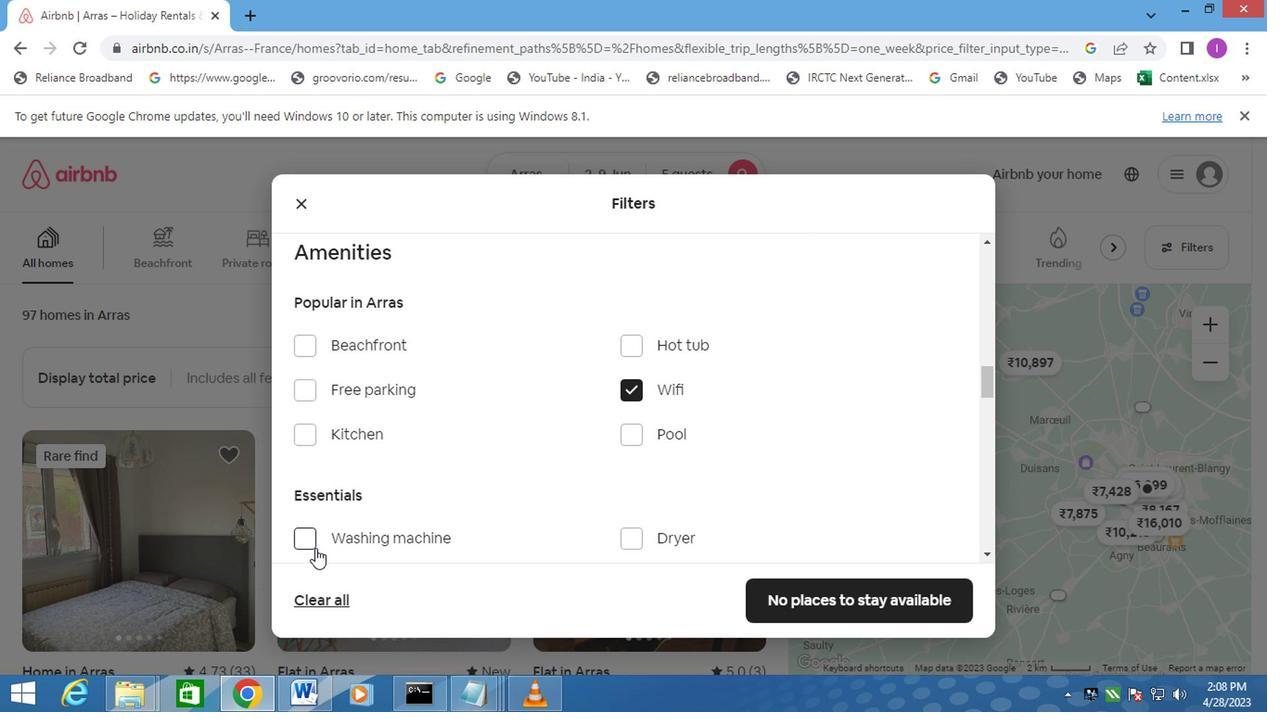
Action: Mouse pressed left at (296, 539)
Screenshot: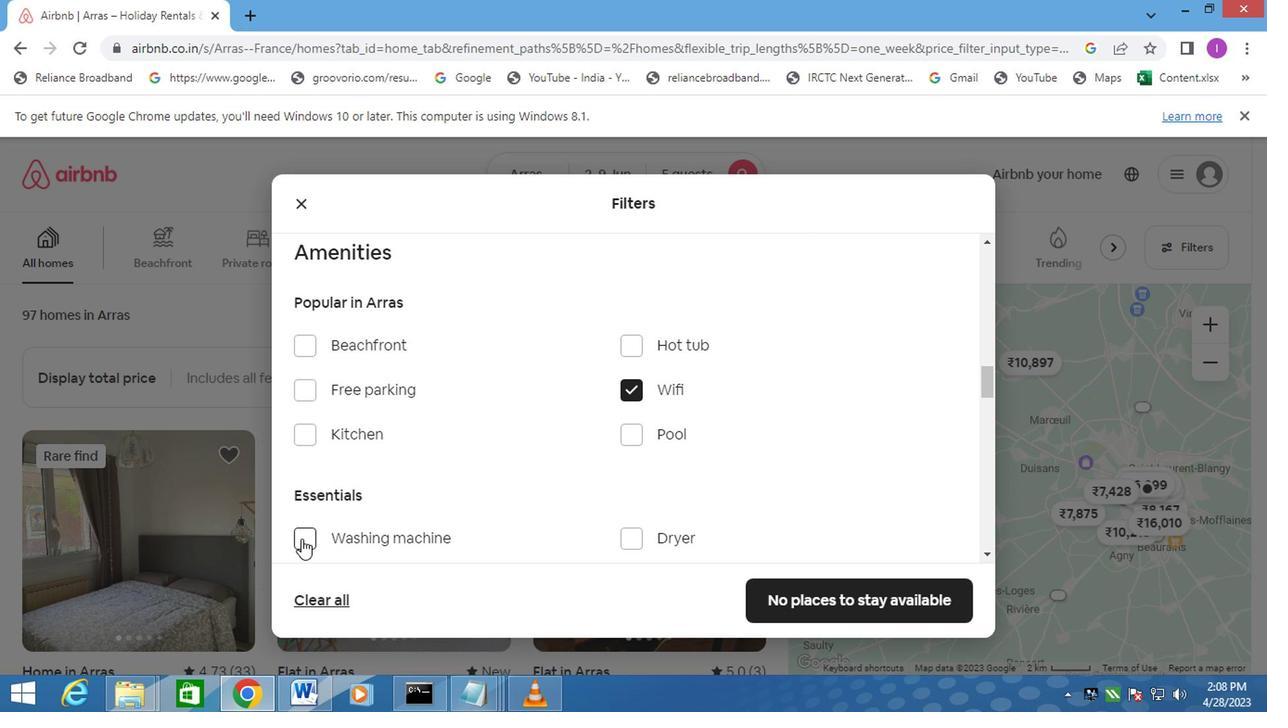 
Action: Mouse moved to (483, 534)
Screenshot: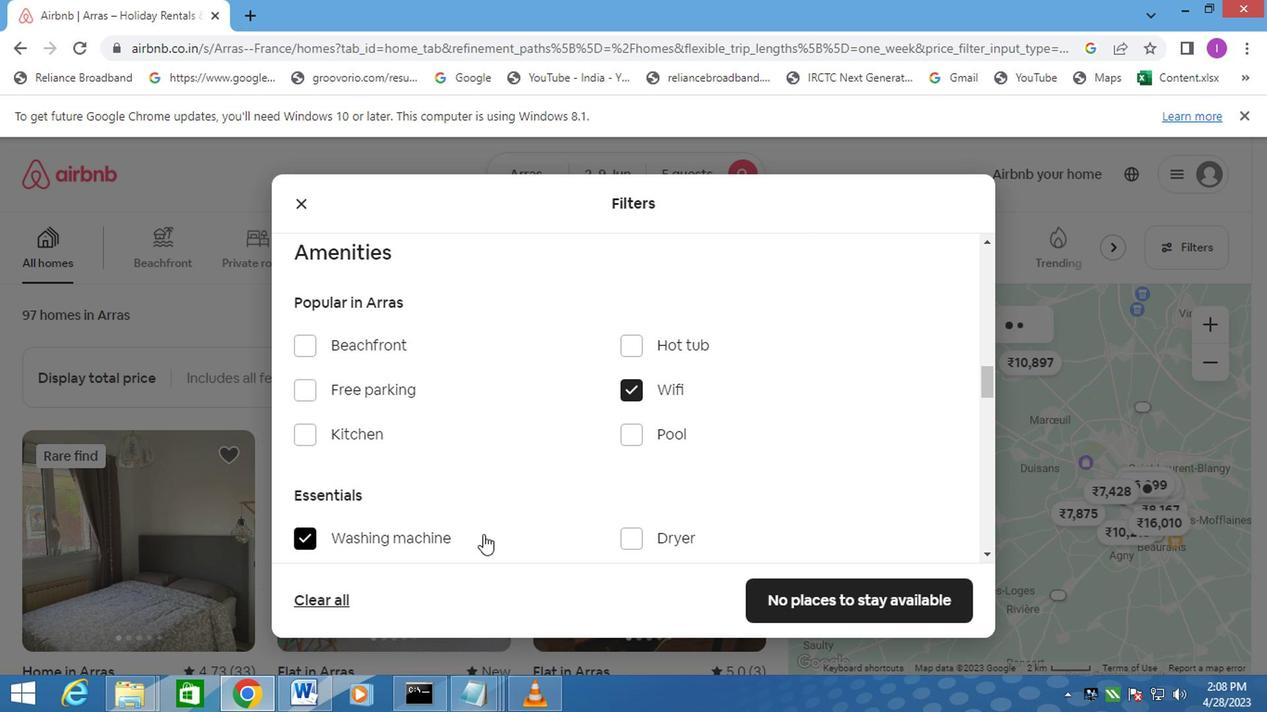 
Action: Mouse scrolled (483, 533) with delta (0, -1)
Screenshot: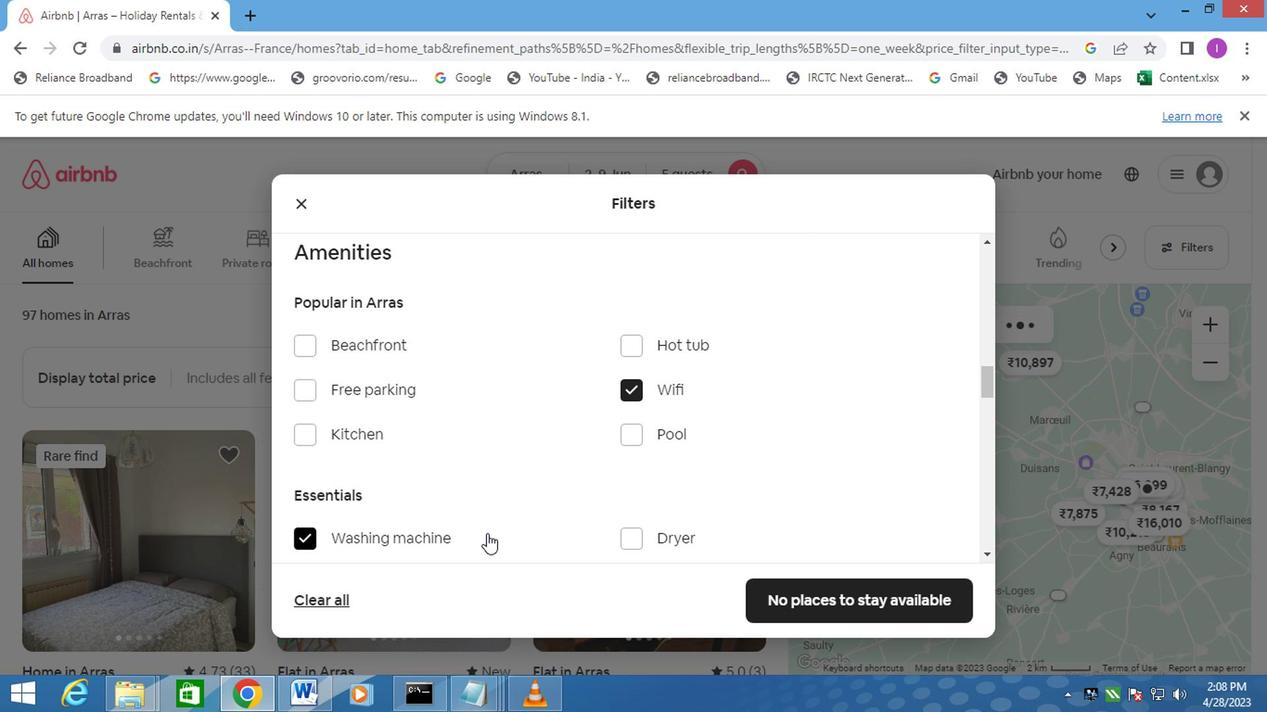 
Action: Mouse moved to (483, 534)
Screenshot: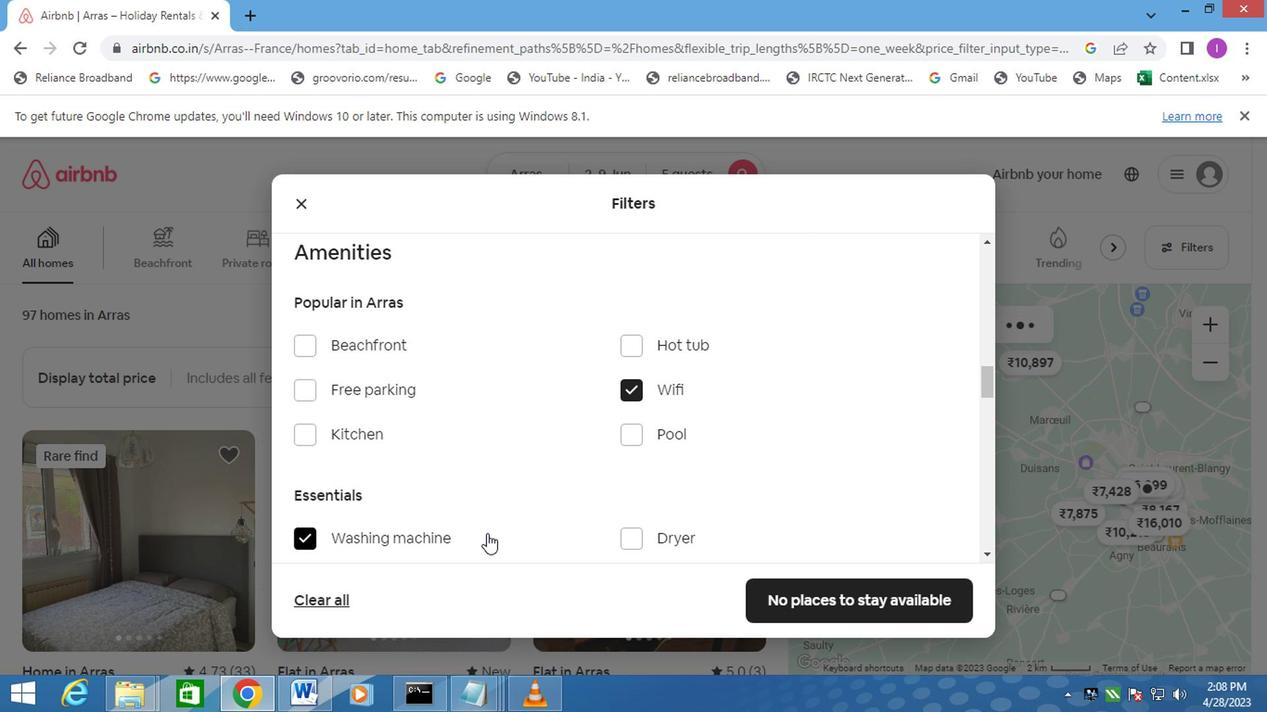 
Action: Mouse scrolled (483, 533) with delta (0, -1)
Screenshot: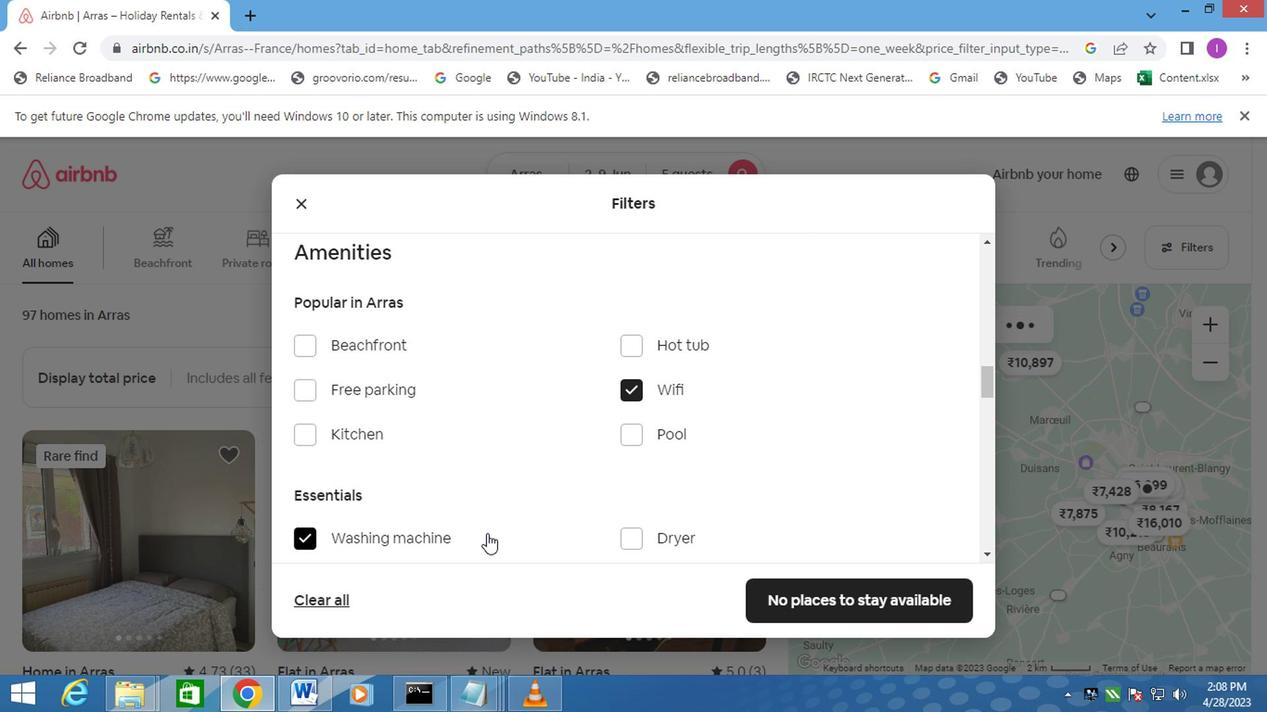 
Action: Mouse scrolled (483, 533) with delta (0, -1)
Screenshot: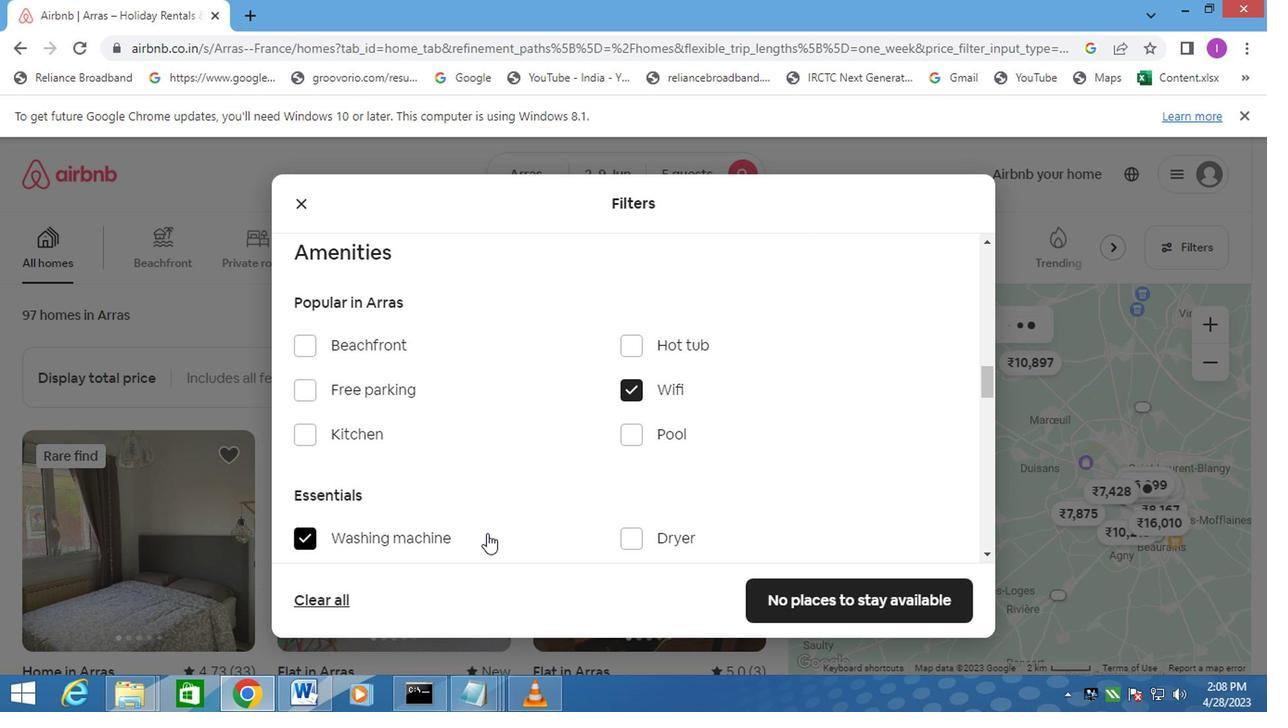 
Action: Mouse scrolled (483, 533) with delta (0, -1)
Screenshot: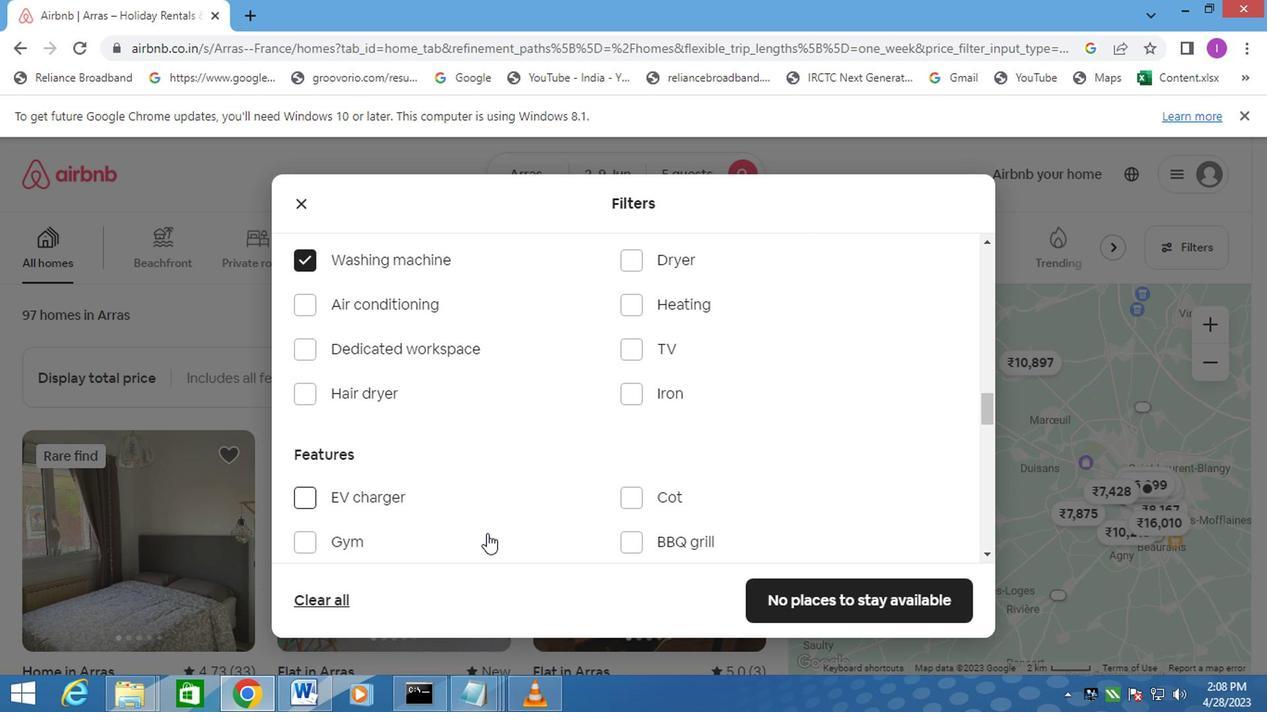 
Action: Mouse scrolled (483, 533) with delta (0, -1)
Screenshot: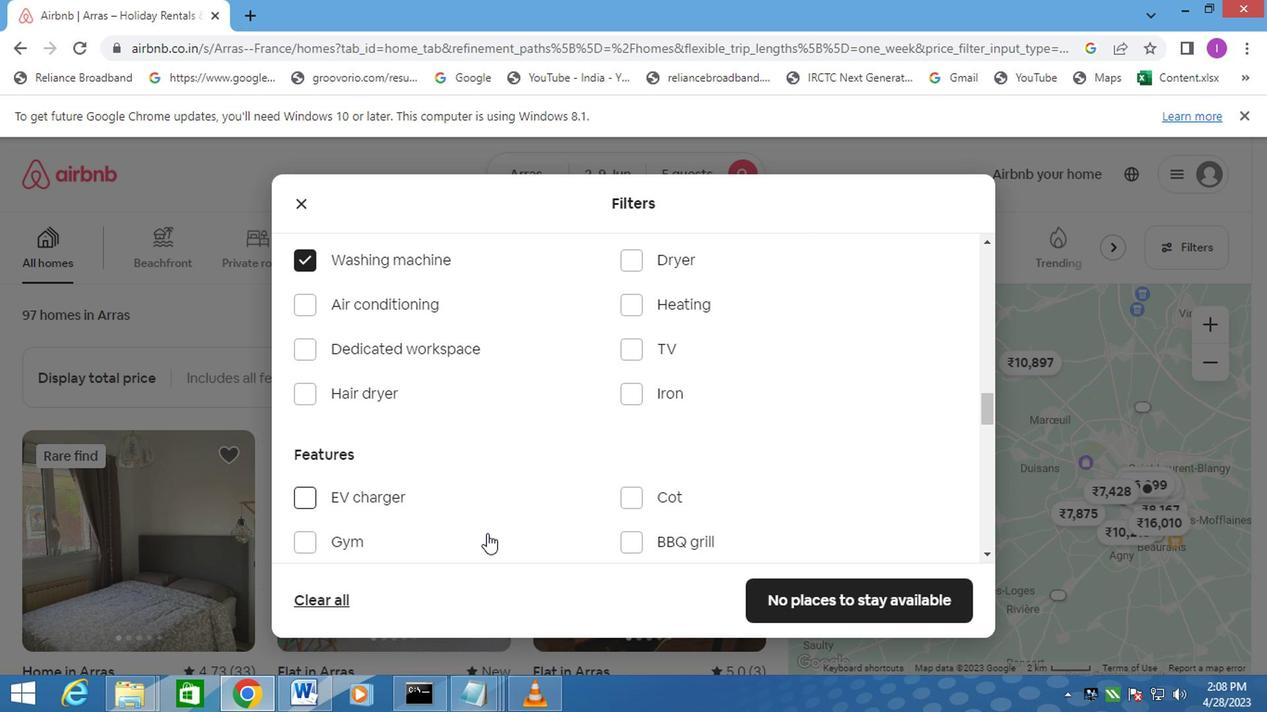 
Action: Mouse moved to (511, 520)
Screenshot: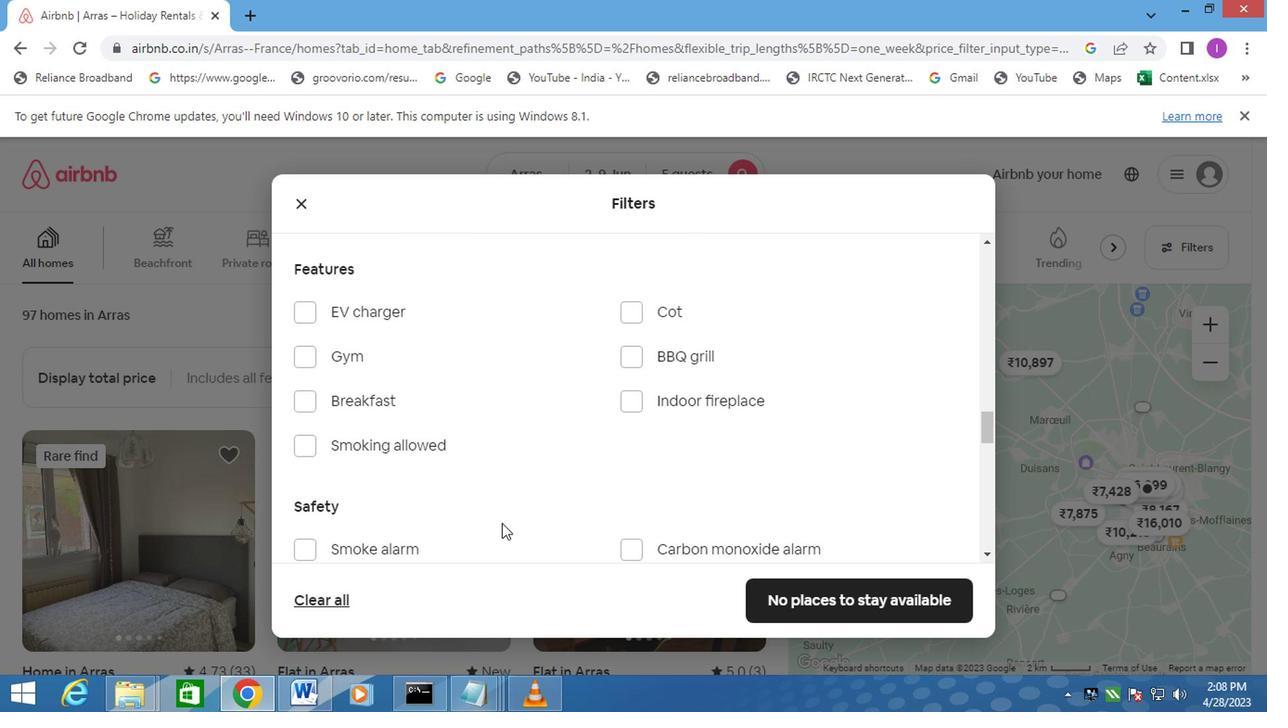 
Action: Mouse scrolled (511, 519) with delta (0, -1)
Screenshot: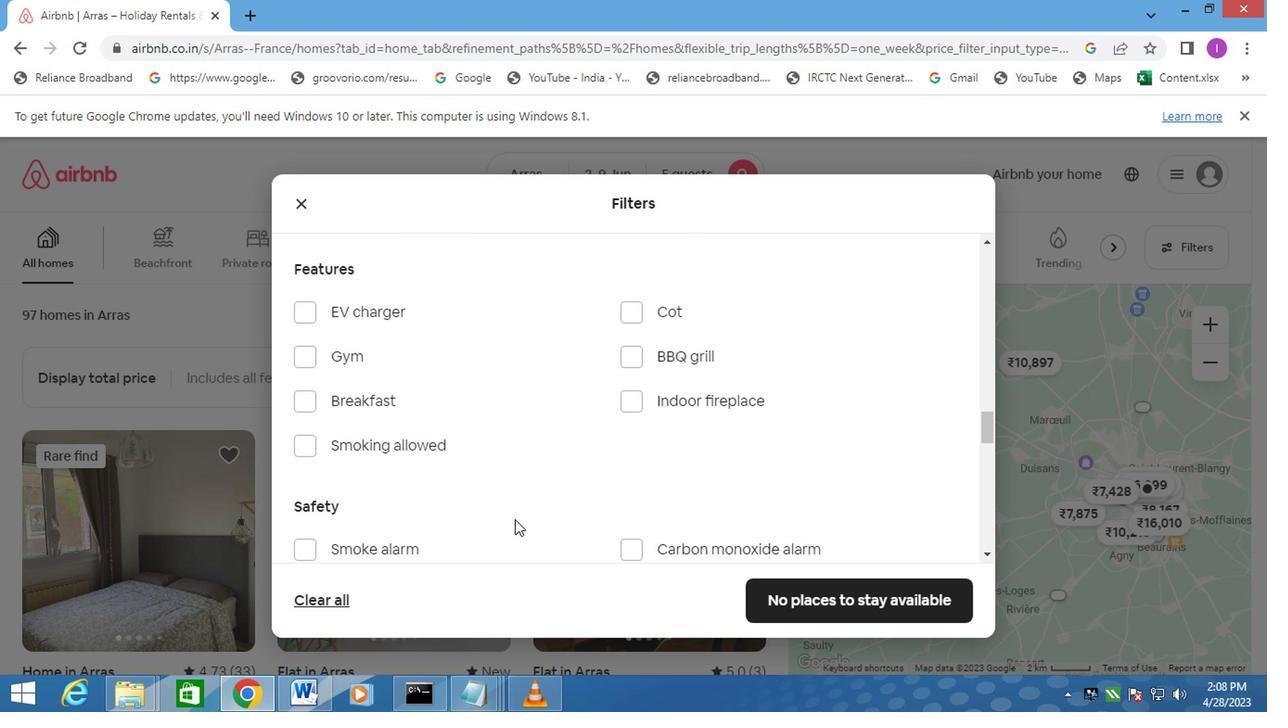 
Action: Mouse moved to (512, 520)
Screenshot: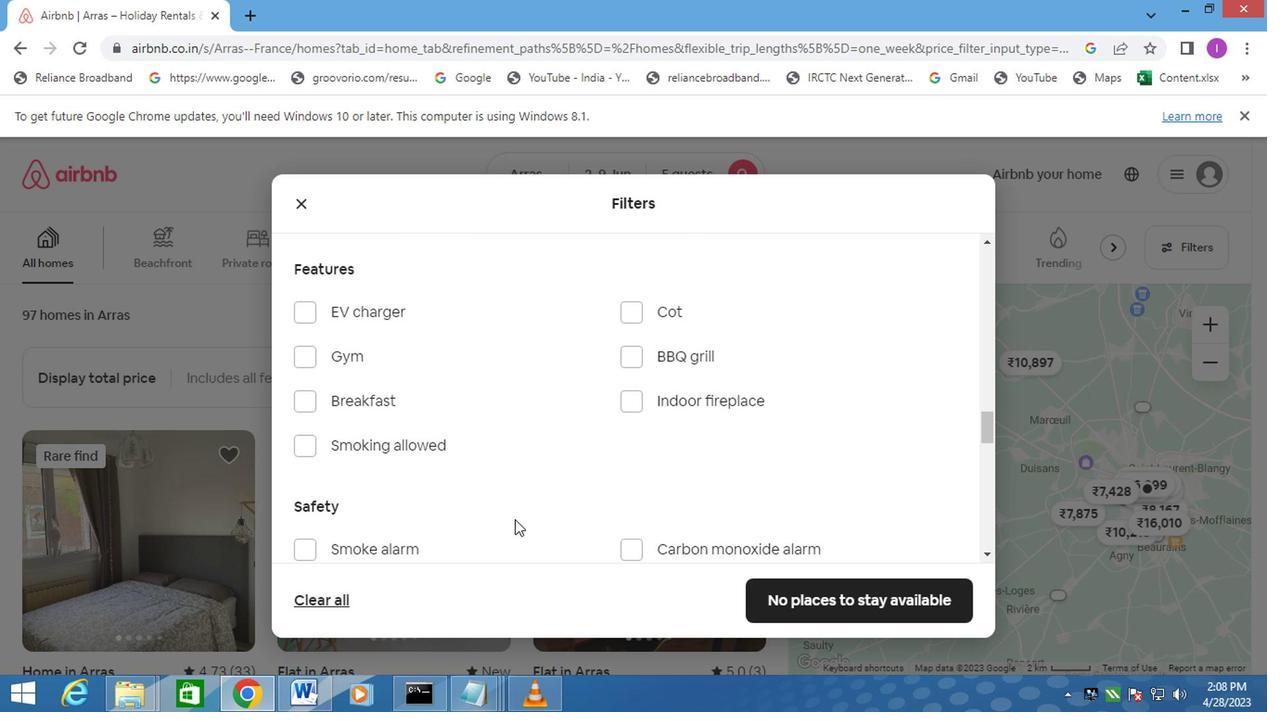 
Action: Mouse scrolled (512, 519) with delta (0, -1)
Screenshot: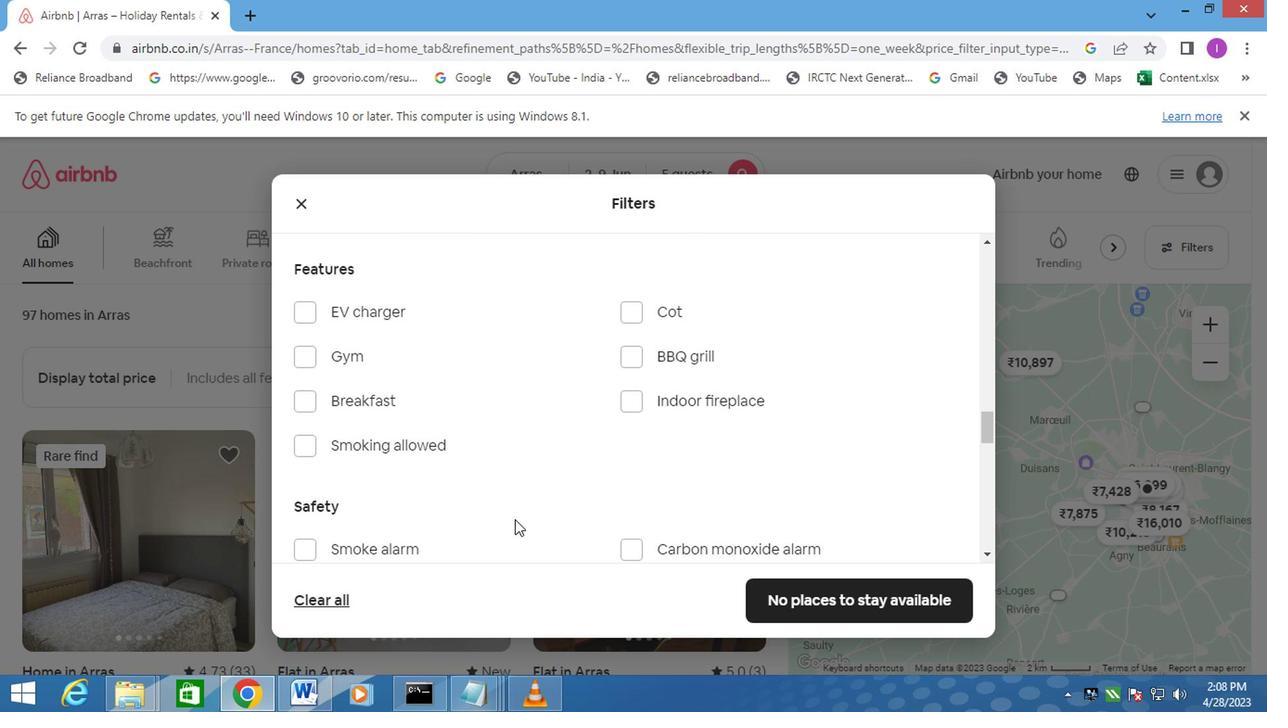 
Action: Mouse moved to (543, 514)
Screenshot: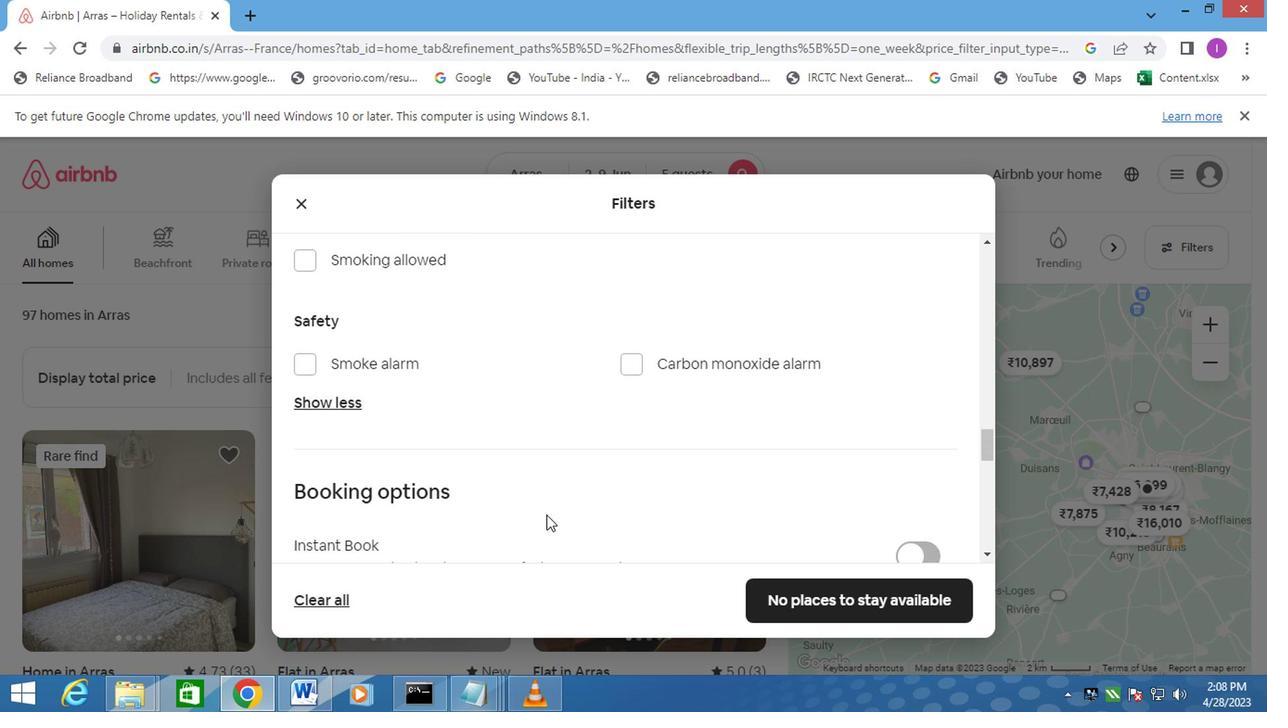 
Action: Mouse scrolled (543, 514) with delta (0, 0)
Screenshot: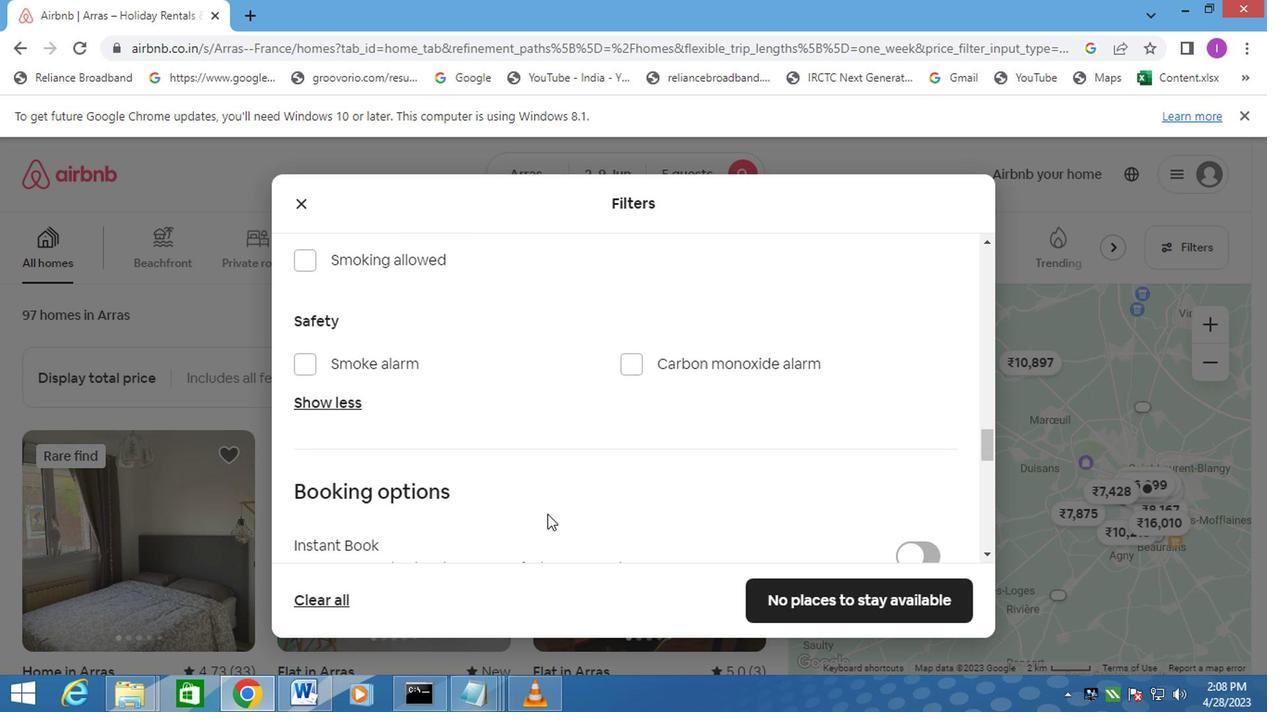 
Action: Mouse scrolled (543, 514) with delta (0, 0)
Screenshot: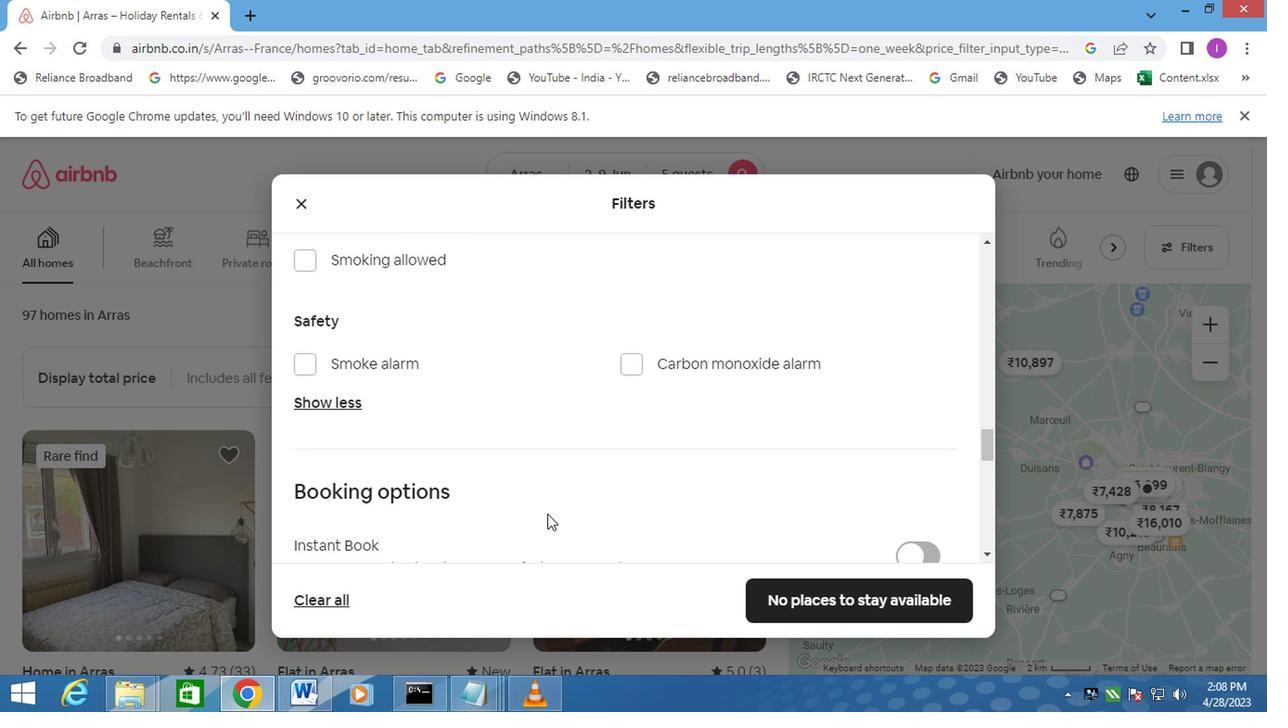 
Action: Mouse moved to (921, 432)
Screenshot: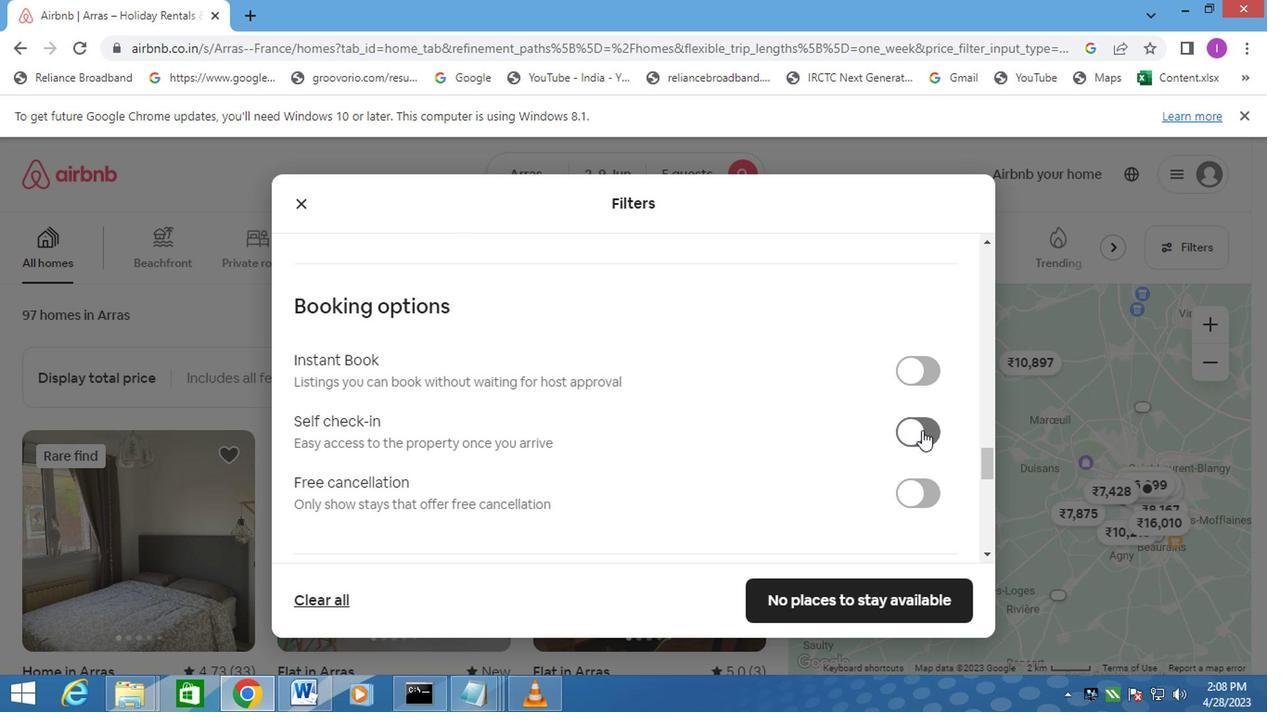 
Action: Mouse pressed left at (921, 432)
Screenshot: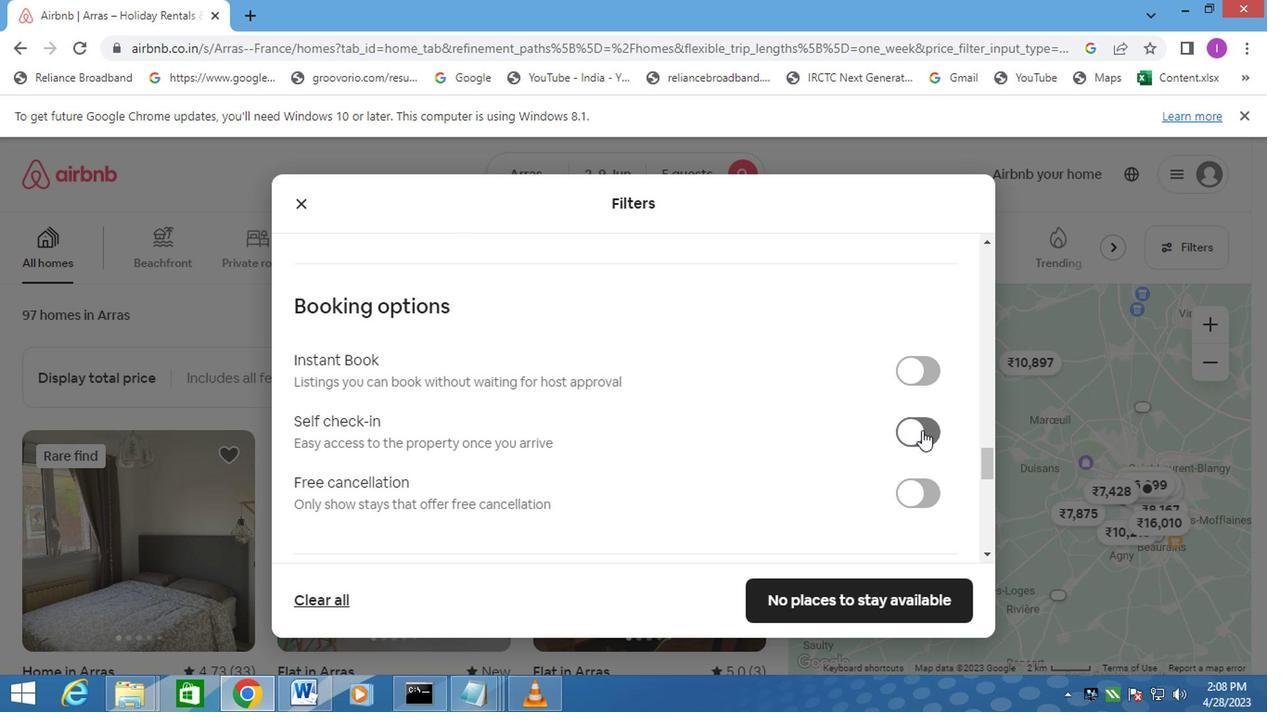 
Action: Mouse moved to (616, 479)
Screenshot: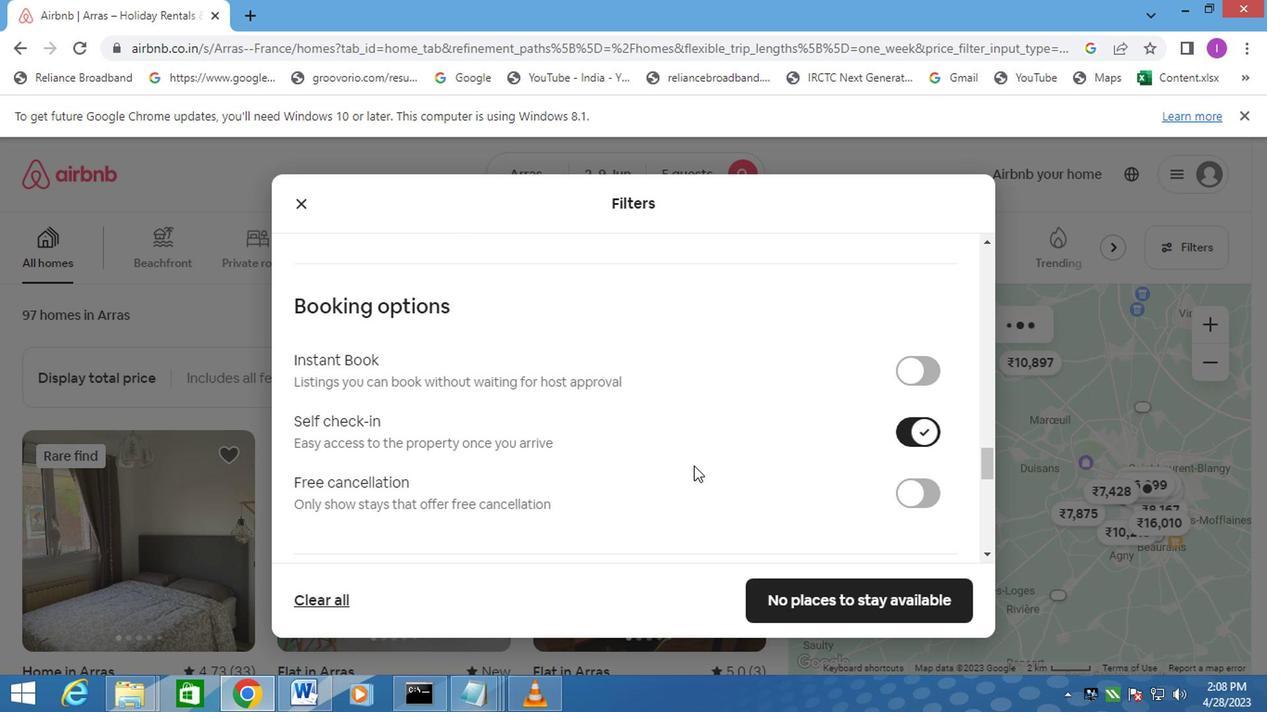 
Action: Mouse scrolled (616, 479) with delta (0, 0)
Screenshot: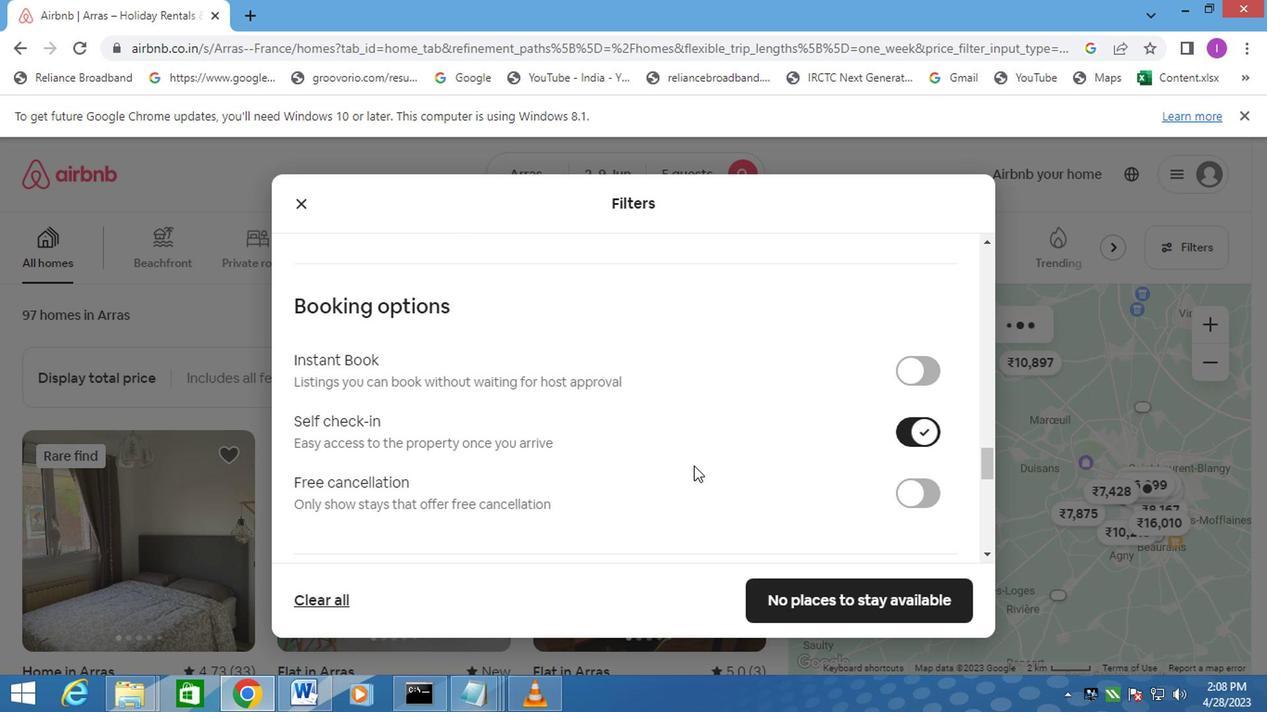 
Action: Mouse moved to (610, 484)
Screenshot: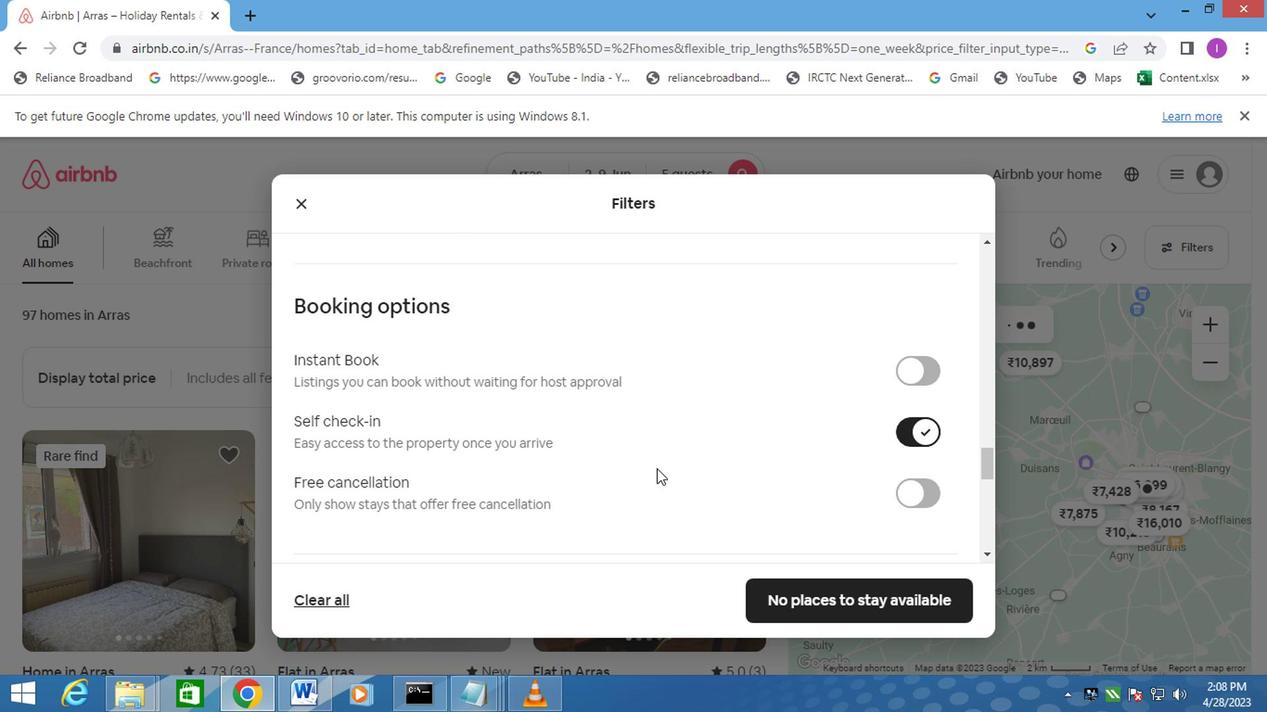 
Action: Mouse scrolled (610, 483) with delta (0, 0)
Screenshot: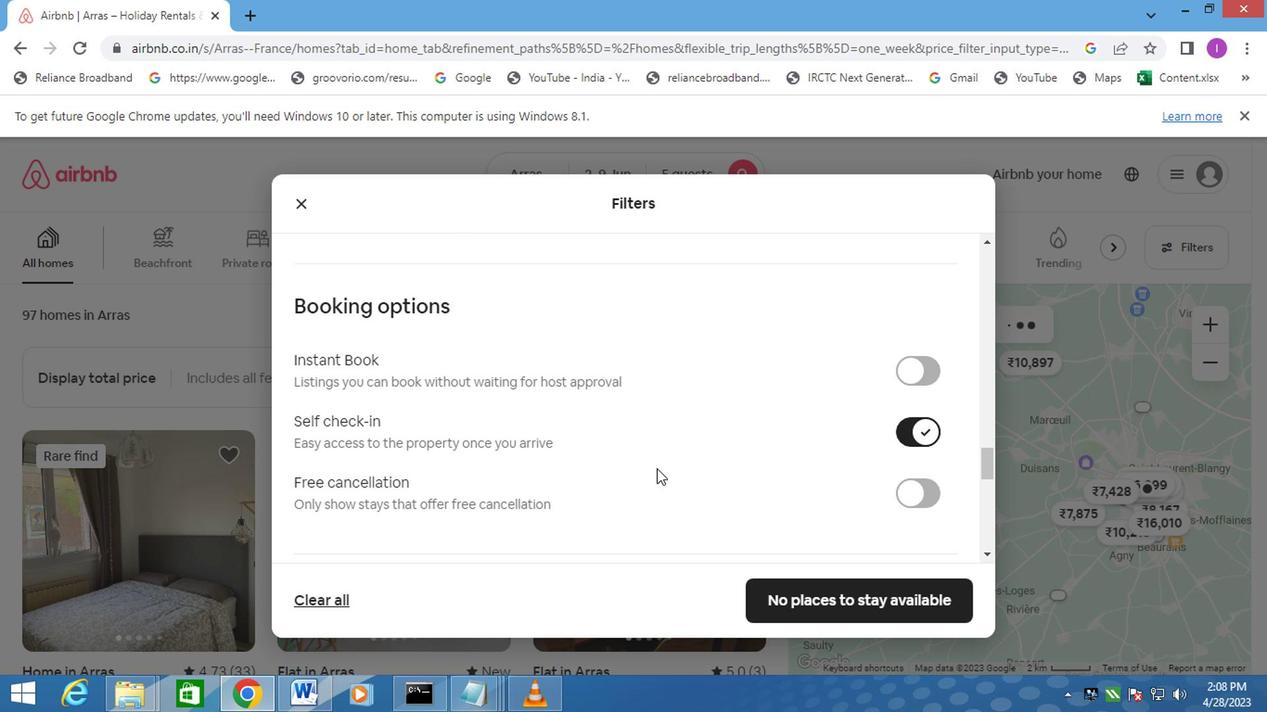 
Action: Mouse moved to (604, 488)
Screenshot: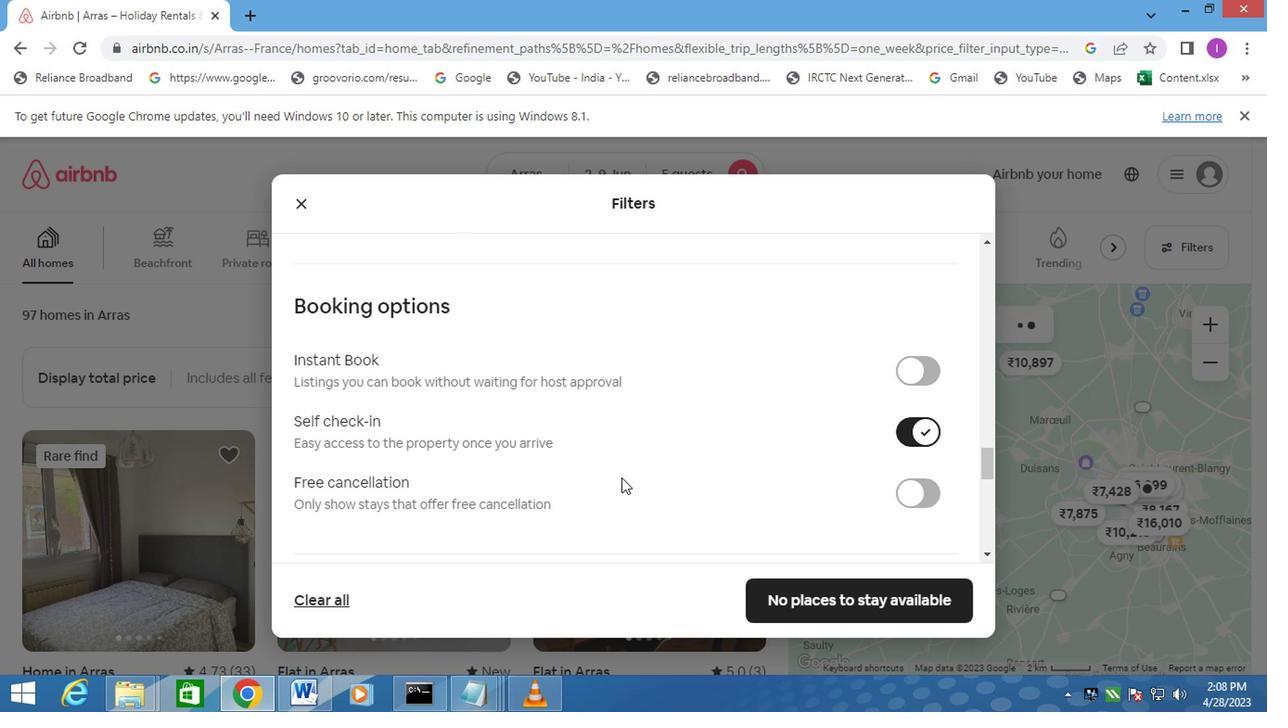 
Action: Mouse scrolled (604, 487) with delta (0, -1)
Screenshot: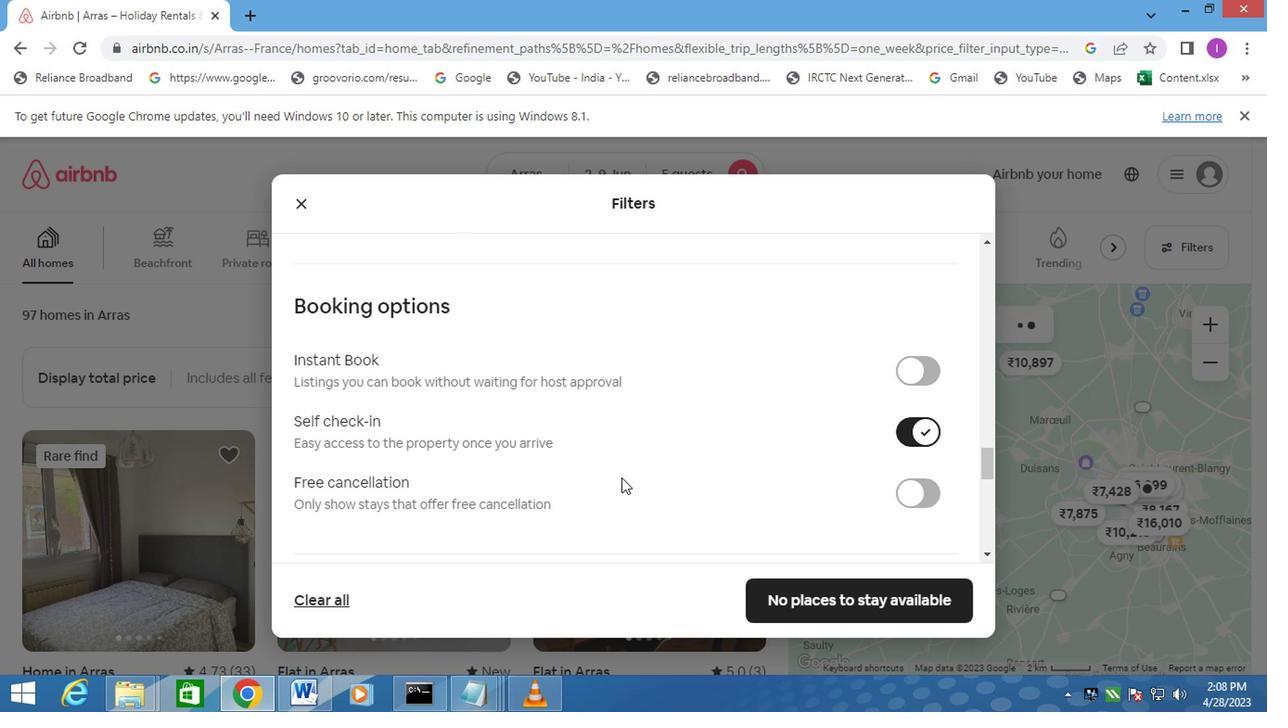 
Action: Mouse moved to (578, 482)
Screenshot: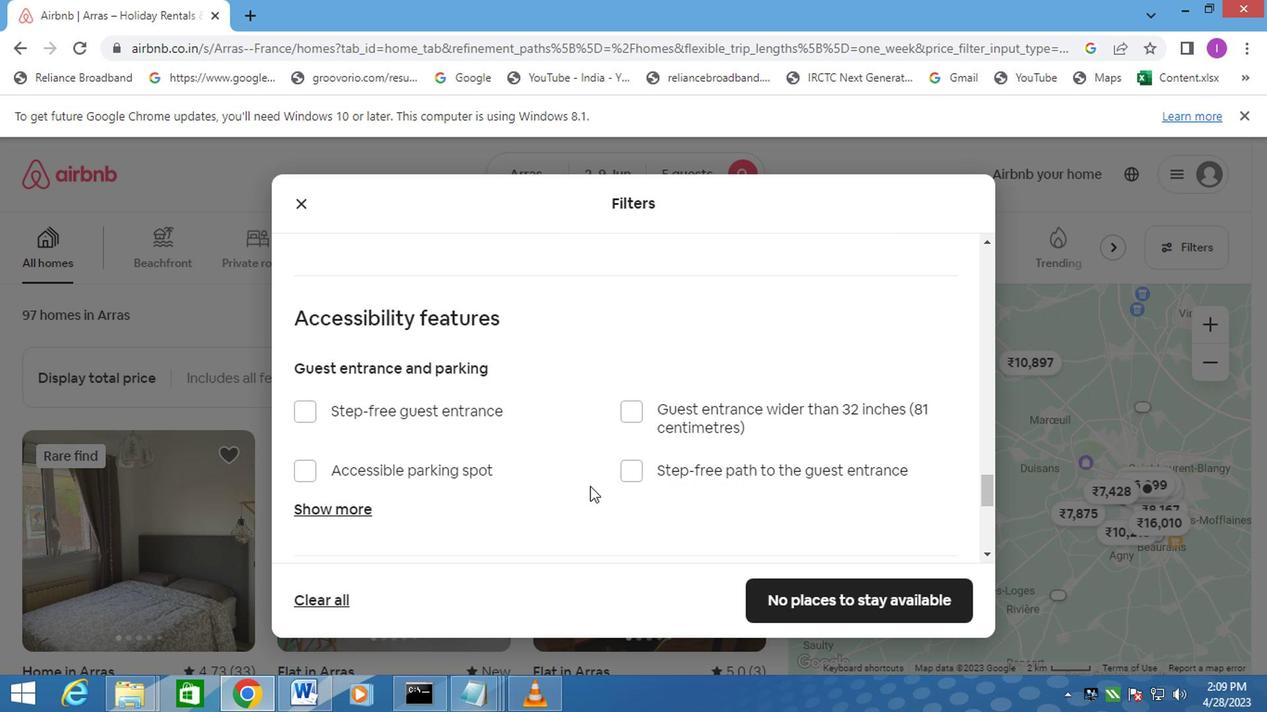 
Action: Mouse scrolled (578, 481) with delta (0, 0)
Screenshot: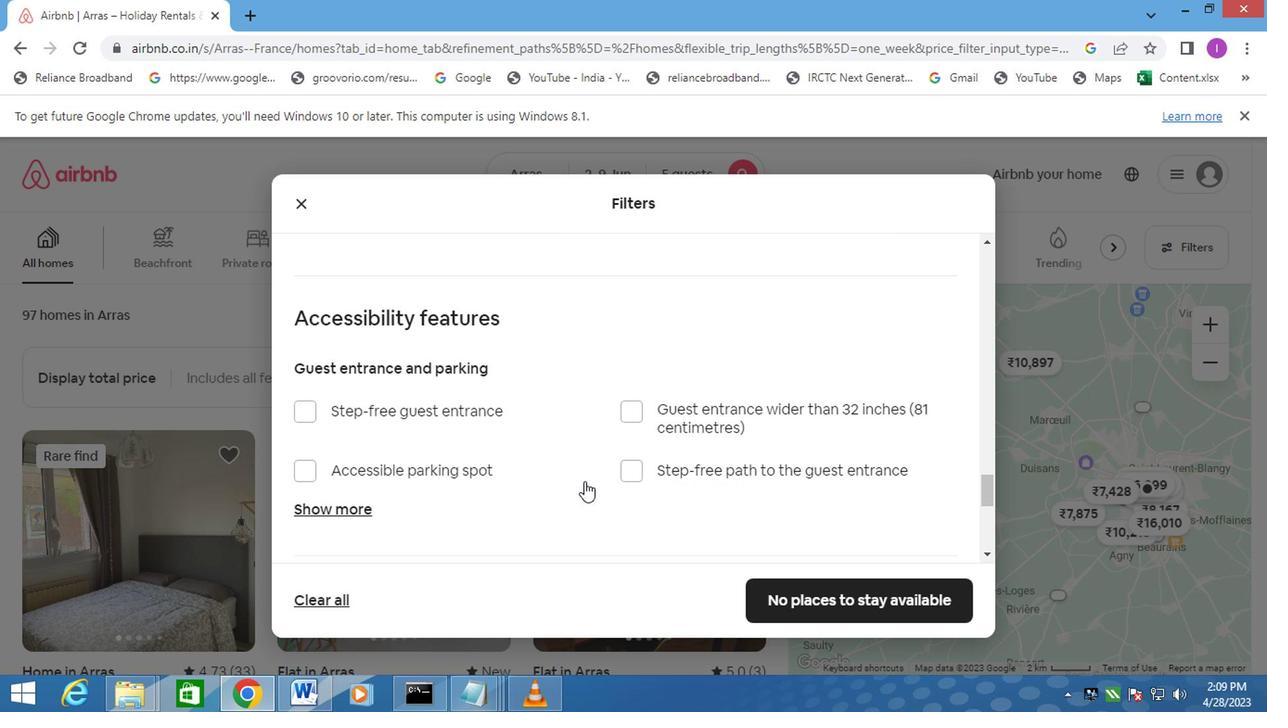 
Action: Mouse scrolled (578, 481) with delta (0, 0)
Screenshot: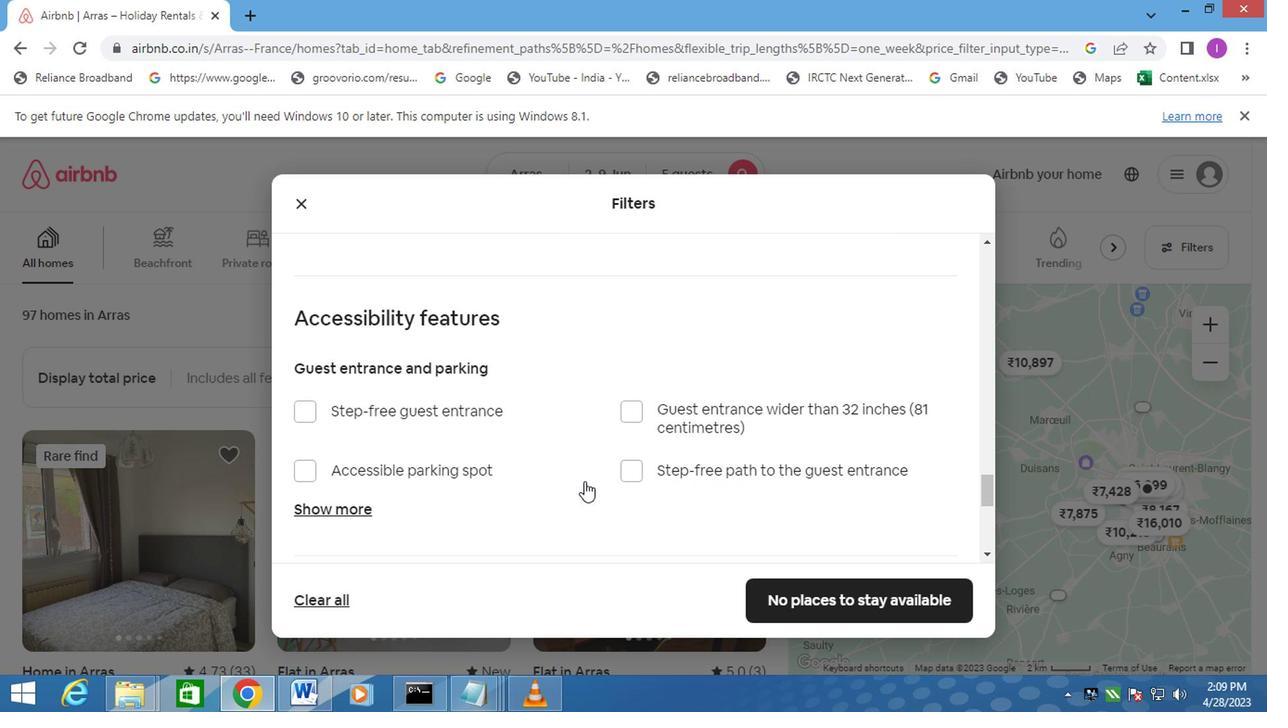 
Action: Mouse moved to (501, 481)
Screenshot: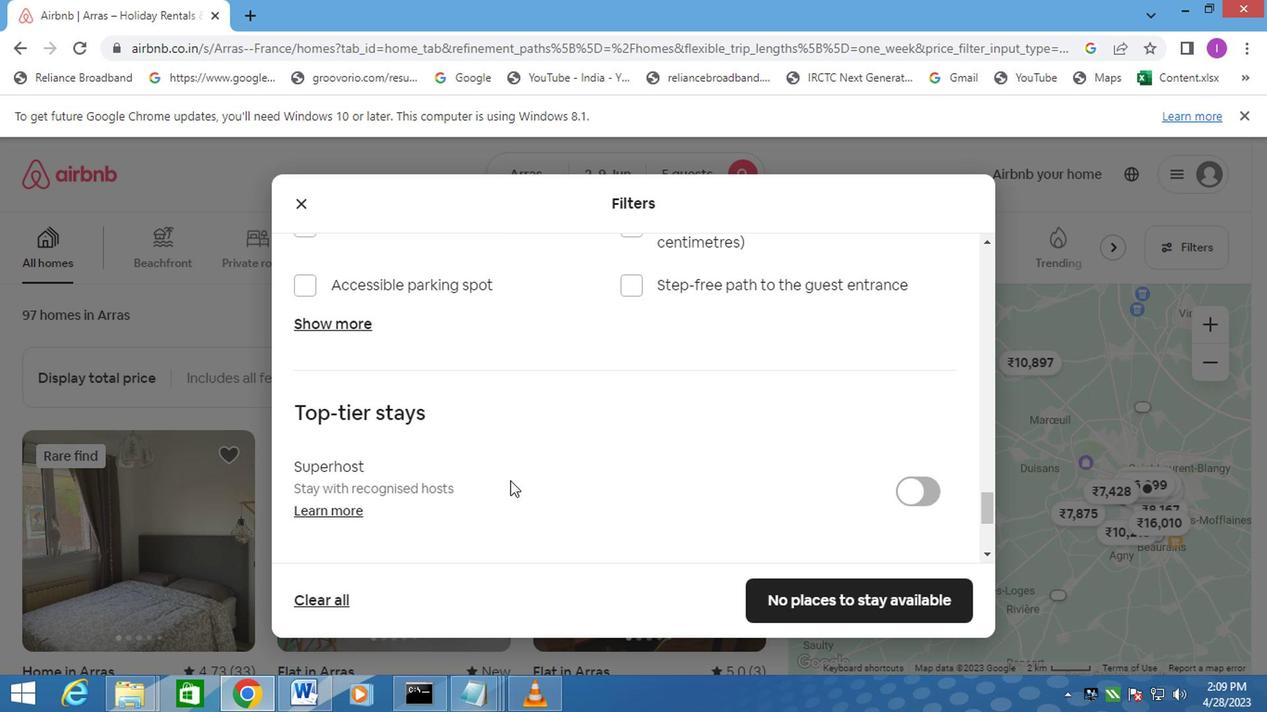 
Action: Mouse scrolled (501, 481) with delta (0, 0)
Screenshot: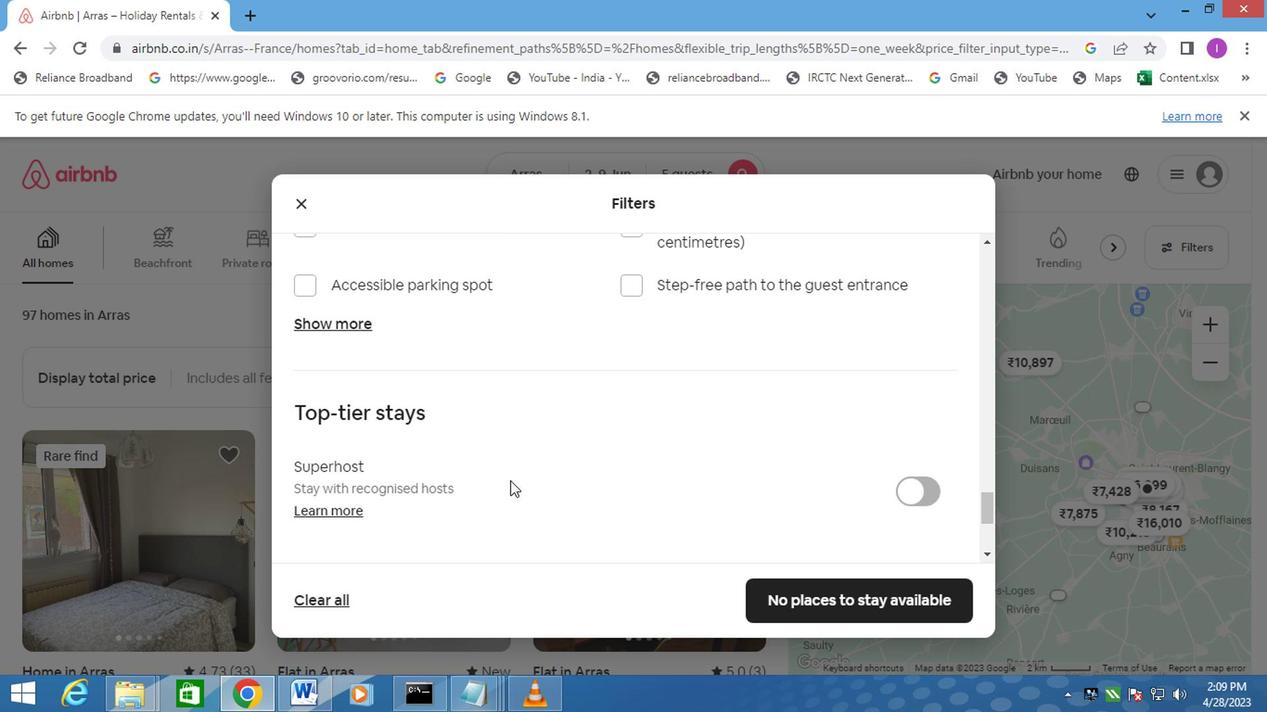 
Action: Mouse moved to (500, 481)
Screenshot: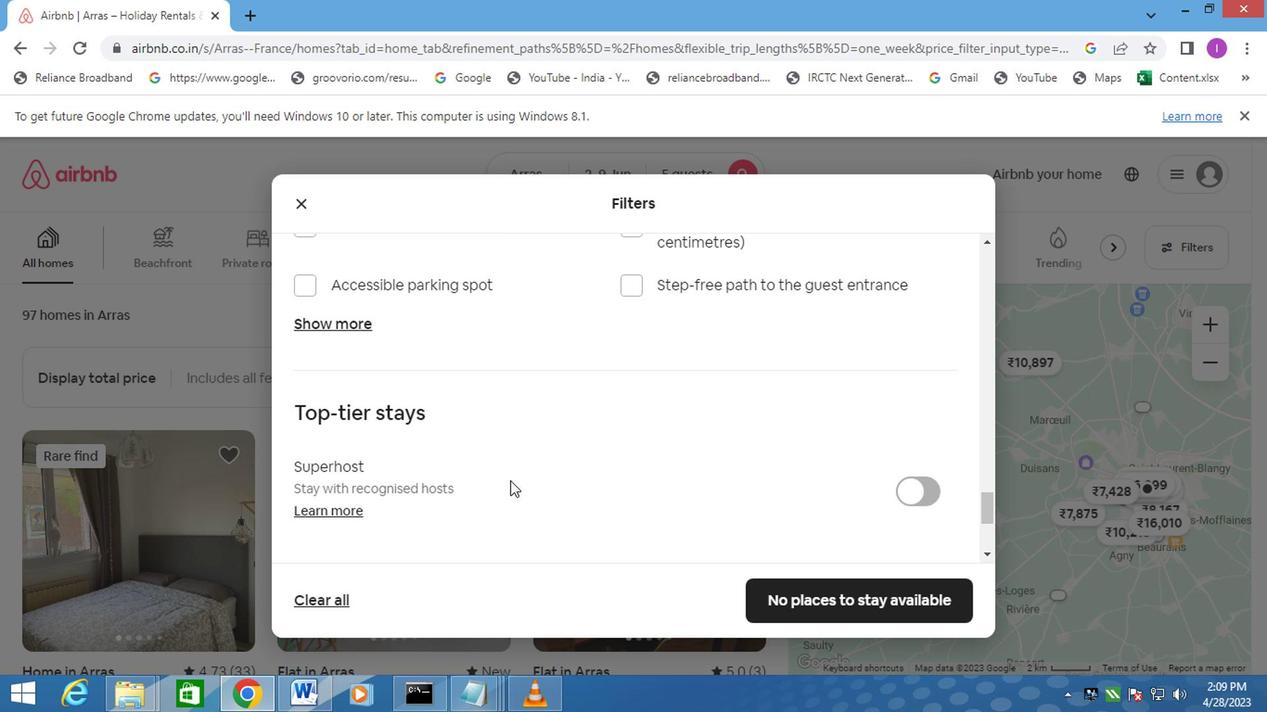 
Action: Mouse scrolled (500, 481) with delta (0, 0)
Screenshot: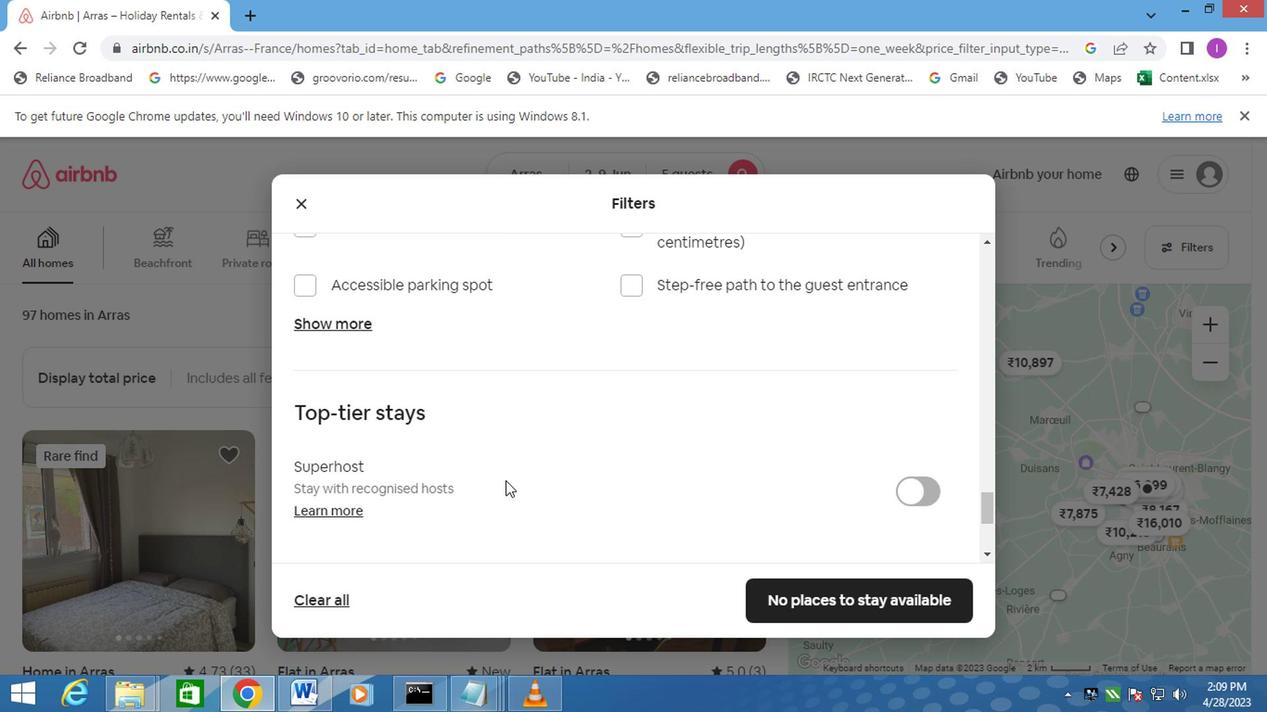 
Action: Mouse moved to (500, 481)
Screenshot: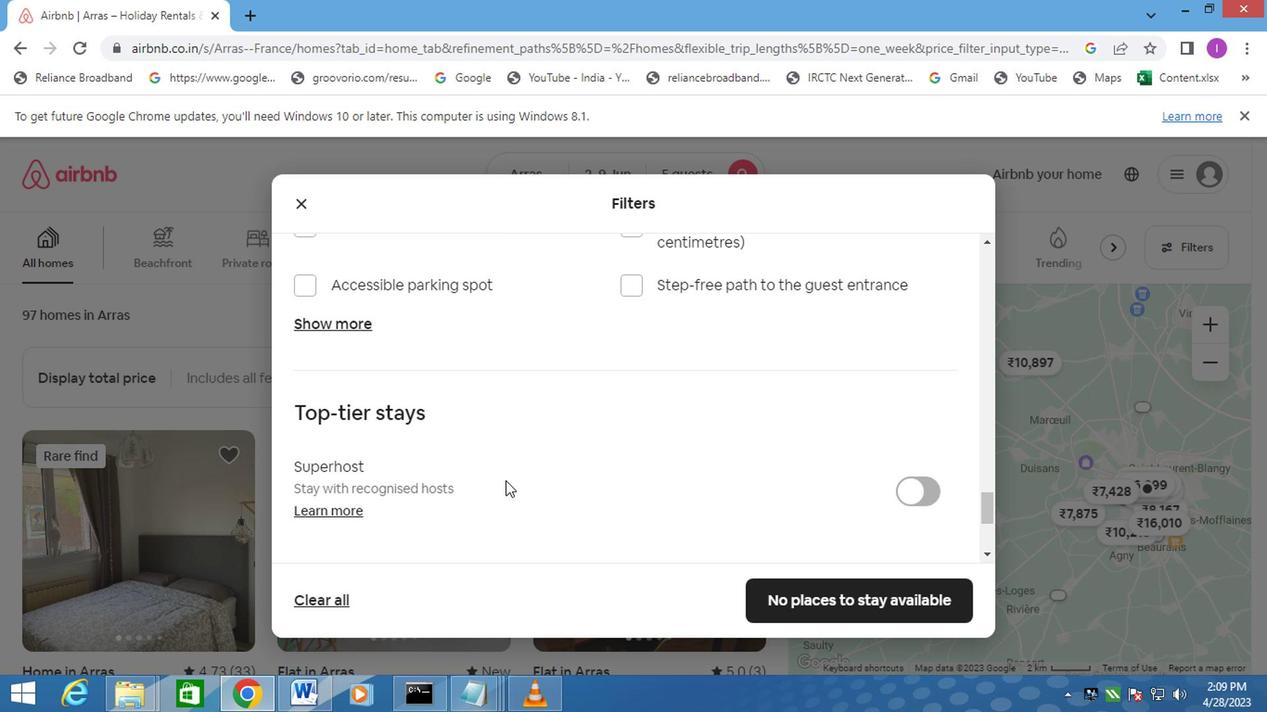 
Action: Mouse scrolled (500, 481) with delta (0, 0)
Screenshot: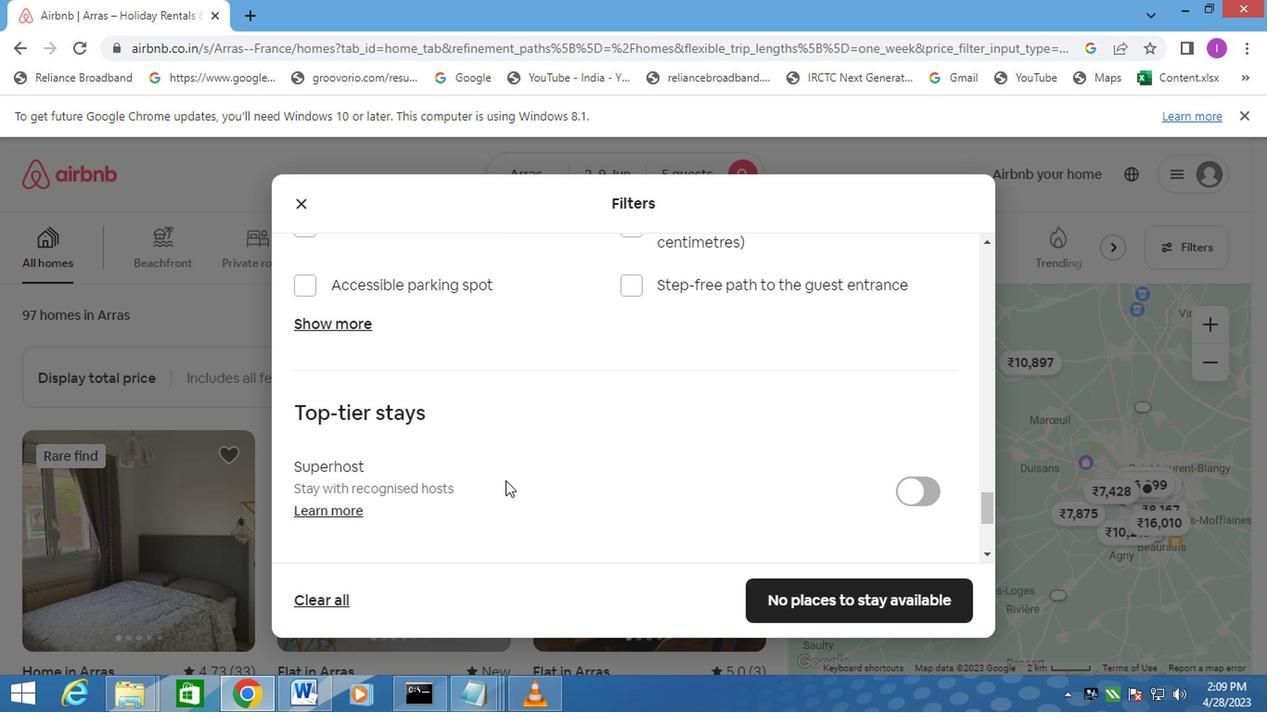 
Action: Mouse moved to (498, 482)
Screenshot: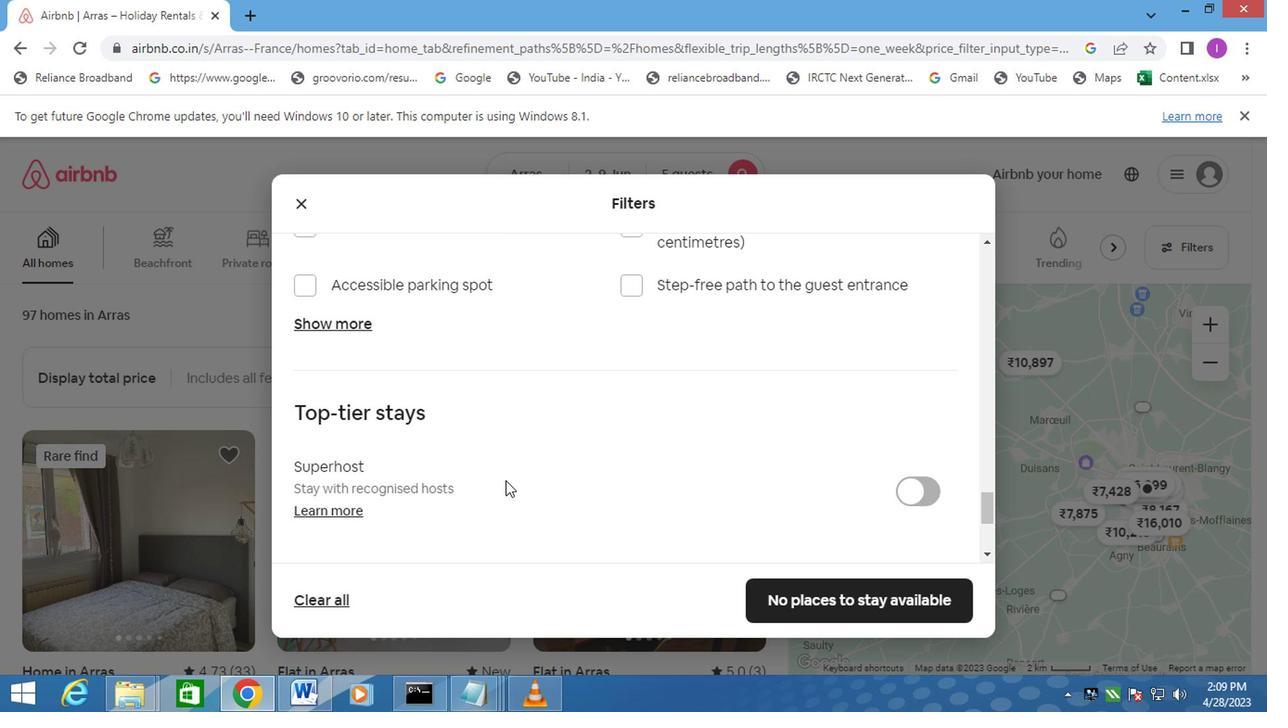 
Action: Mouse scrolled (498, 481) with delta (0, 0)
Screenshot: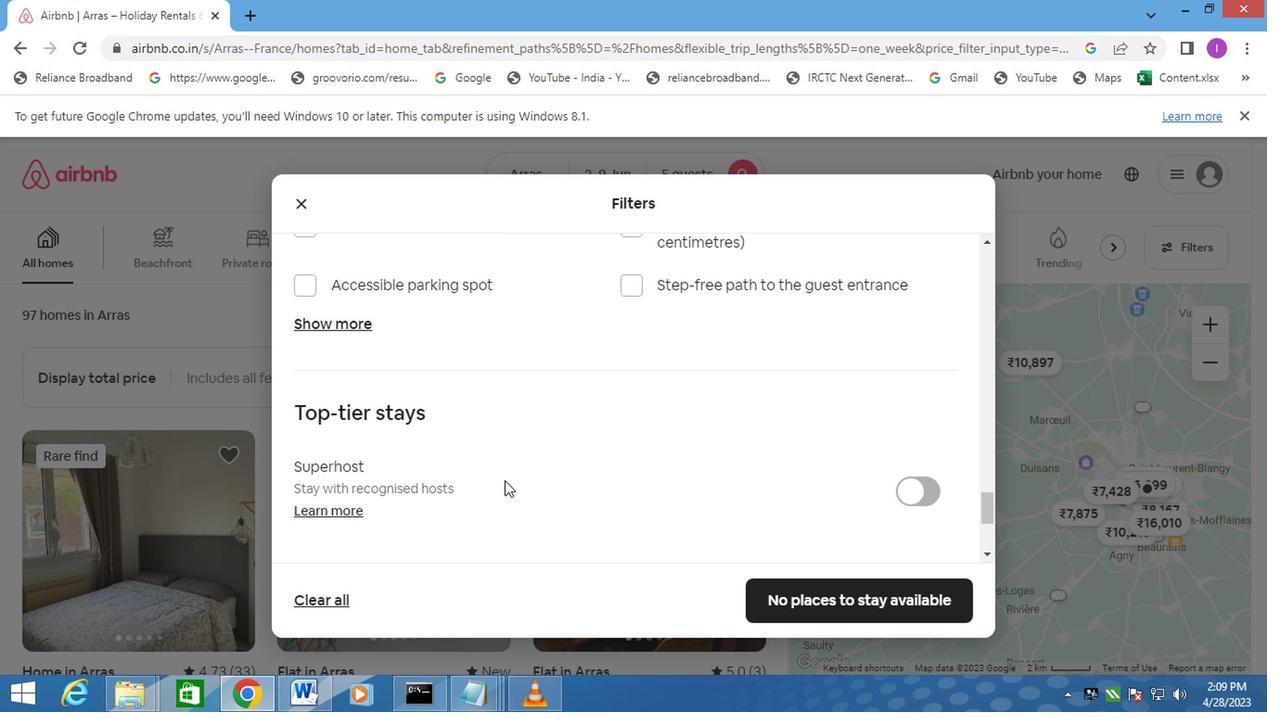 
Action: Mouse moved to (308, 442)
Screenshot: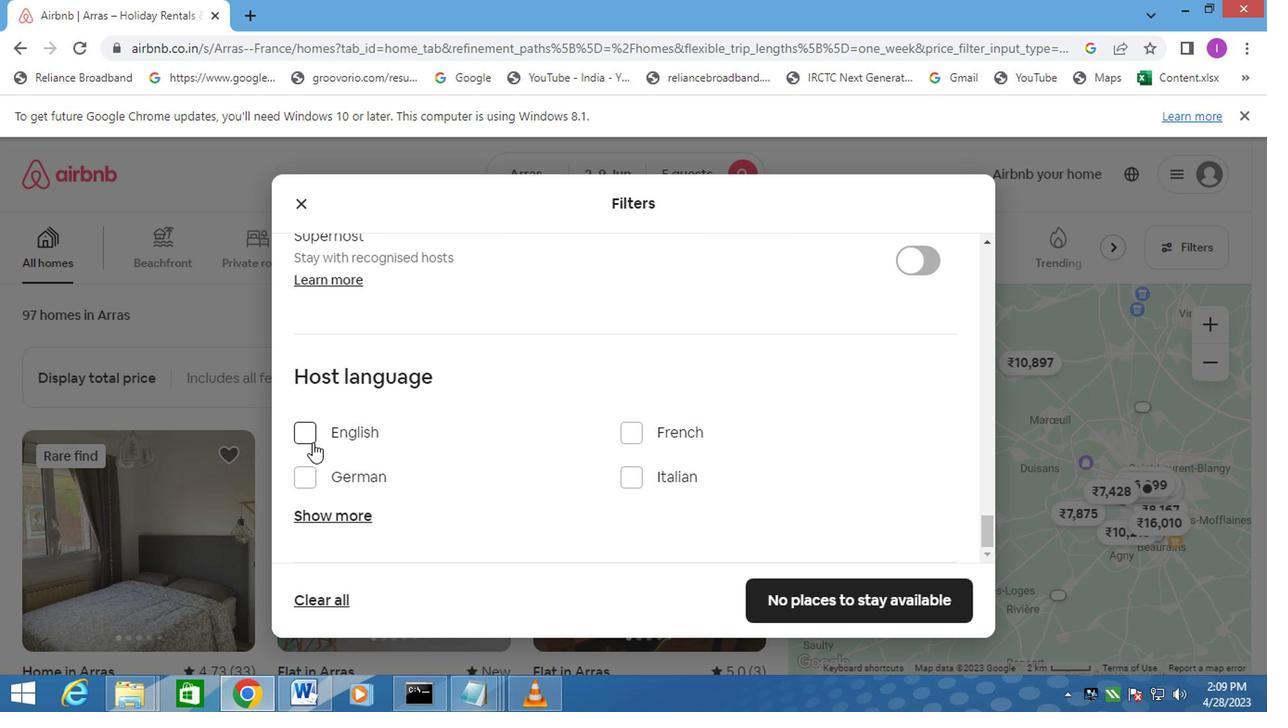 
Action: Mouse pressed left at (308, 442)
Screenshot: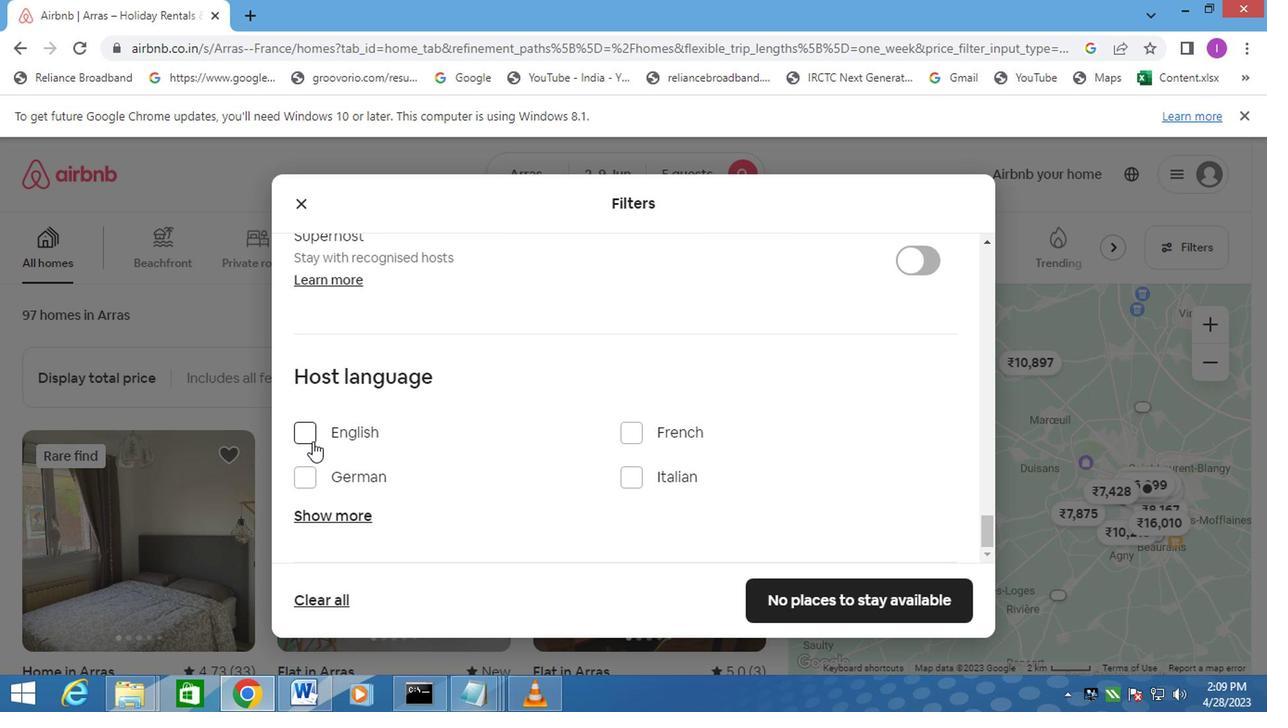 
Action: Mouse moved to (828, 591)
Screenshot: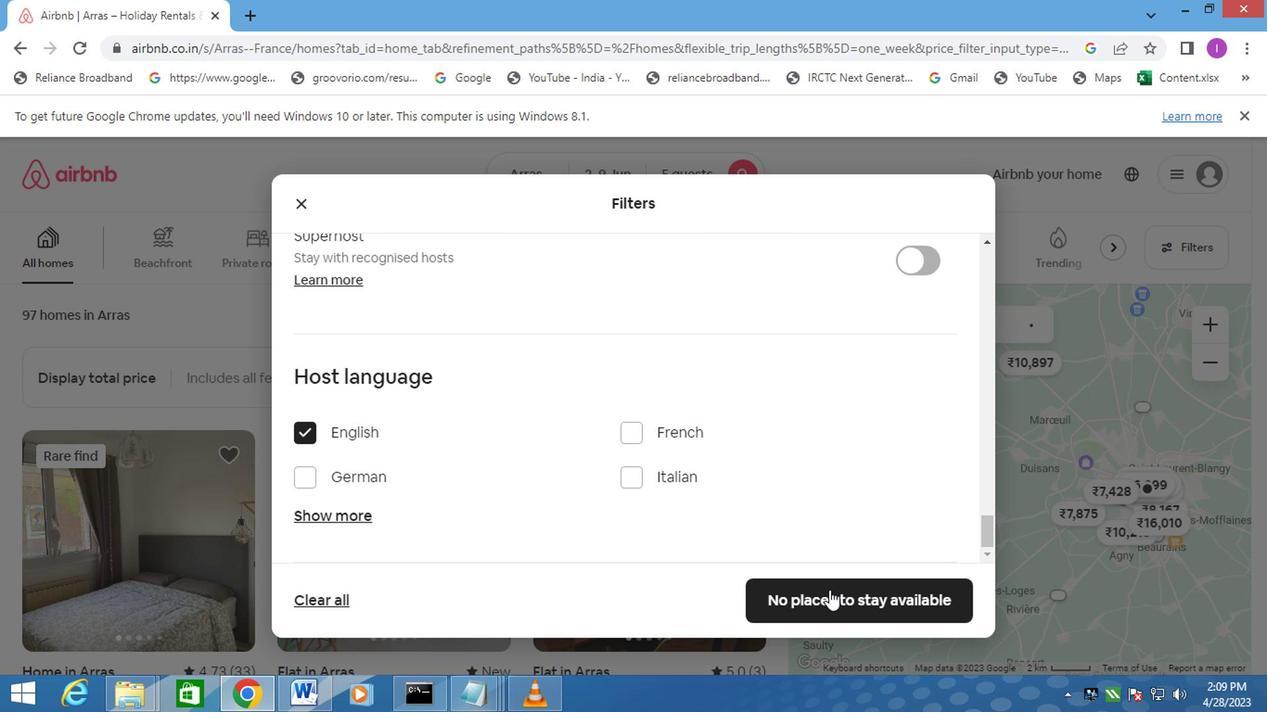 
Action: Mouse pressed left at (828, 591)
Screenshot: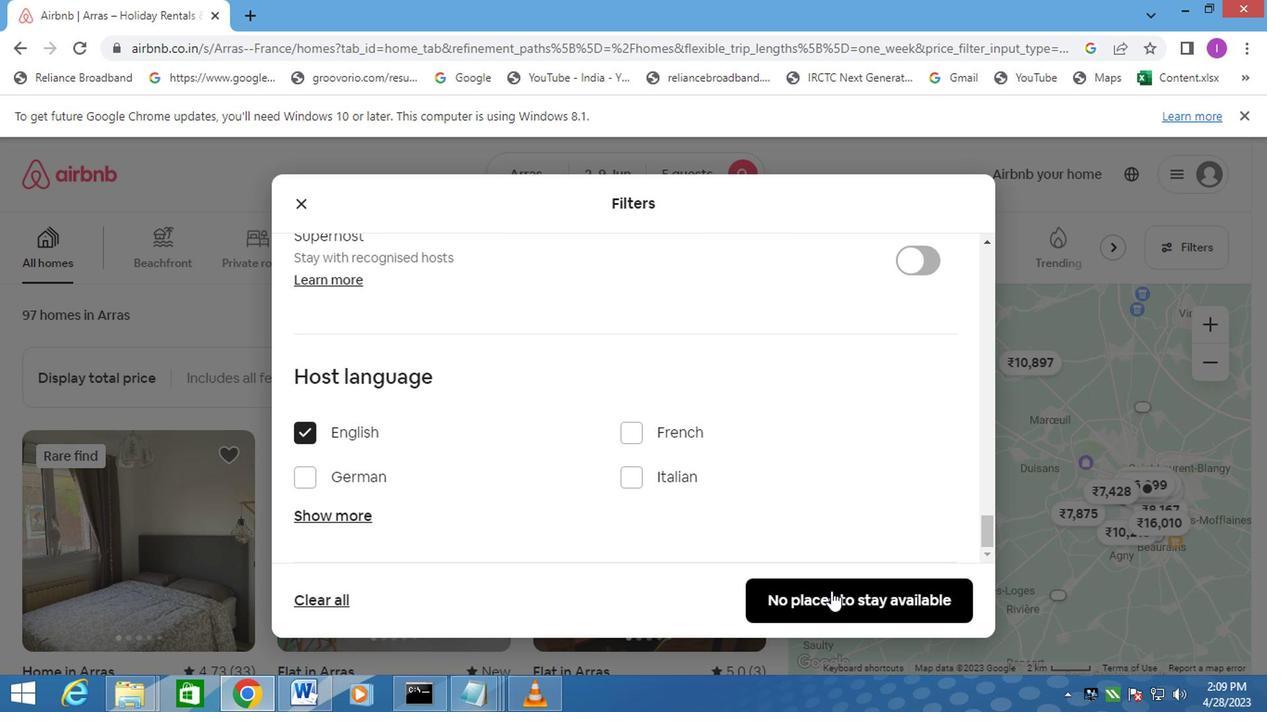 
Action: Mouse moved to (815, 588)
Screenshot: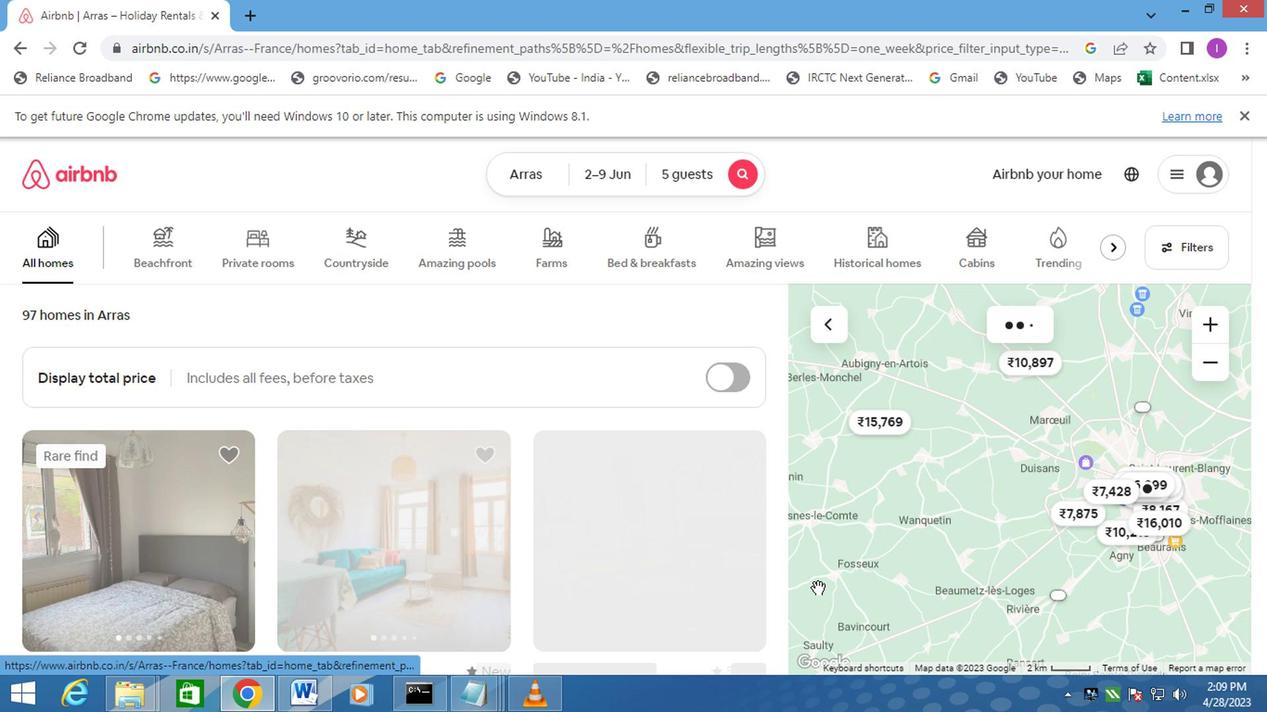 
